 Task: Explore Streets of the Alamo in San Antonio.
Action: Mouse moved to (169, 72)
Screenshot: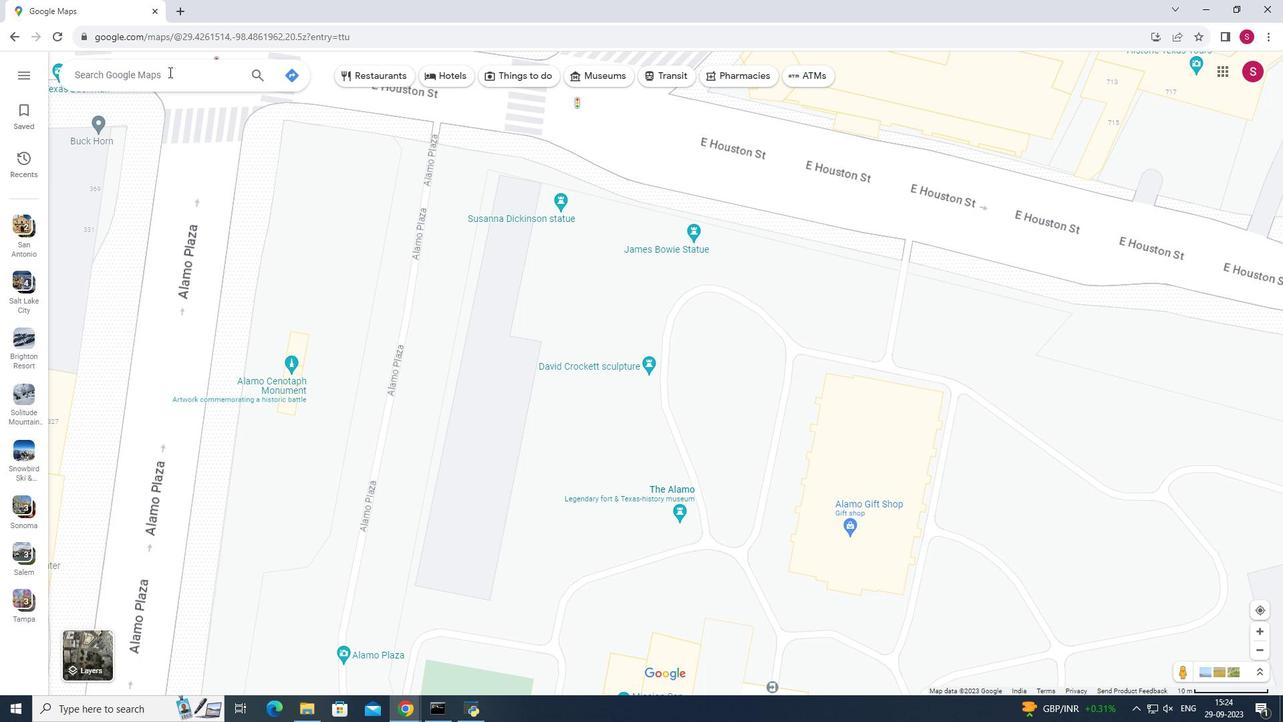 
Action: Mouse pressed left at (169, 72)
Screenshot: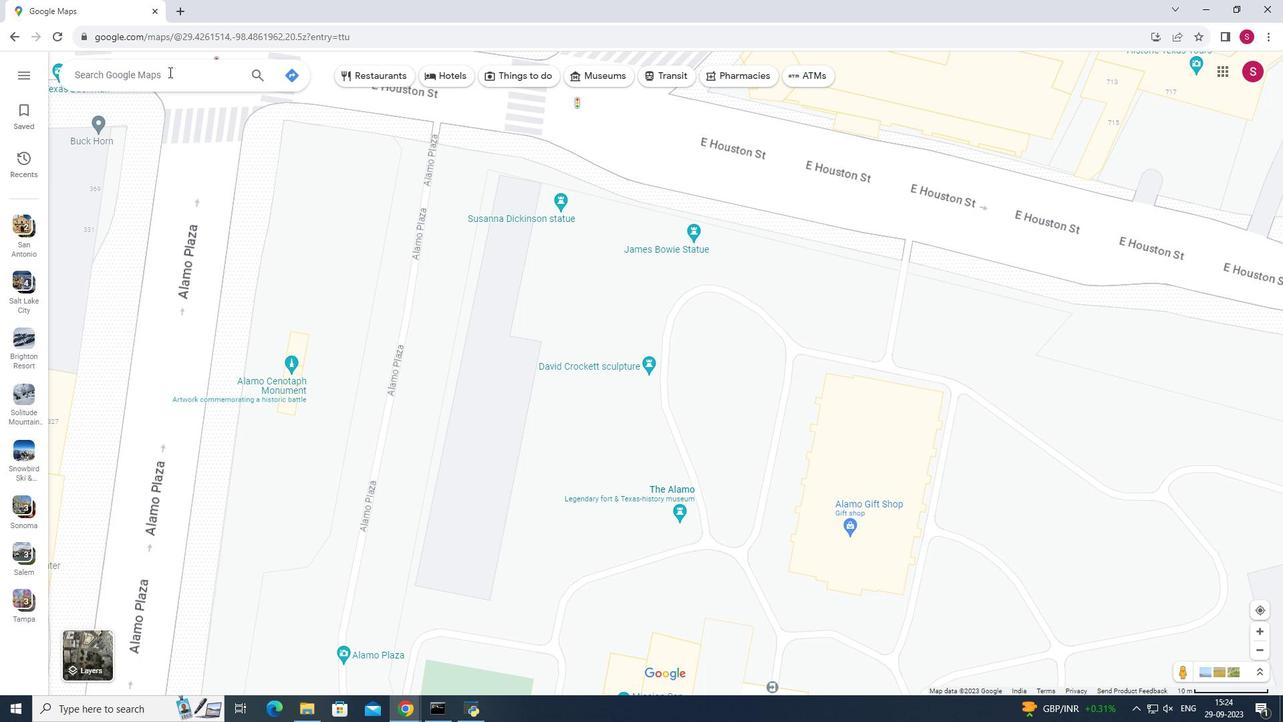 
Action: Mouse moved to (171, 72)
Screenshot: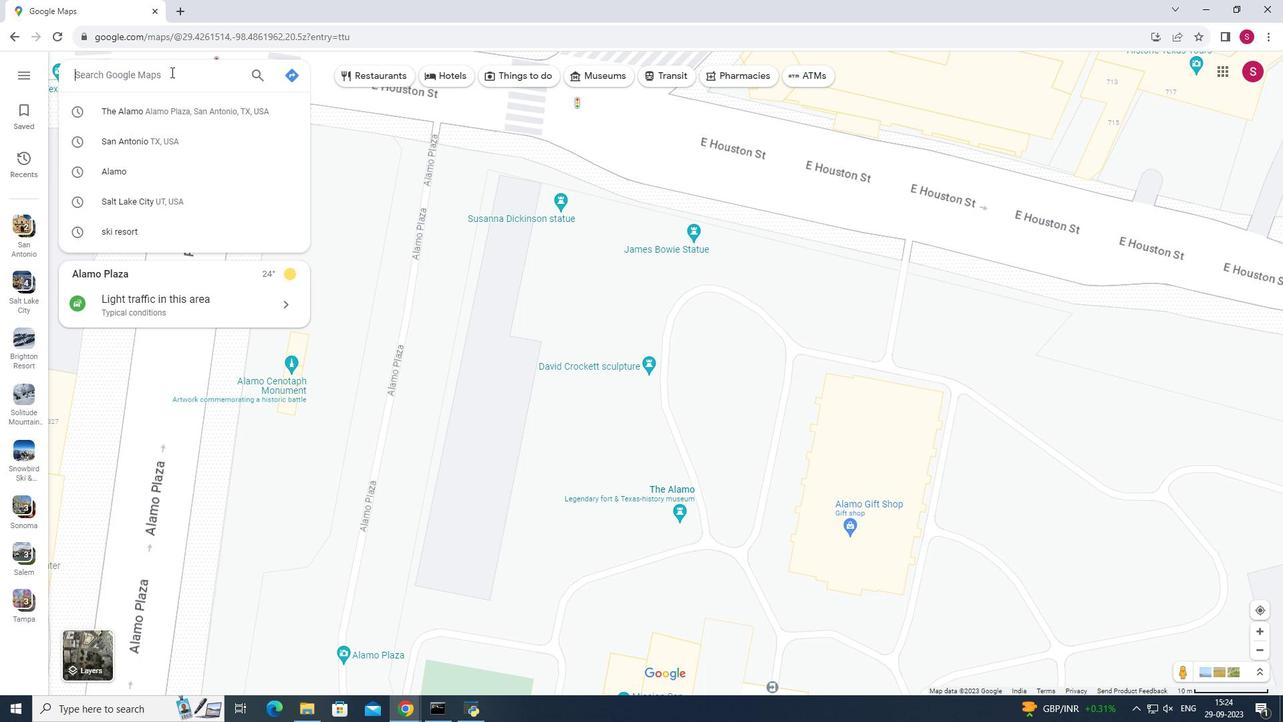 
Action: Key pressed <Key.shift>The<Key.space><Key.shift>Alamo<Key.space>in<Key.space><Key.shift>San<Key.space><Key.shift>Antonio<Key.enter>
Screenshot: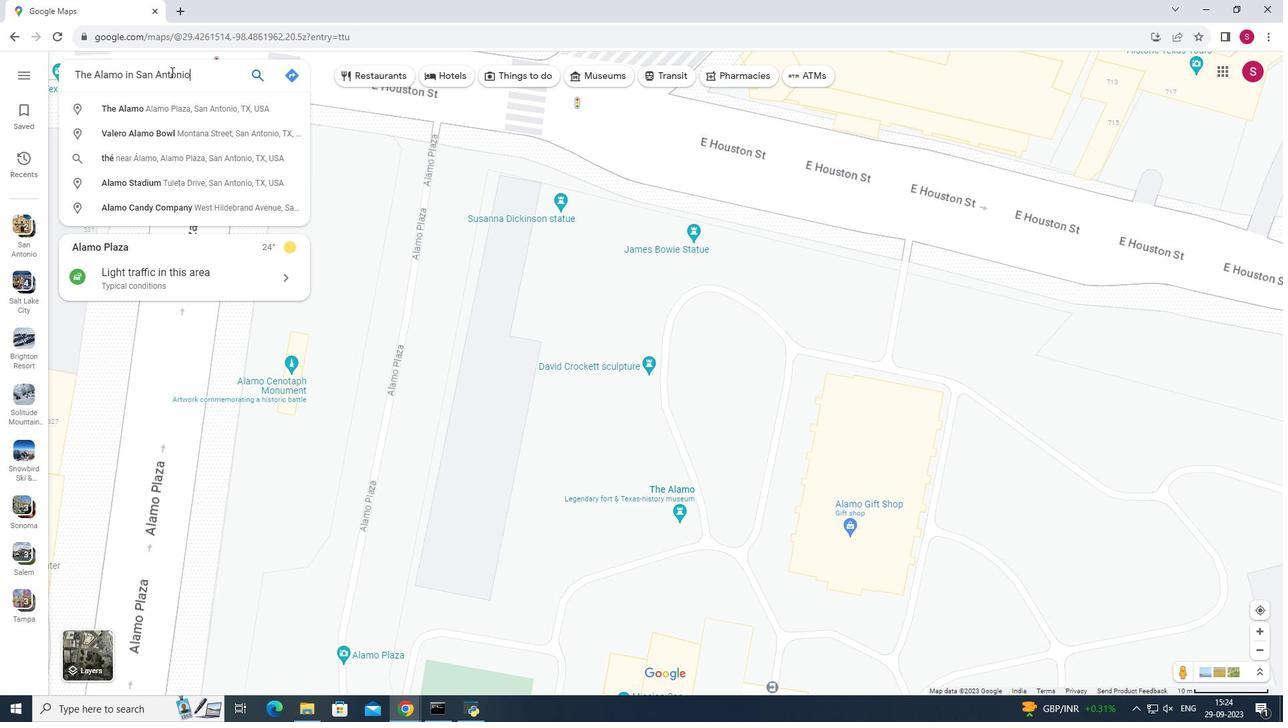 
Action: Mouse moved to (582, 656)
Screenshot: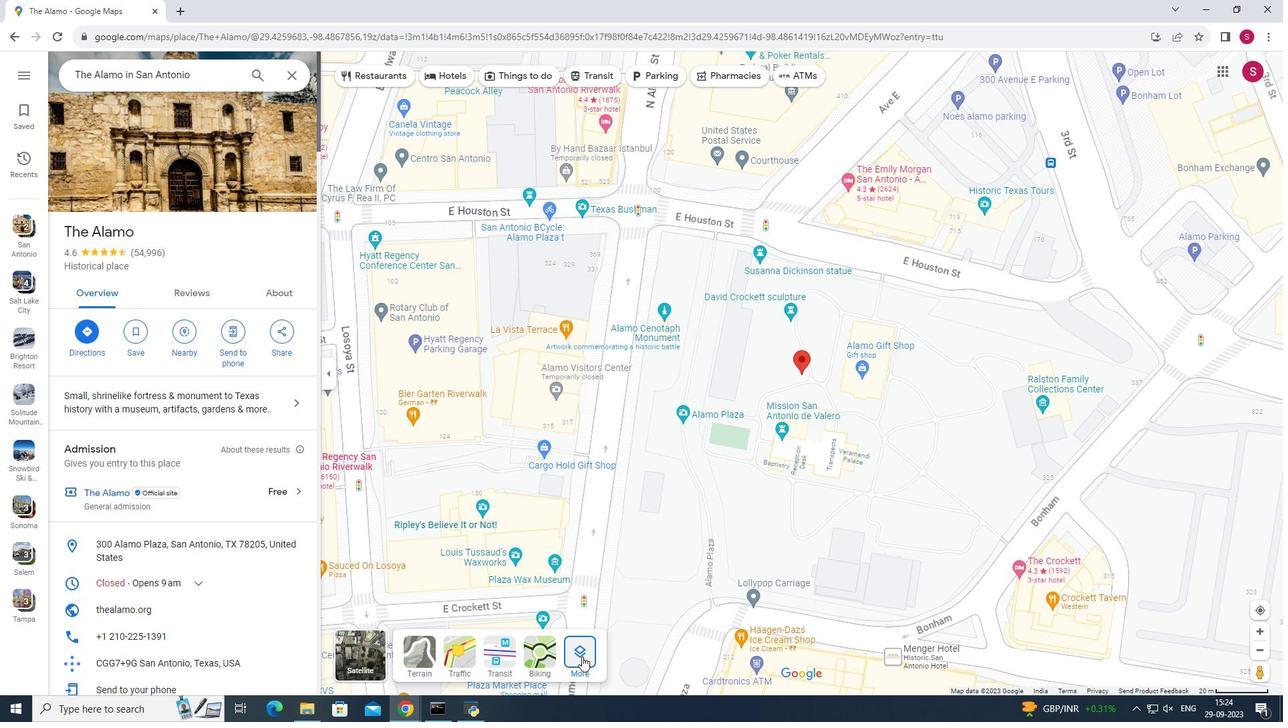 
Action: Mouse pressed left at (582, 656)
Screenshot: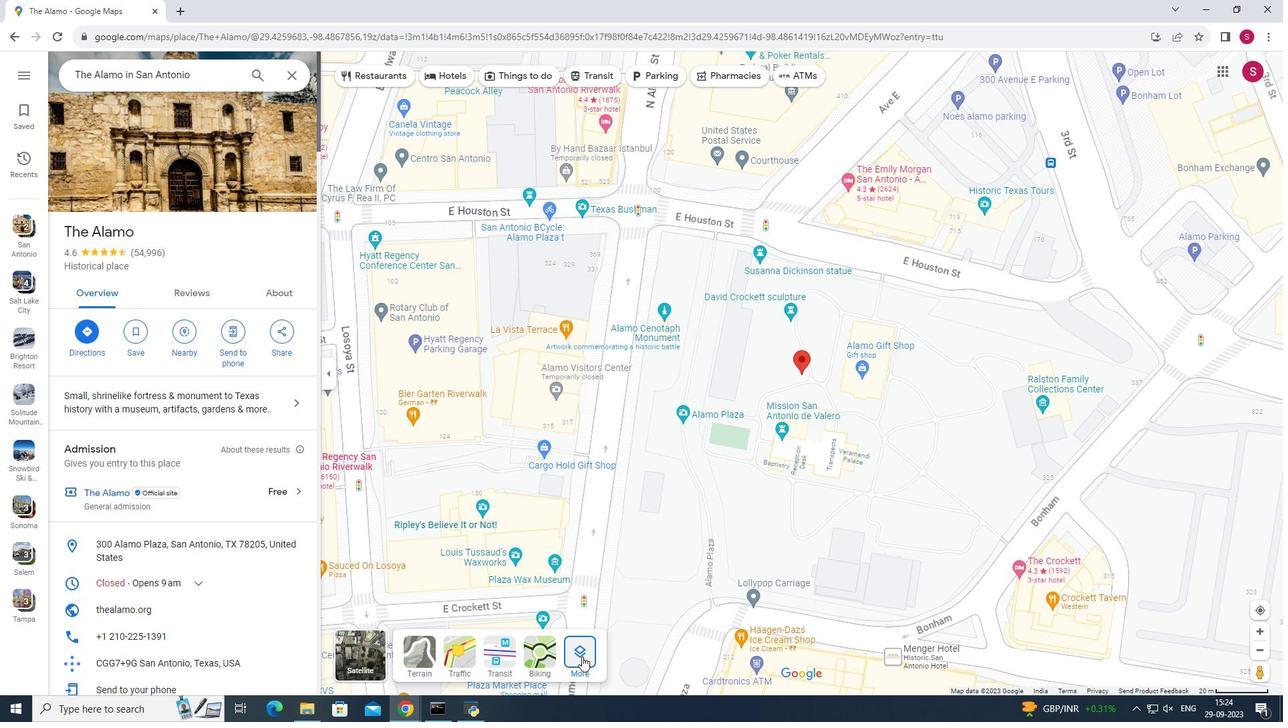 
Action: Mouse pressed left at (582, 656)
Screenshot: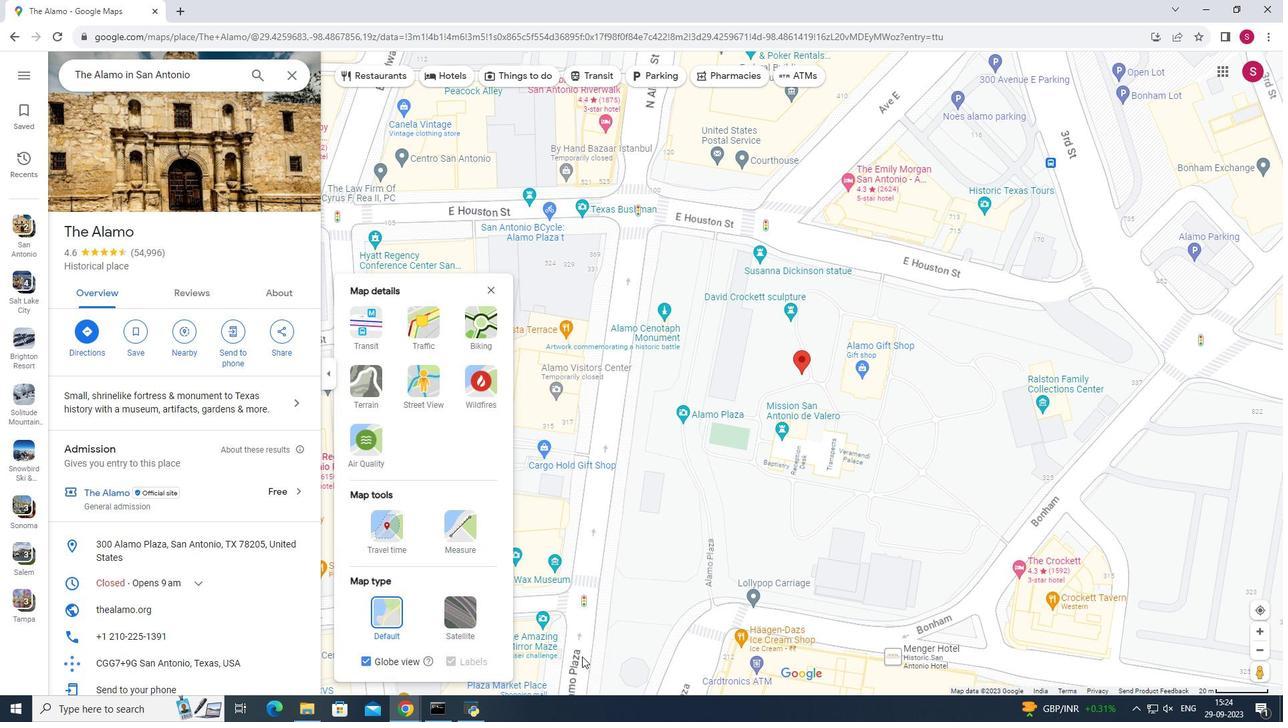 
Action: Mouse moved to (425, 381)
Screenshot: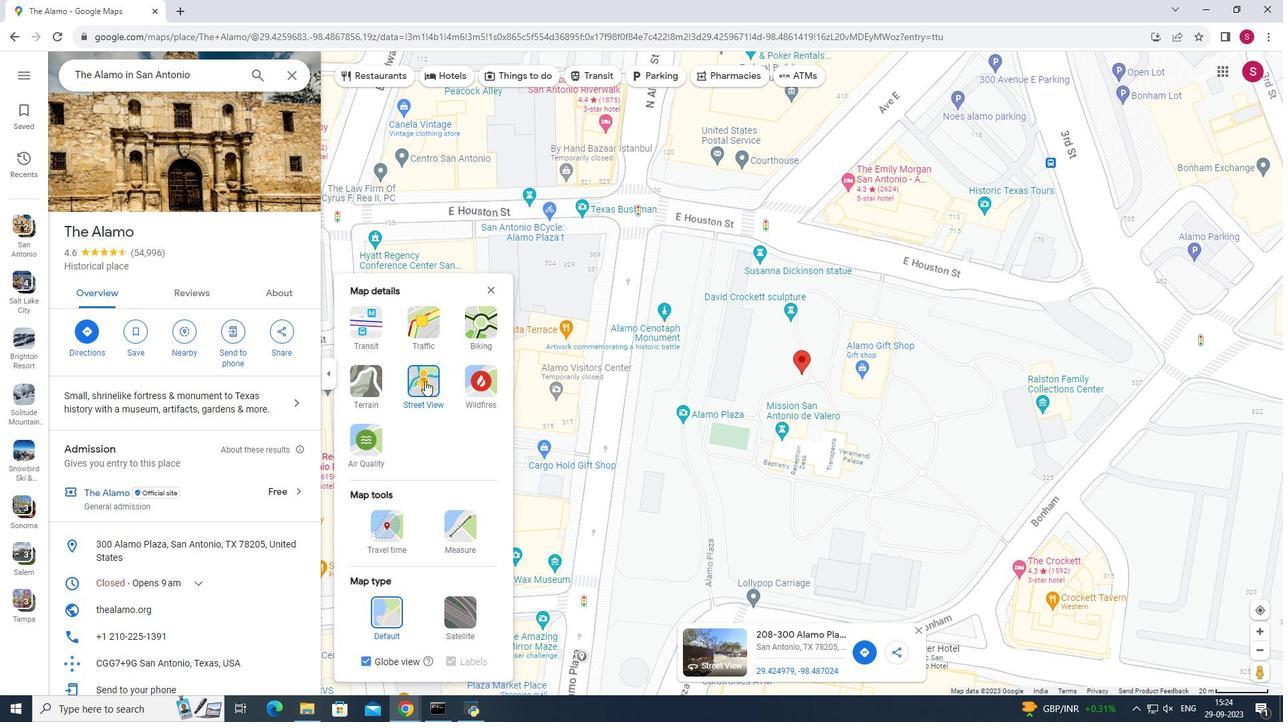 
Action: Mouse pressed left at (425, 381)
Screenshot: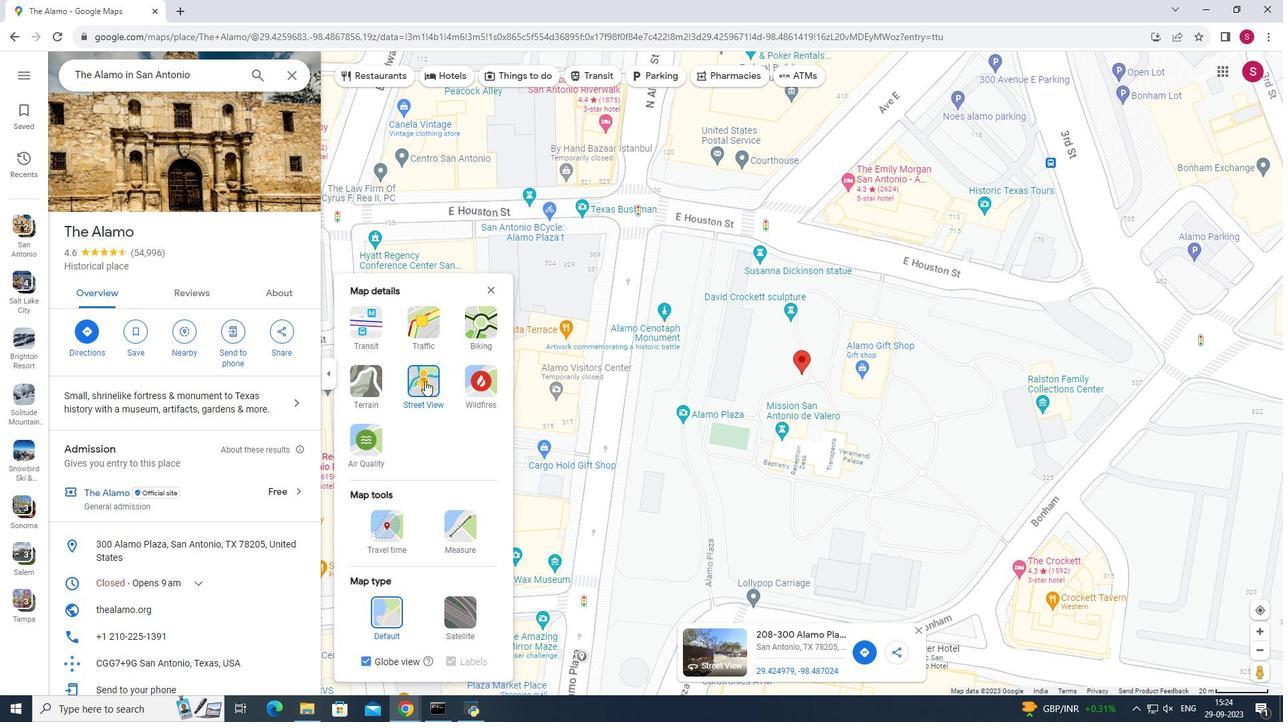 
Action: Mouse moved to (773, 419)
Screenshot: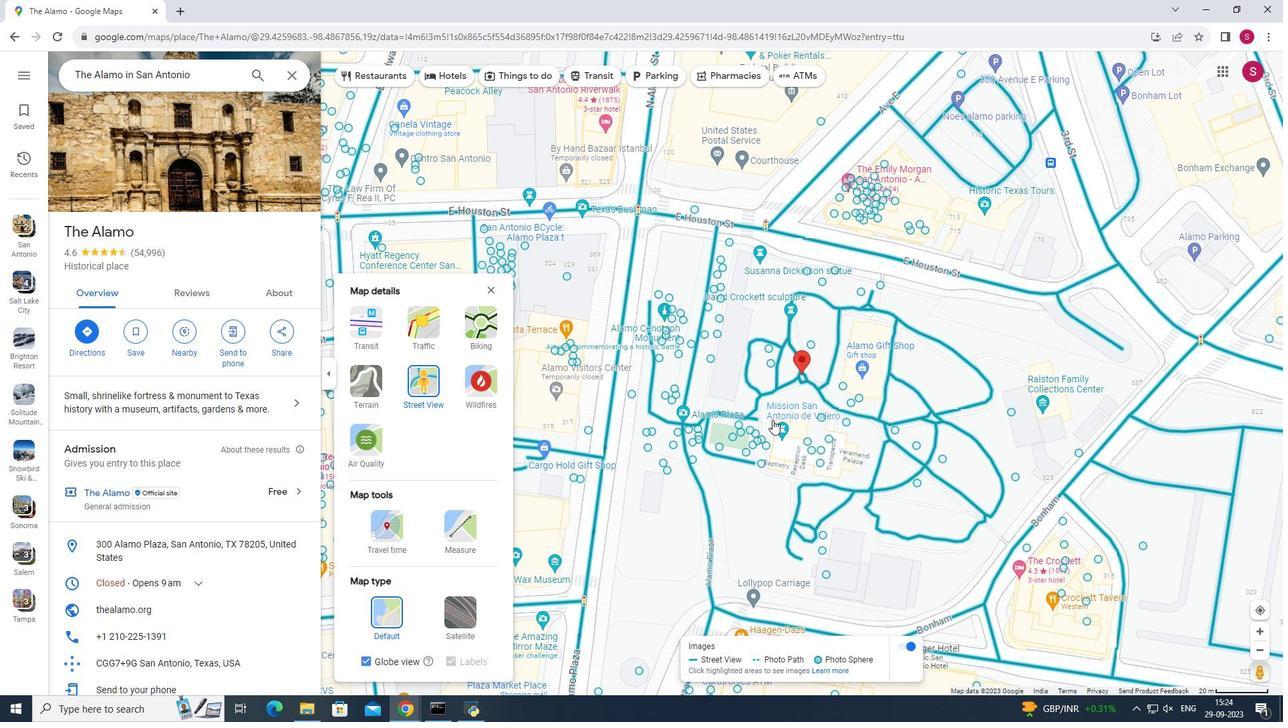 
Action: Mouse scrolled (773, 420) with delta (0, 0)
Screenshot: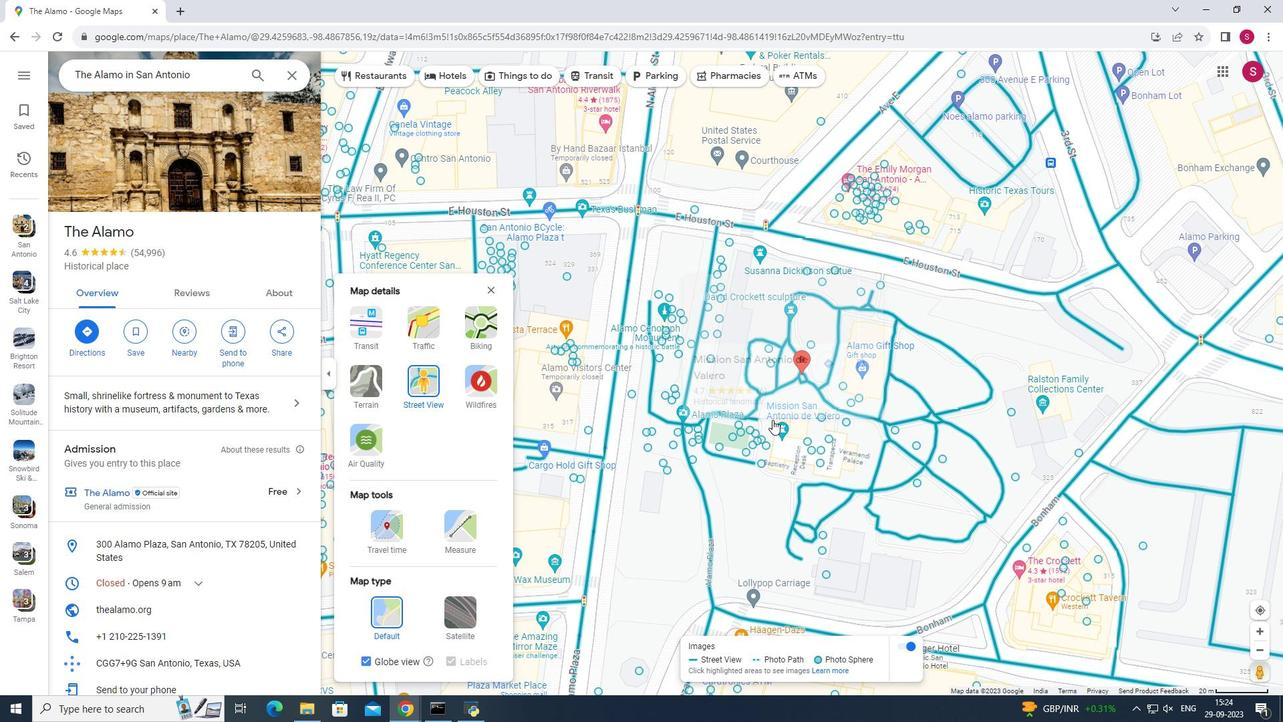 
Action: Mouse scrolled (773, 420) with delta (0, 0)
Screenshot: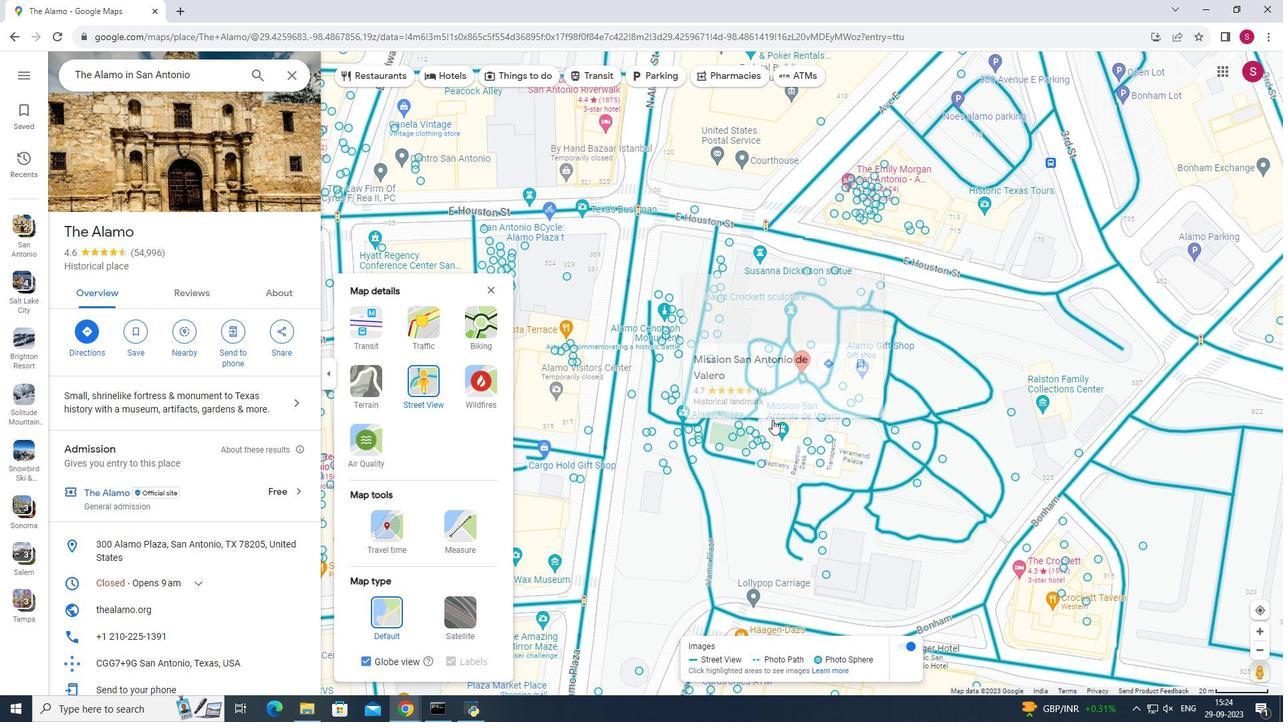 
Action: Mouse scrolled (773, 420) with delta (0, 0)
Screenshot: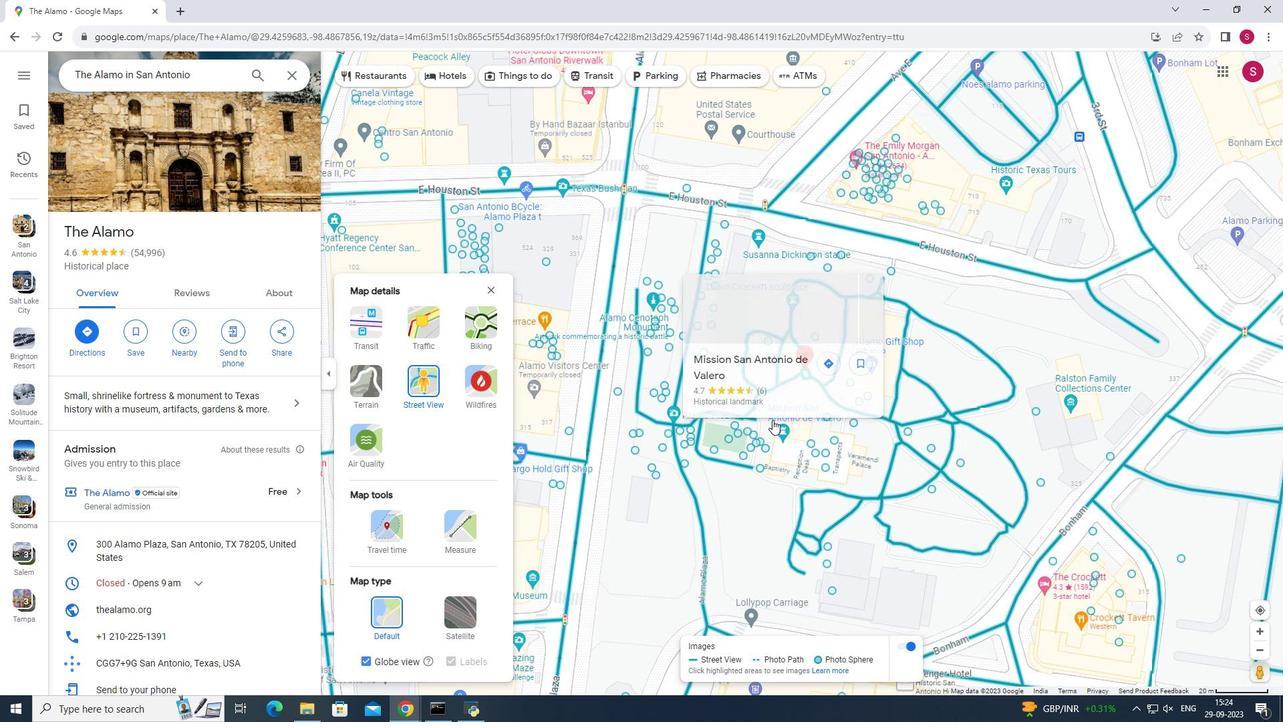 
Action: Mouse moved to (831, 359)
Screenshot: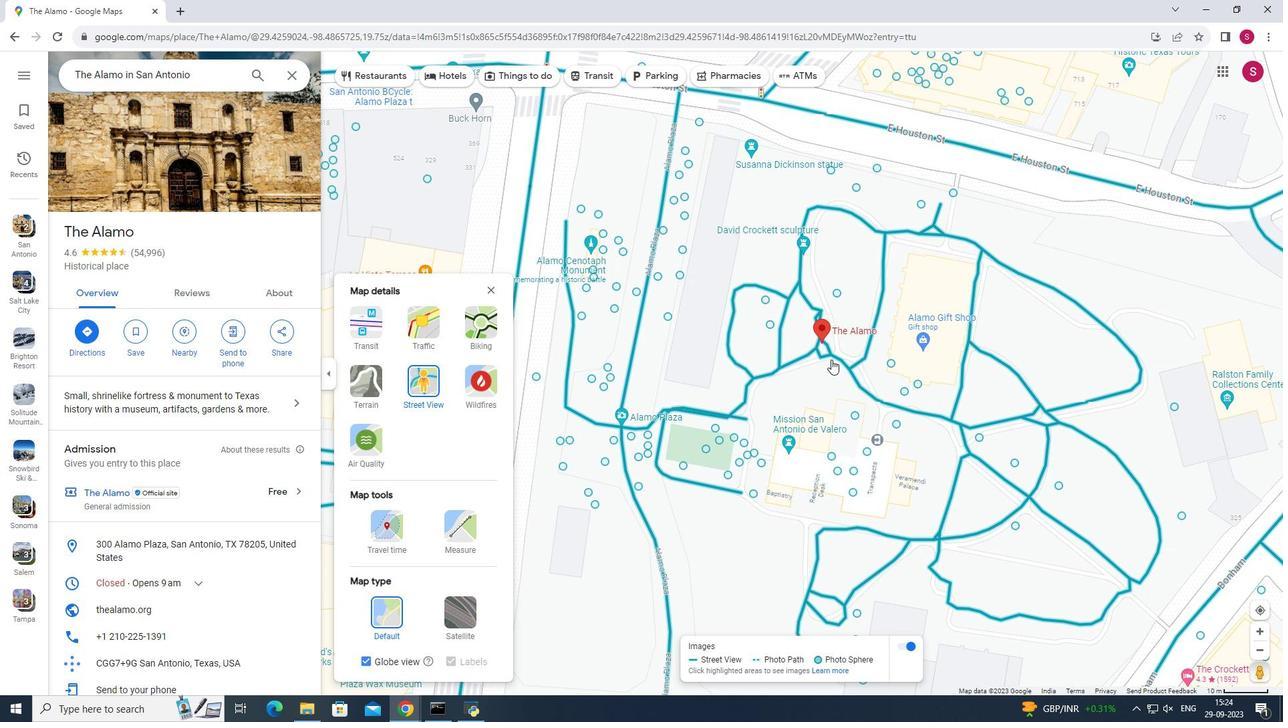 
Action: Mouse scrolled (831, 360) with delta (0, 0)
Screenshot: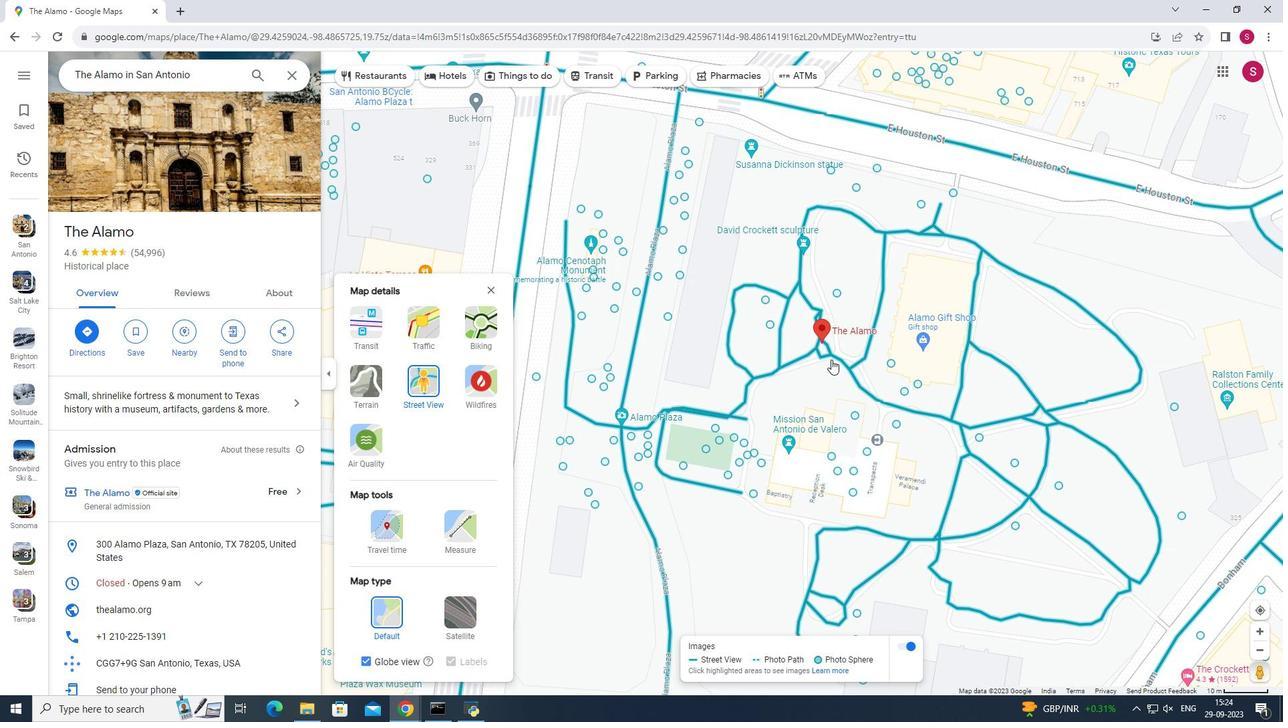 
Action: Mouse scrolled (831, 360) with delta (0, 0)
Screenshot: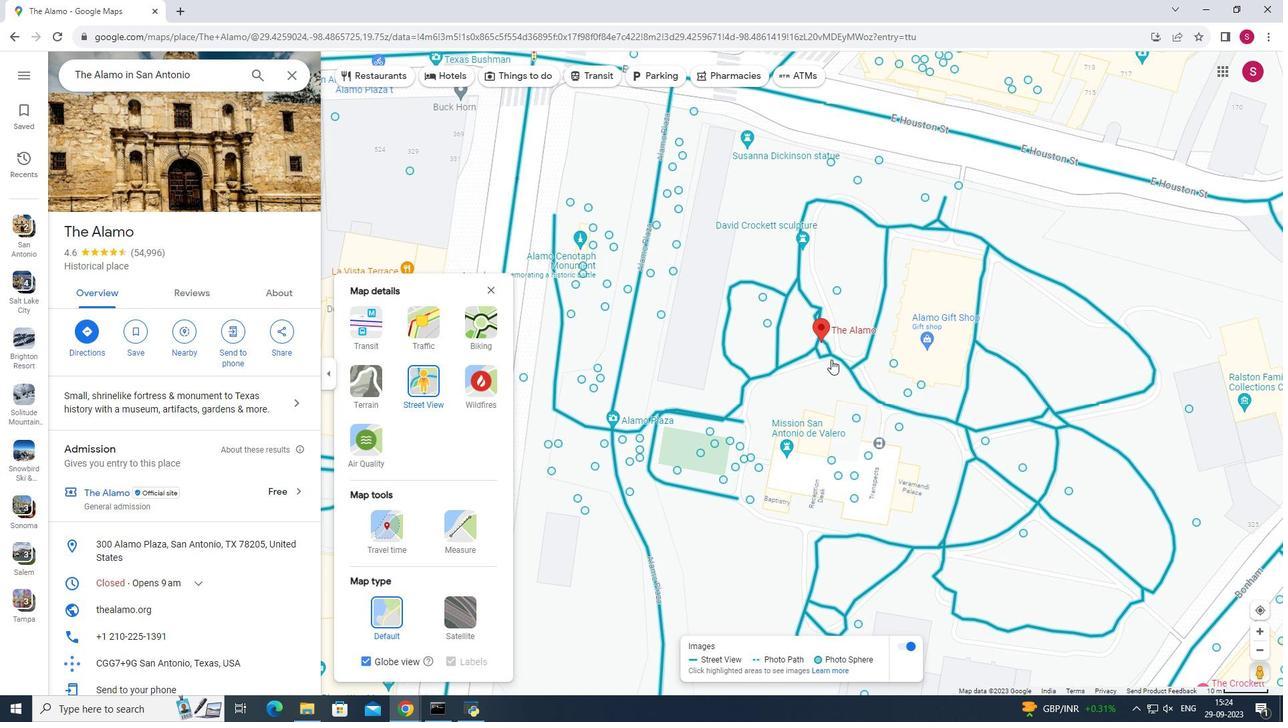 
Action: Mouse moved to (831, 358)
Screenshot: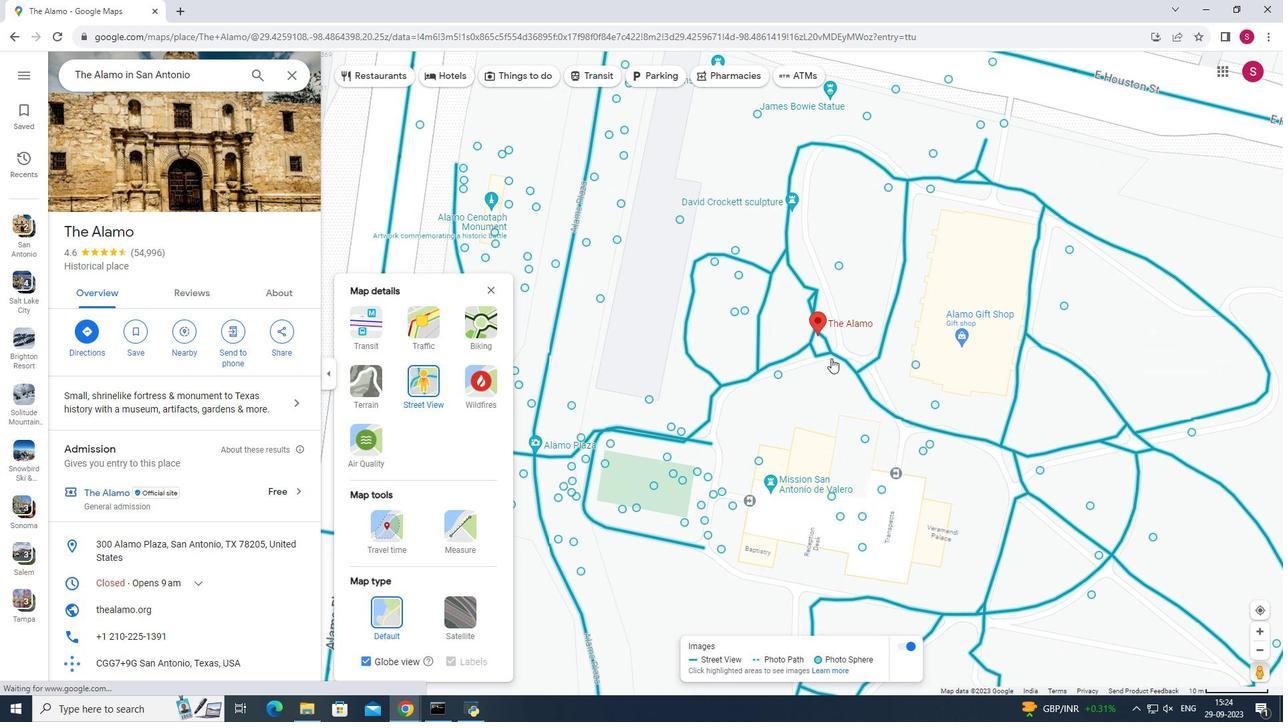 
Action: Mouse scrolled (831, 359) with delta (0, 0)
Screenshot: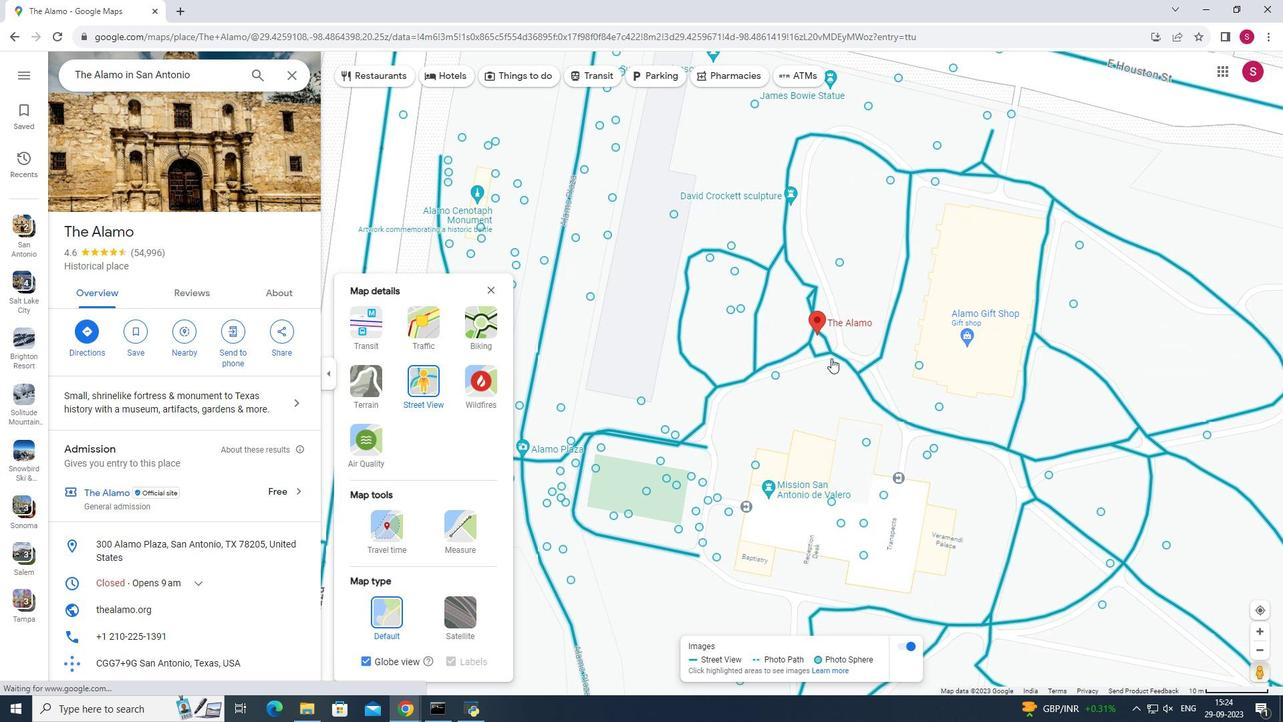 
Action: Mouse moved to (829, 356)
Screenshot: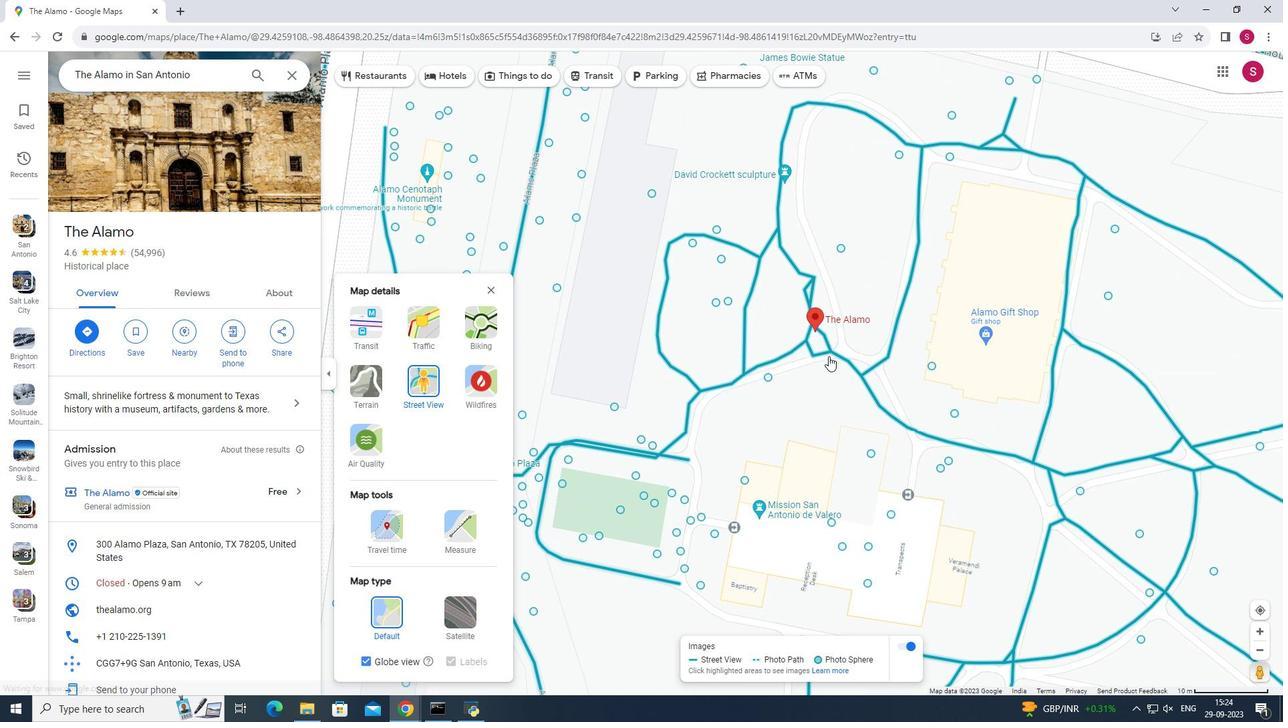 
Action: Mouse scrolled (829, 357) with delta (0, 0)
Screenshot: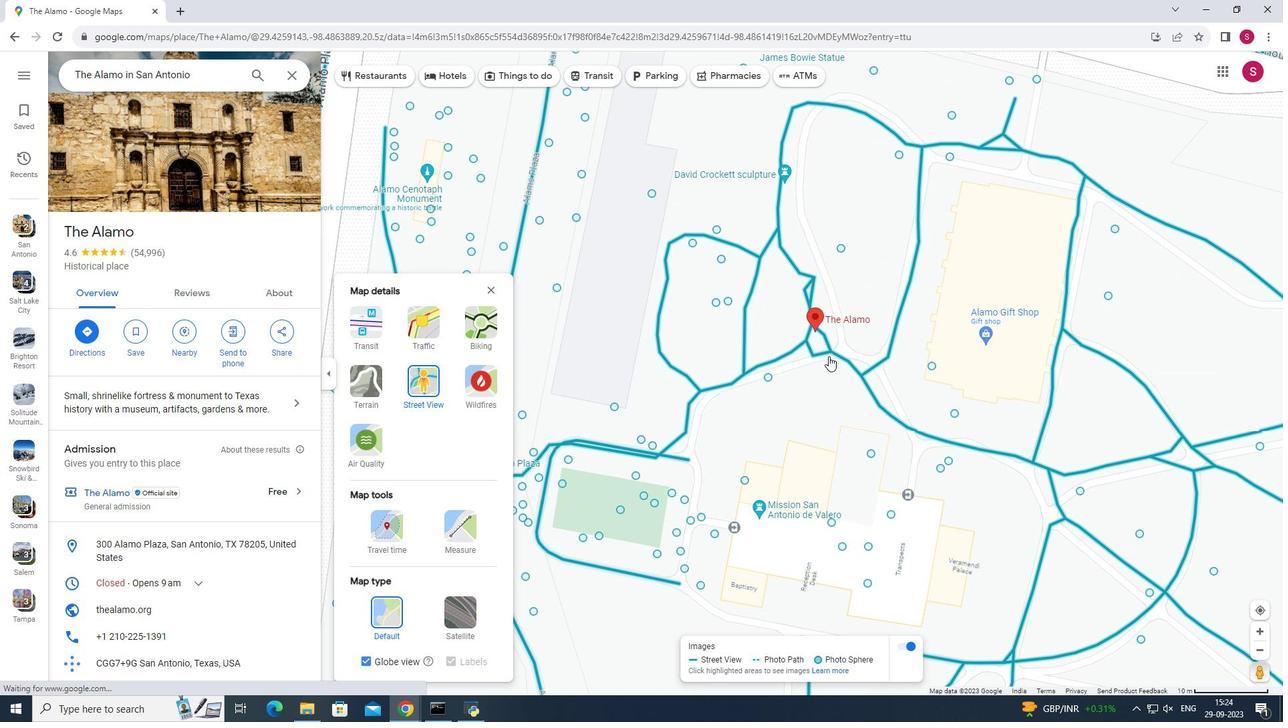 
Action: Mouse scrolled (829, 357) with delta (0, 0)
Screenshot: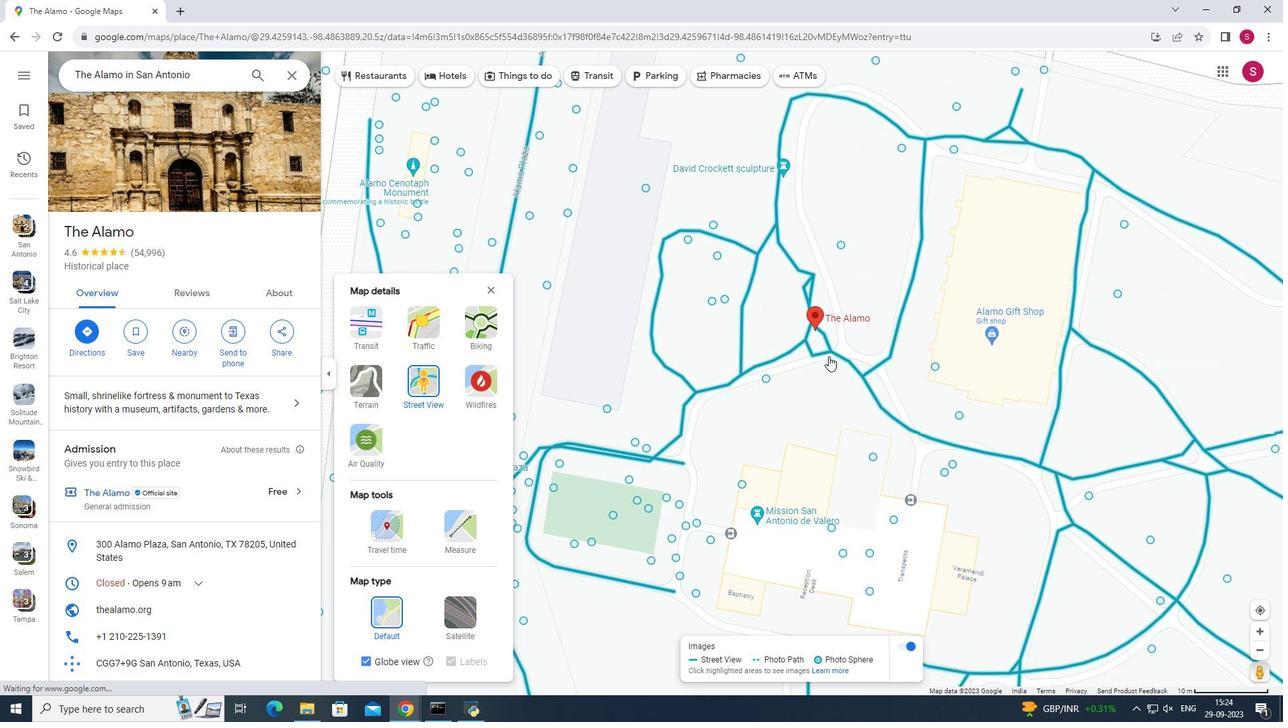 
Action: Mouse moved to (811, 320)
Screenshot: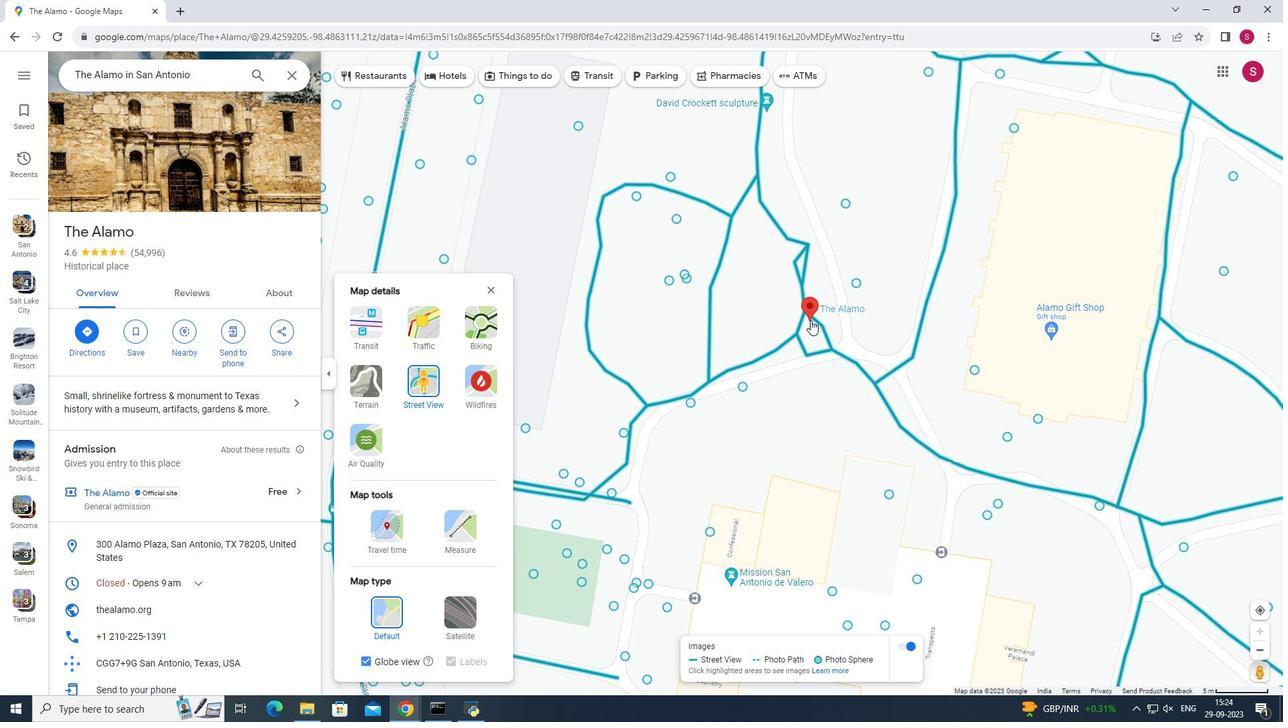 
Action: Mouse pressed left at (811, 320)
Screenshot: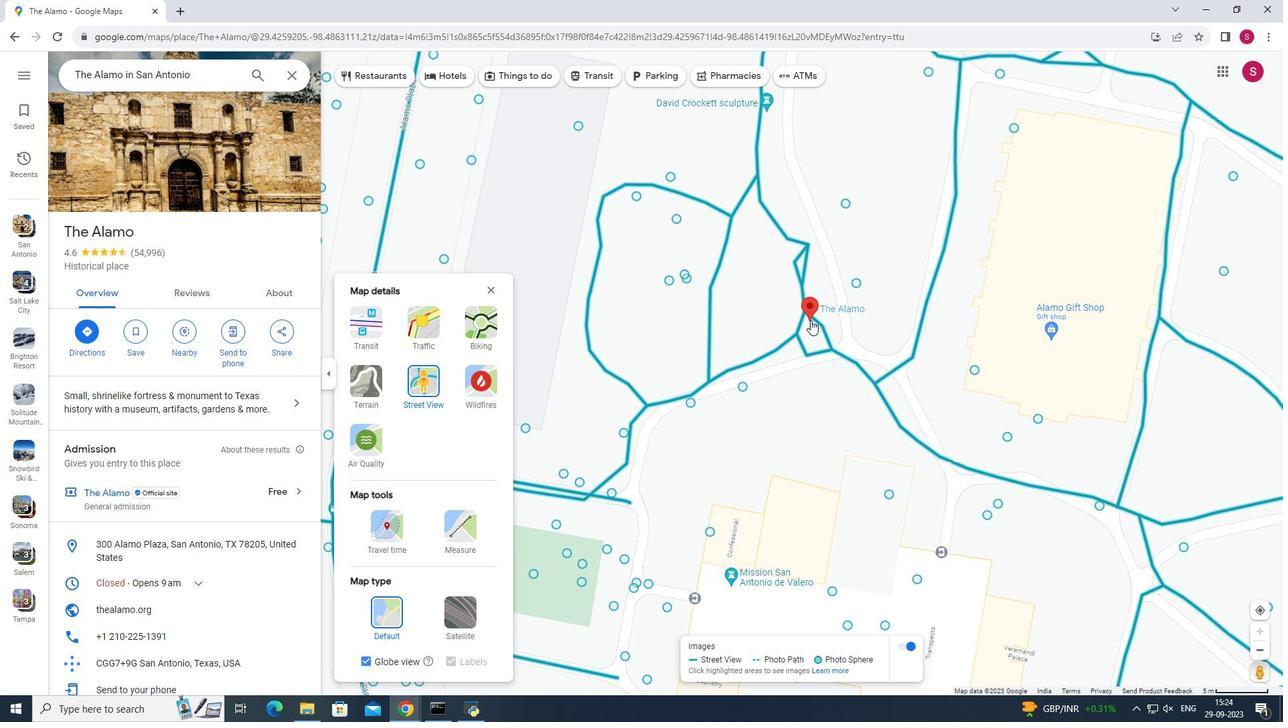
Action: Mouse pressed left at (811, 320)
Screenshot: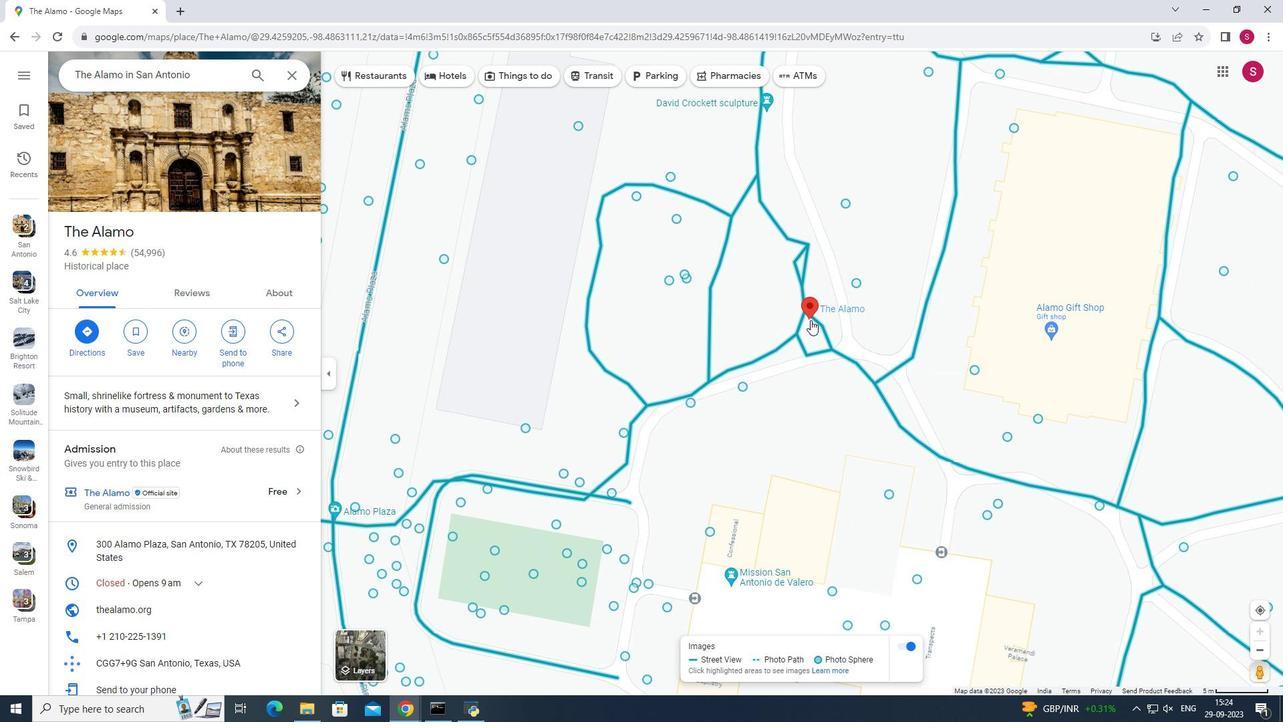 
Action: Mouse moved to (811, 319)
Screenshot: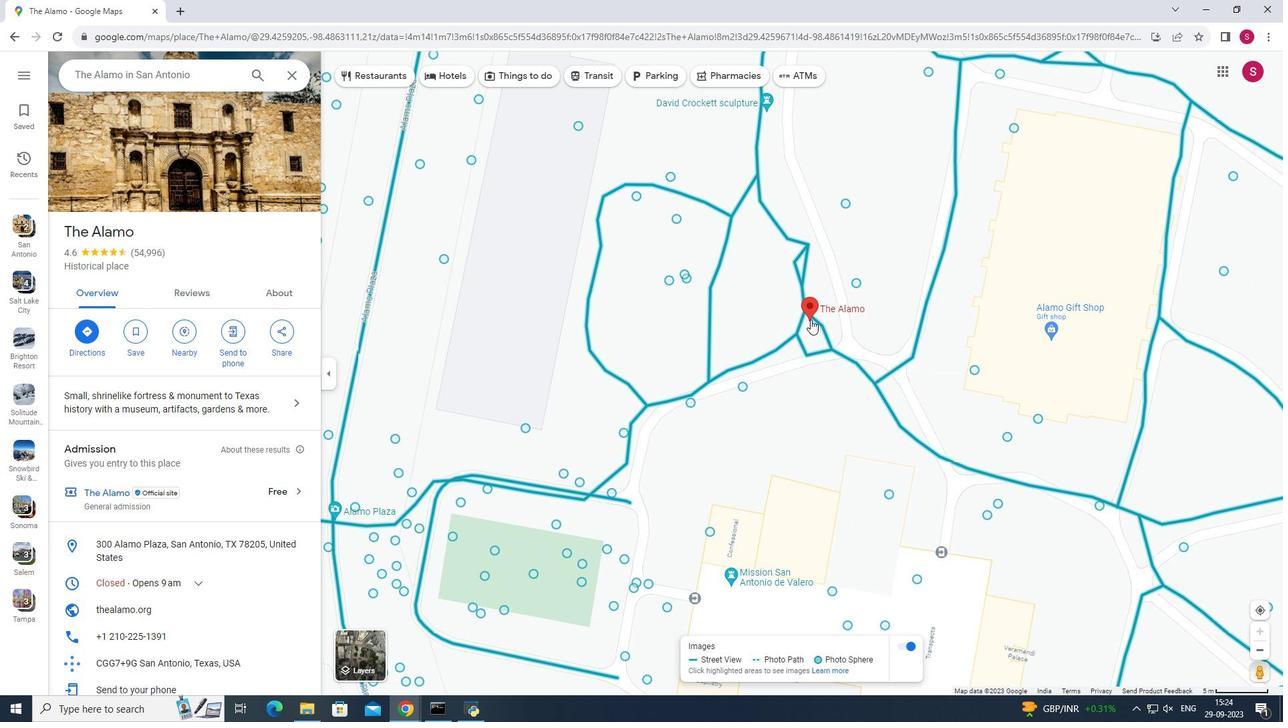 
Action: Mouse pressed left at (811, 319)
Screenshot: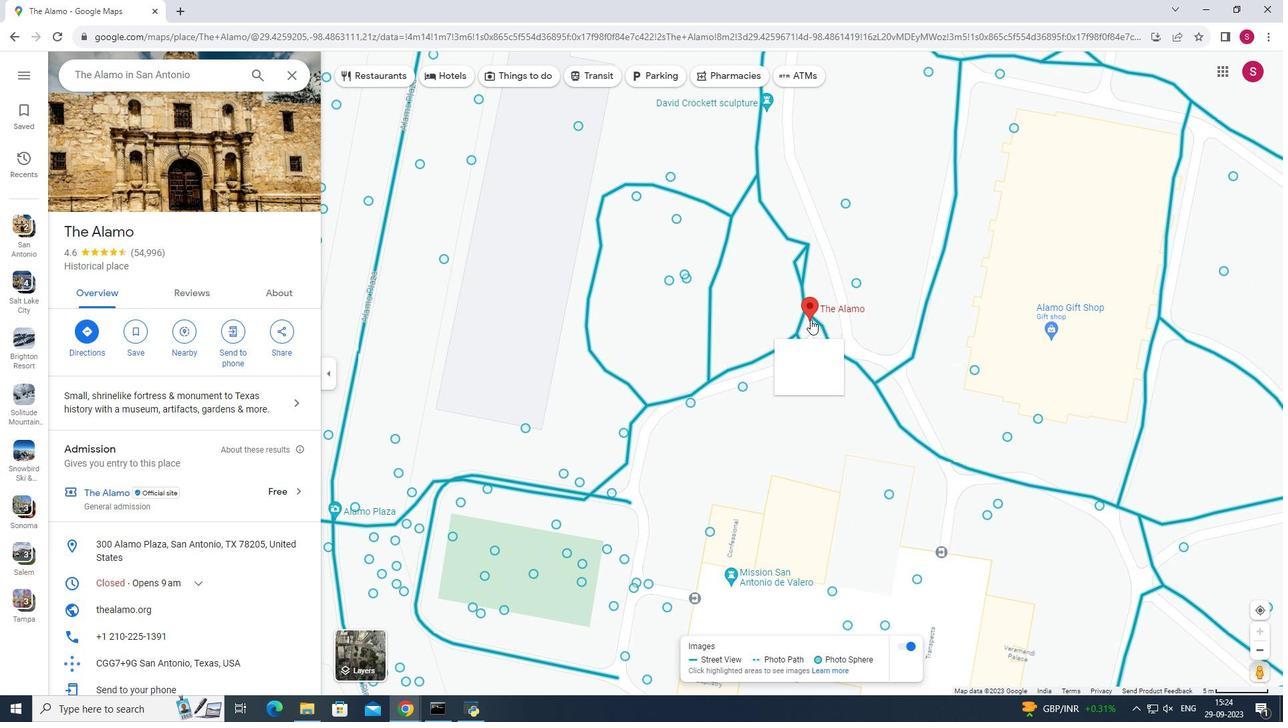 
Action: Mouse pressed left at (811, 319)
Screenshot: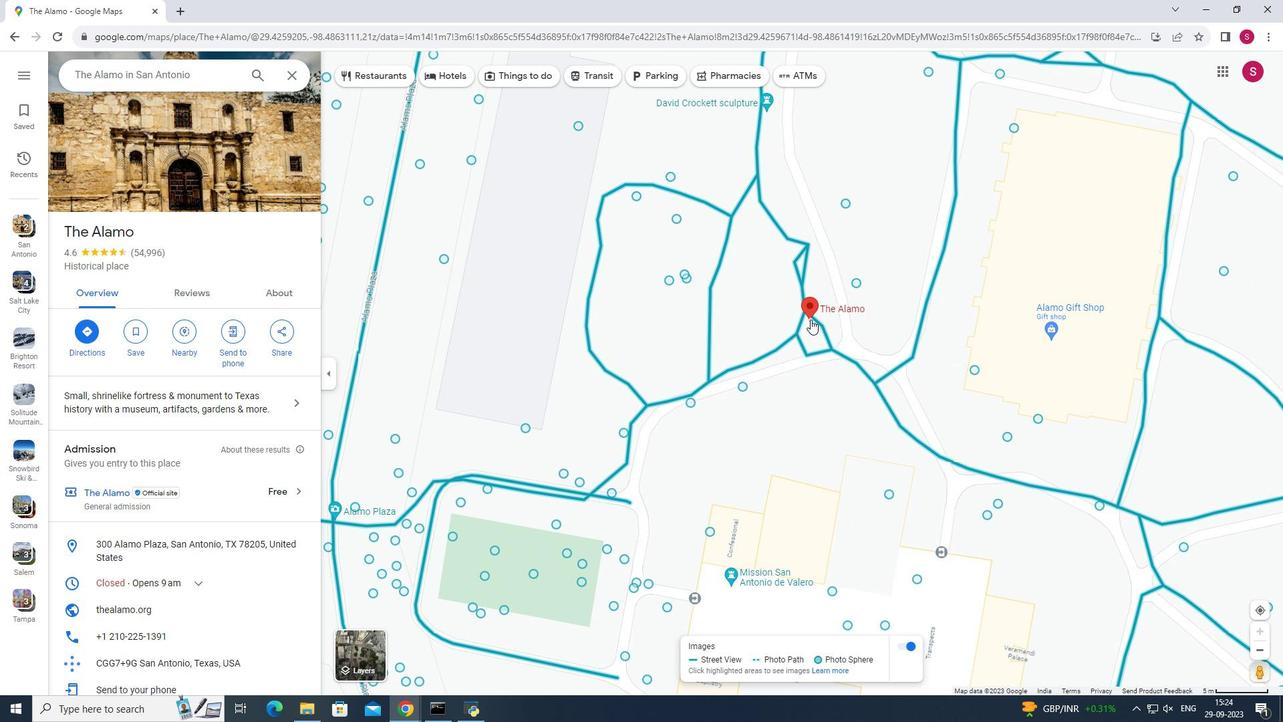 
Action: Mouse moved to (809, 308)
Screenshot: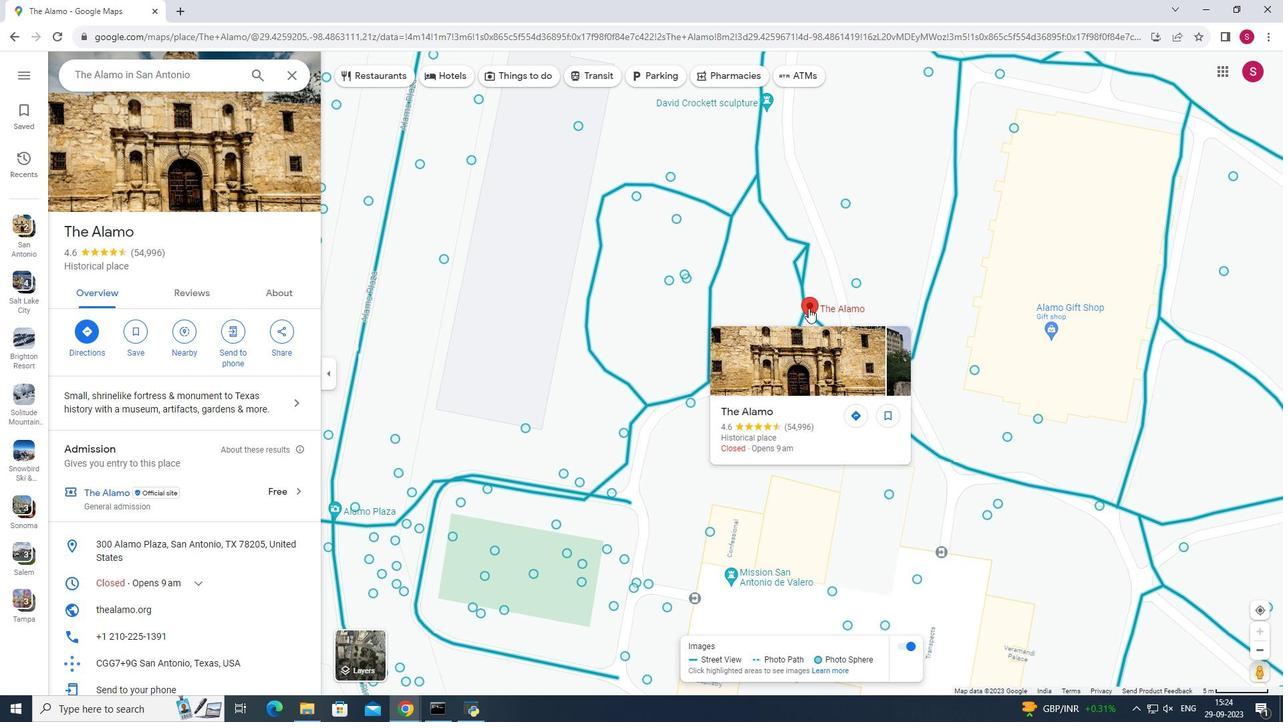 
Action: Mouse pressed left at (809, 308)
Screenshot: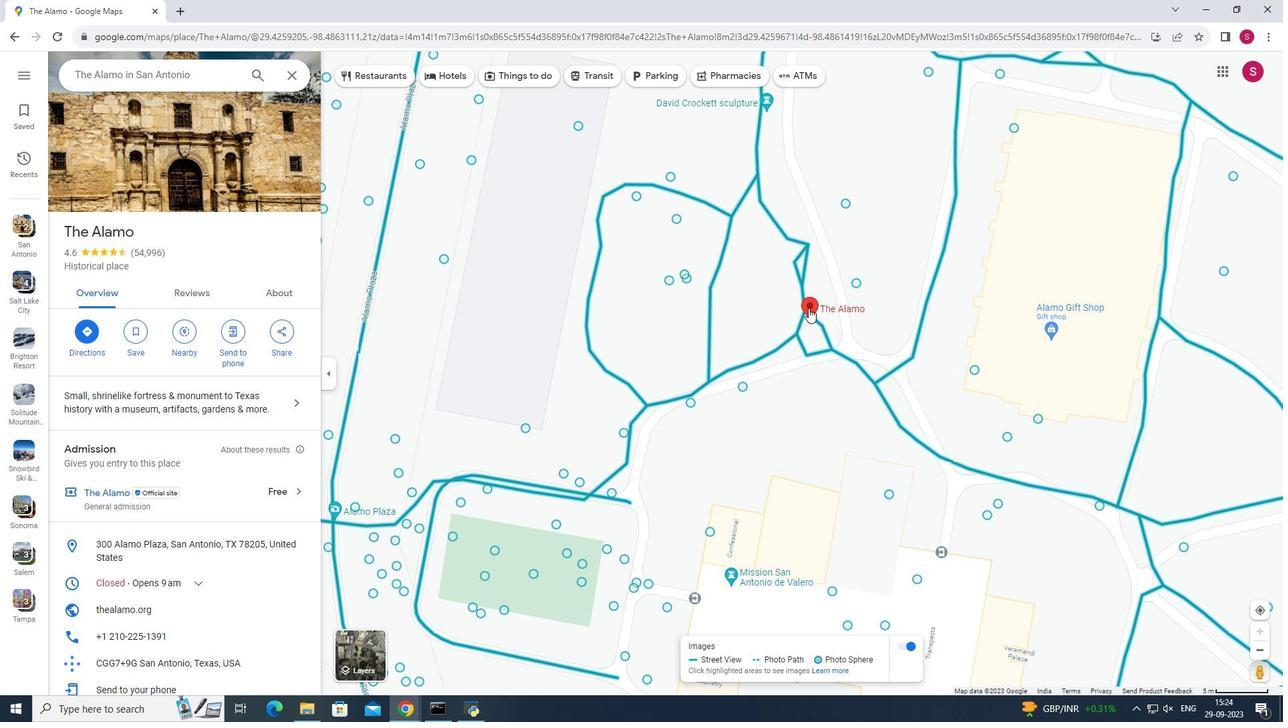 
Action: Mouse pressed left at (809, 308)
Screenshot: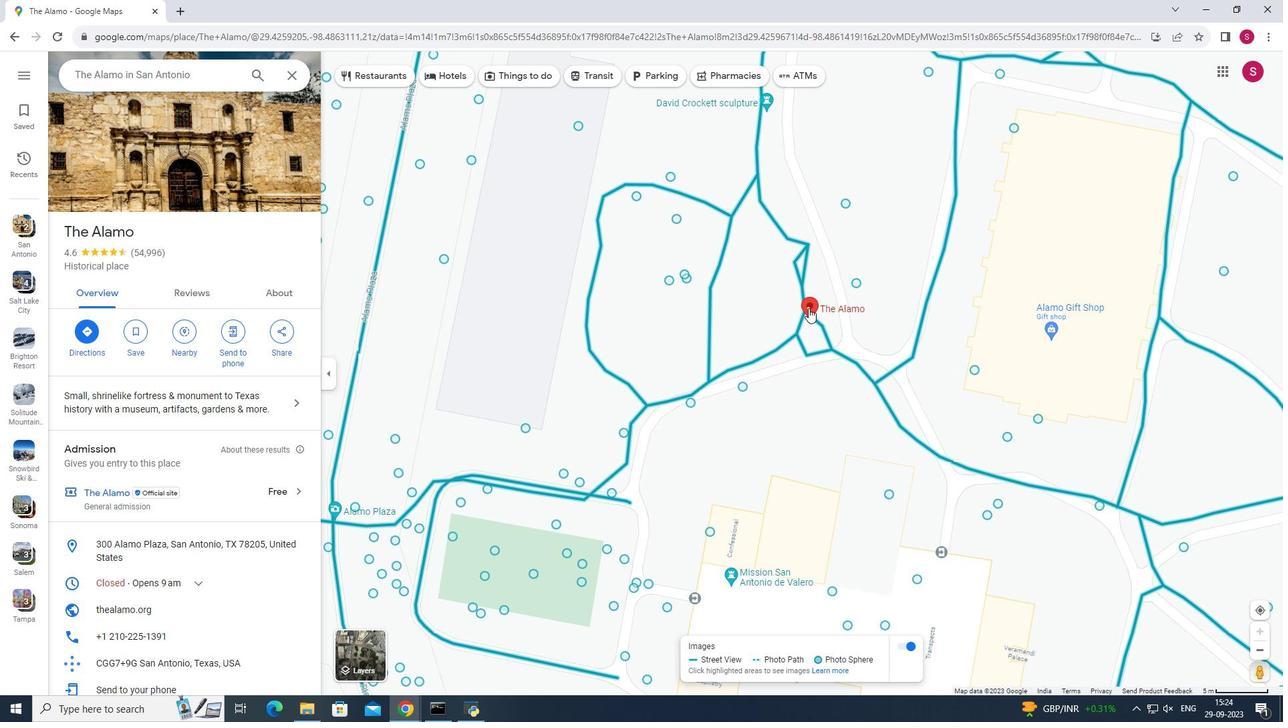 
Action: Mouse moved to (587, 658)
Screenshot: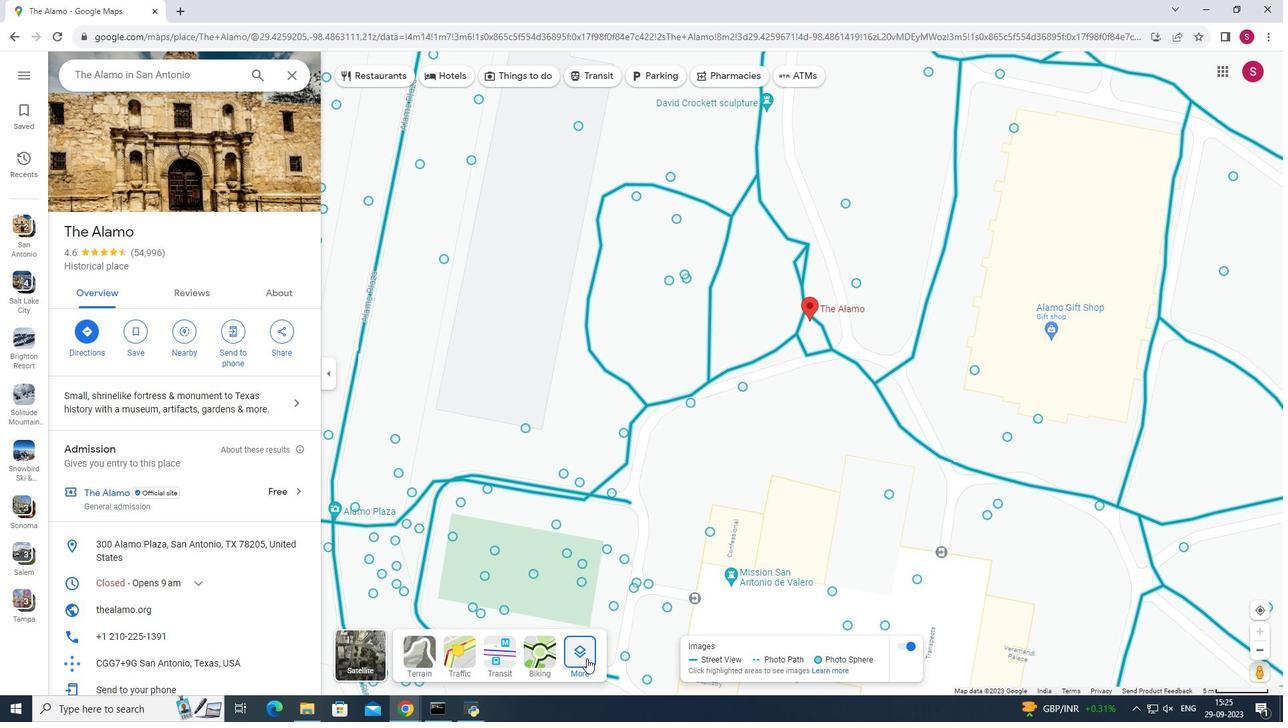 
Action: Mouse pressed left at (587, 658)
Screenshot: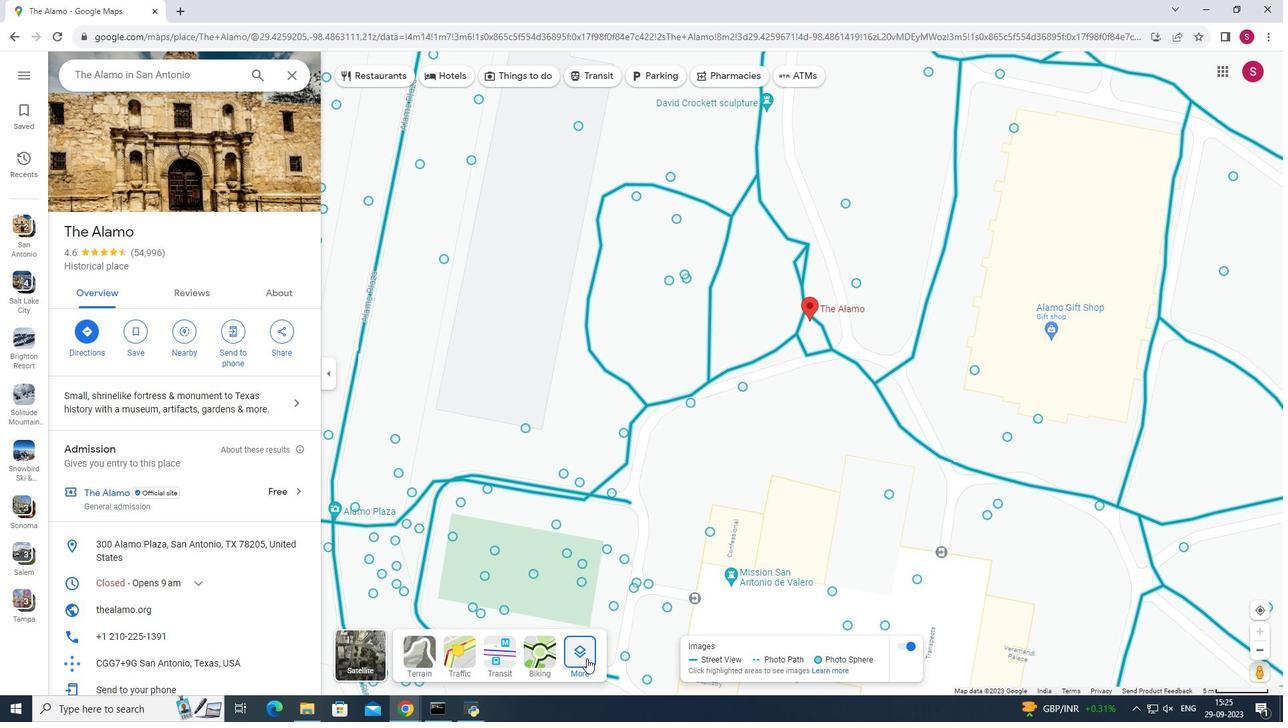 
Action: Mouse moved to (426, 385)
Screenshot: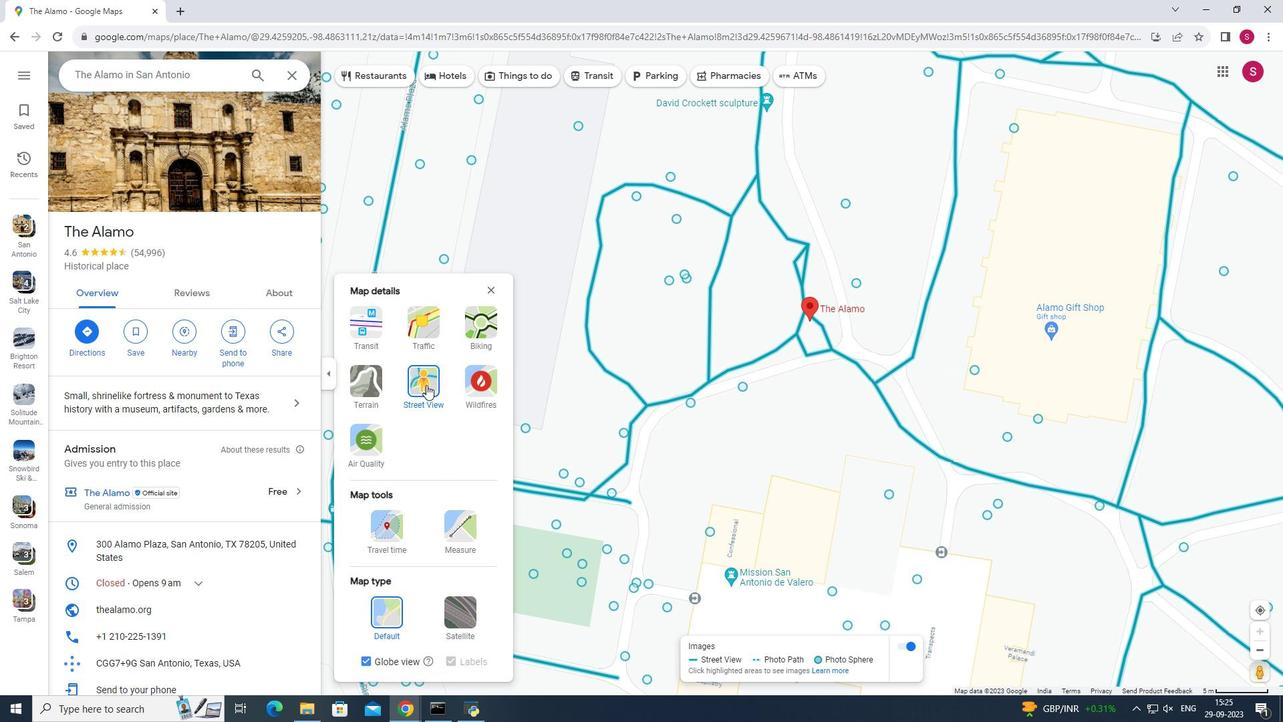 
Action: Mouse pressed left at (426, 385)
Screenshot: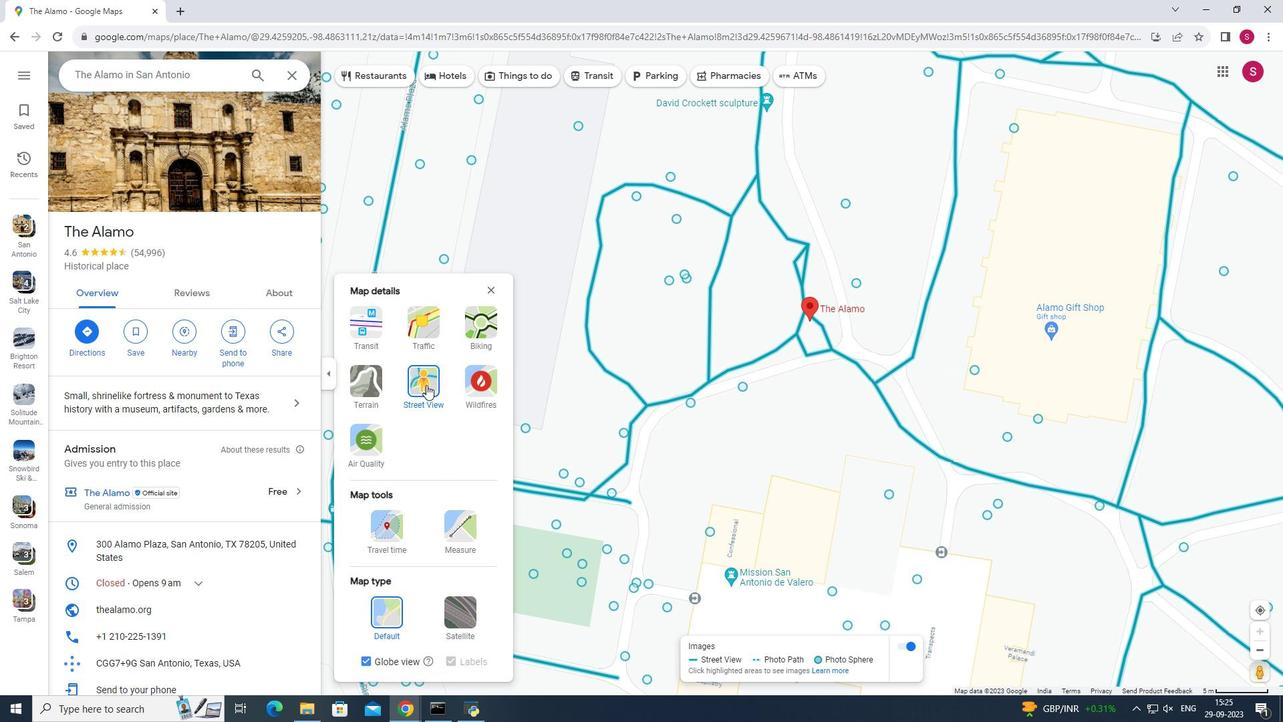 
Action: Mouse pressed left at (426, 385)
Screenshot: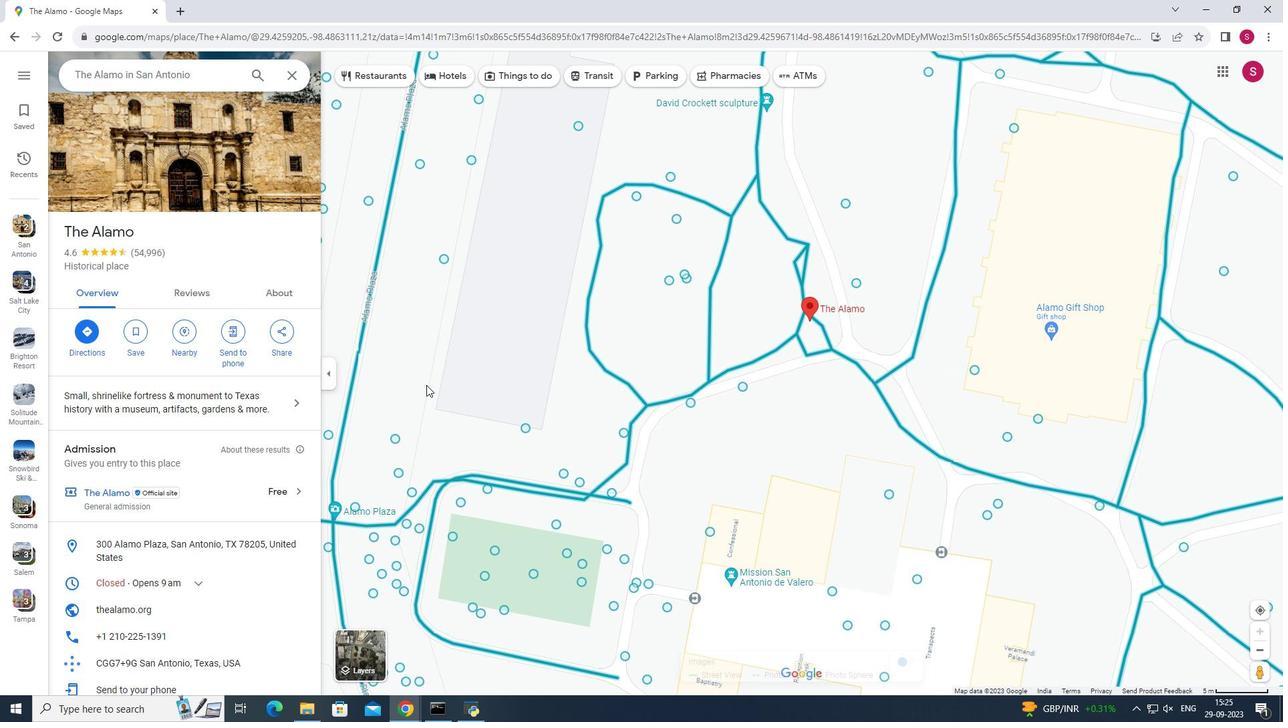 
Action: Mouse moved to (799, 318)
Screenshot: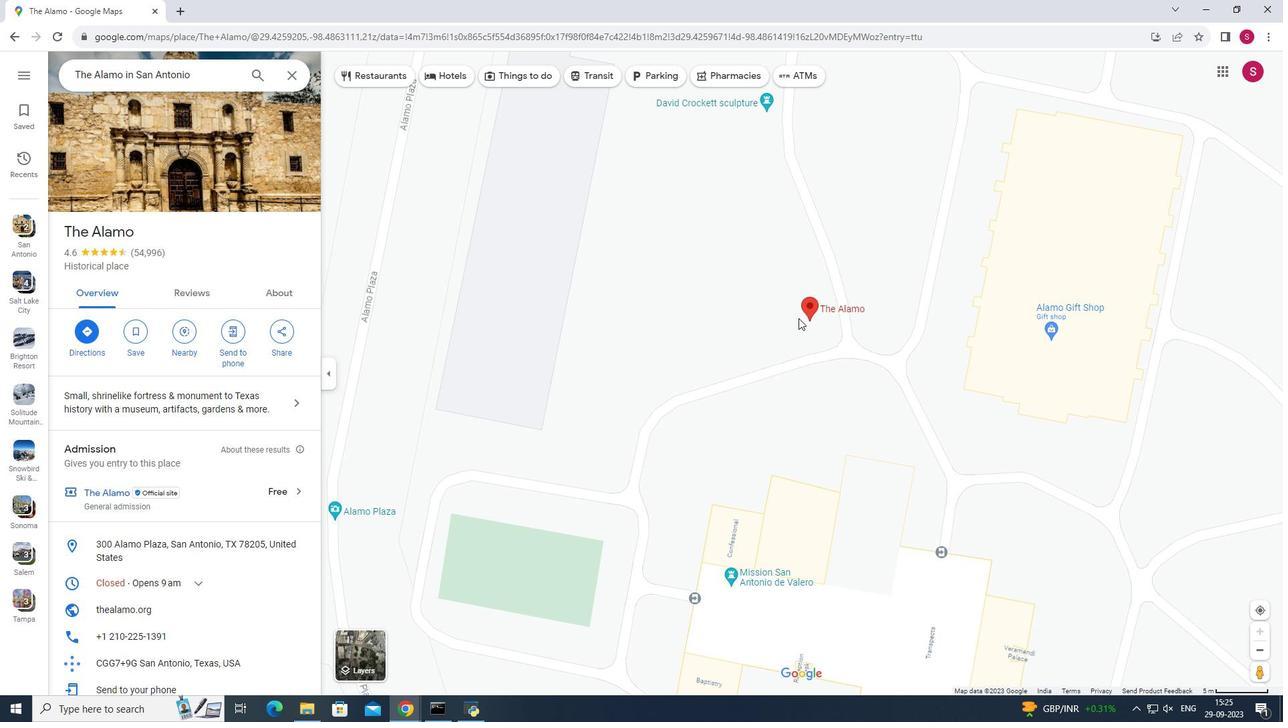 
Action: Mouse pressed left at (799, 318)
Screenshot: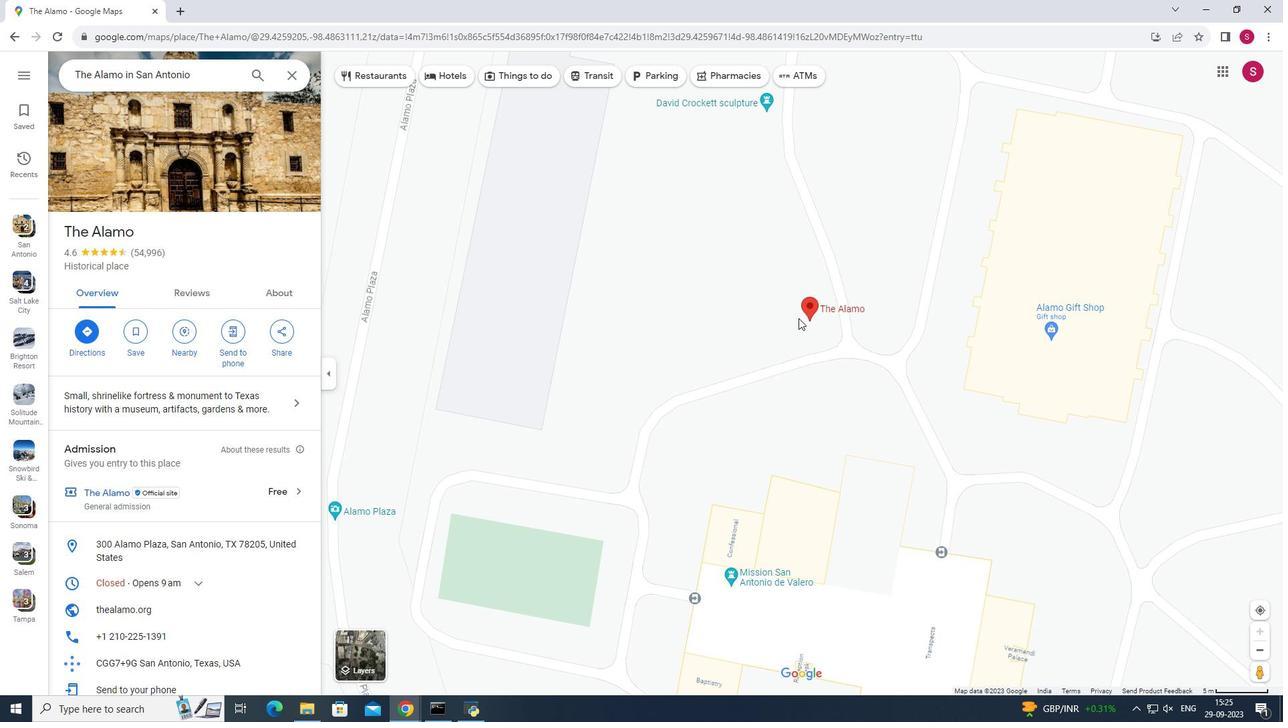 
Action: Mouse pressed left at (799, 318)
Screenshot: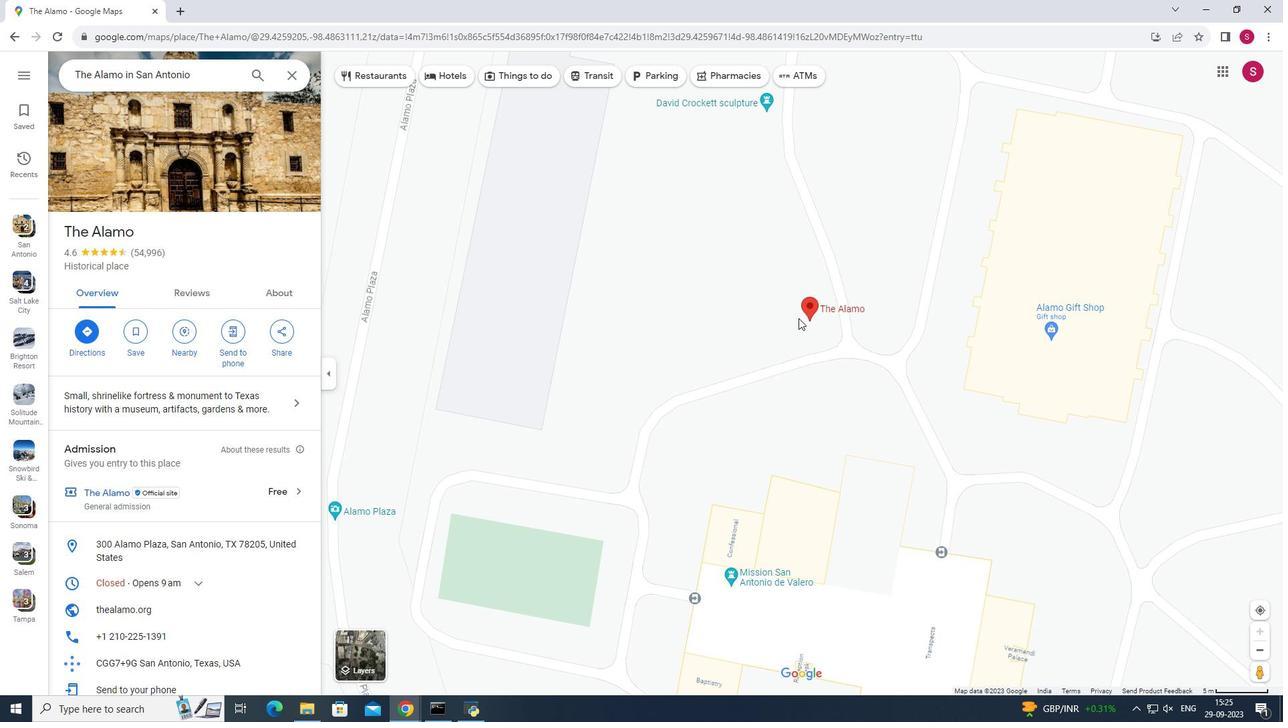 
Action: Mouse moved to (810, 318)
Screenshot: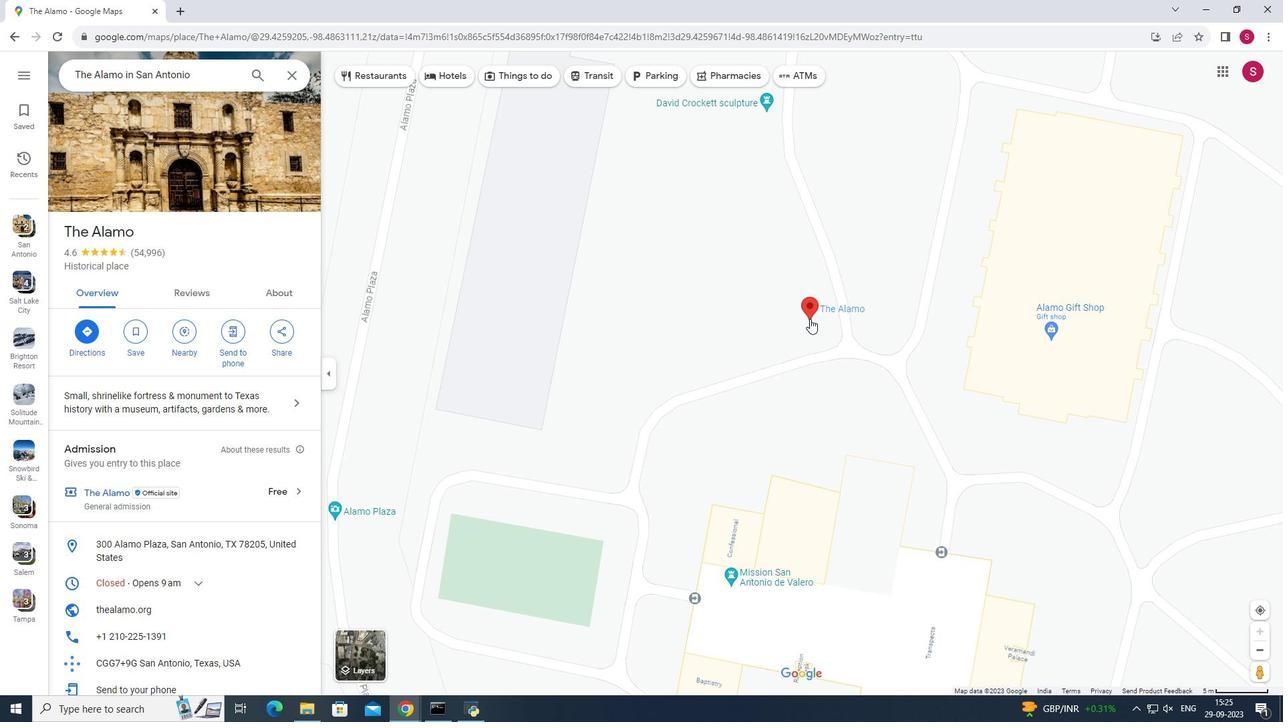 
Action: Mouse pressed left at (810, 318)
Screenshot: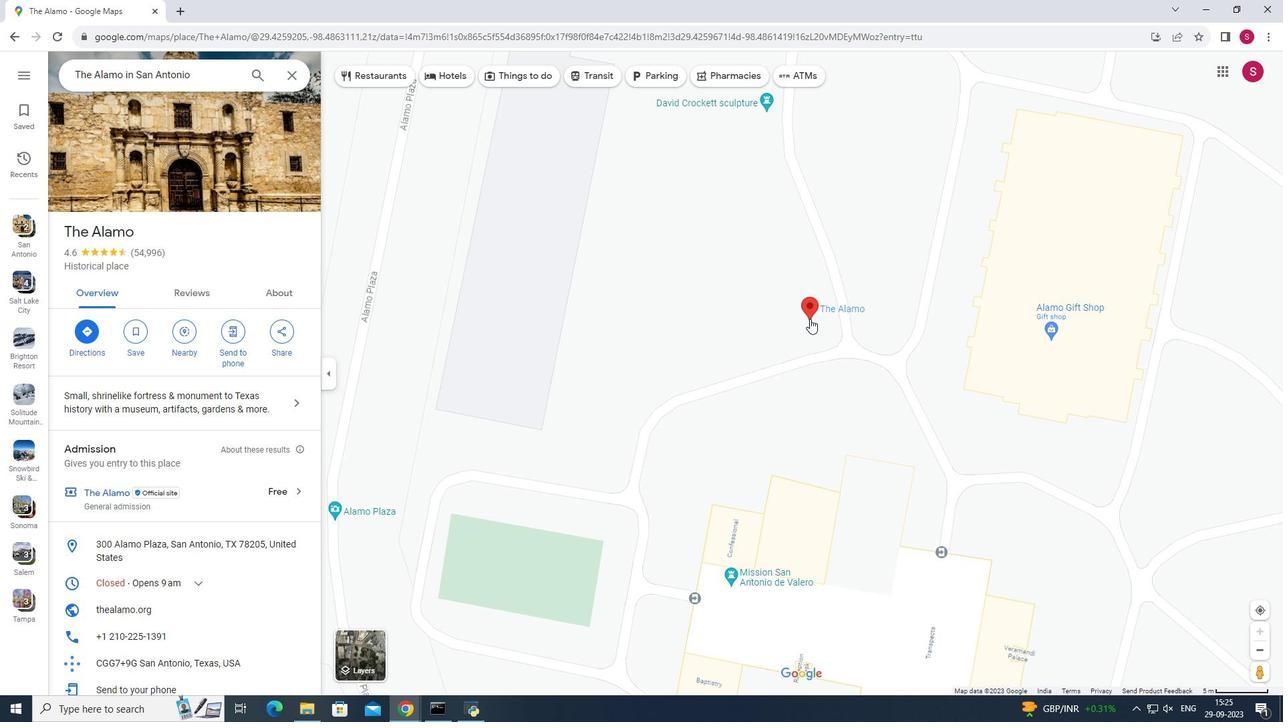 
Action: Mouse pressed left at (810, 318)
Screenshot: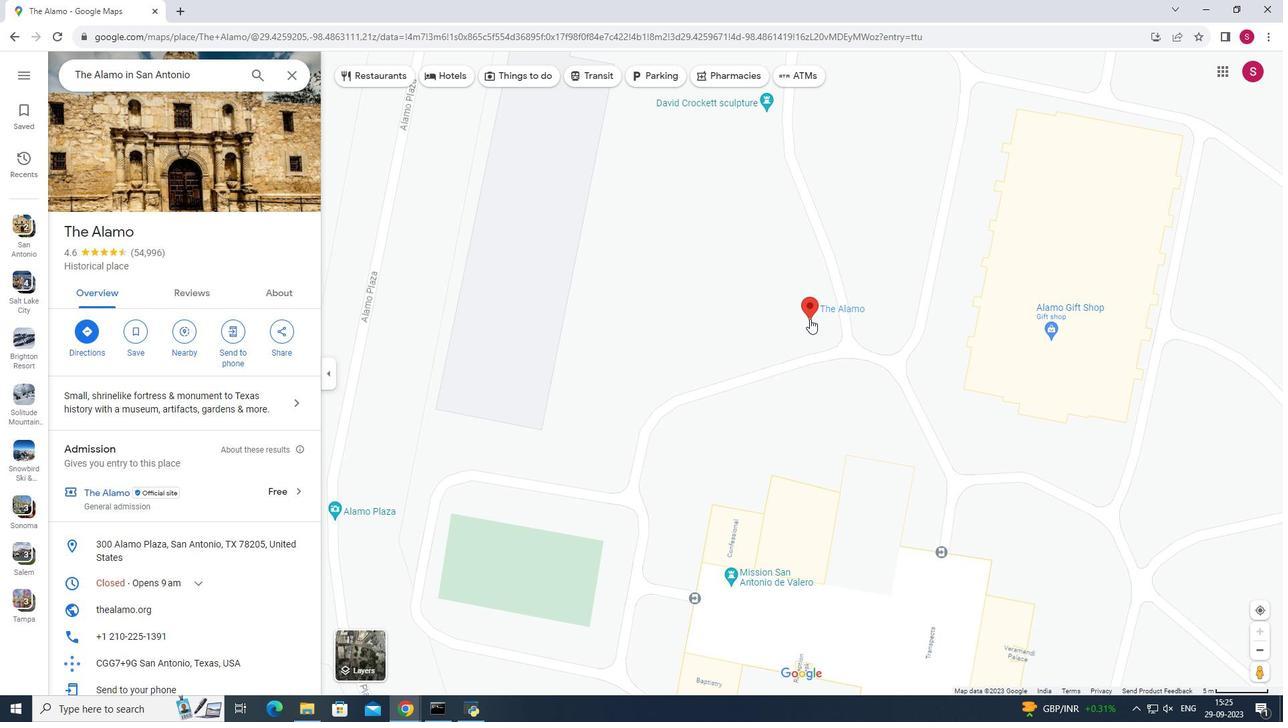 
Action: Mouse moved to (579, 662)
Screenshot: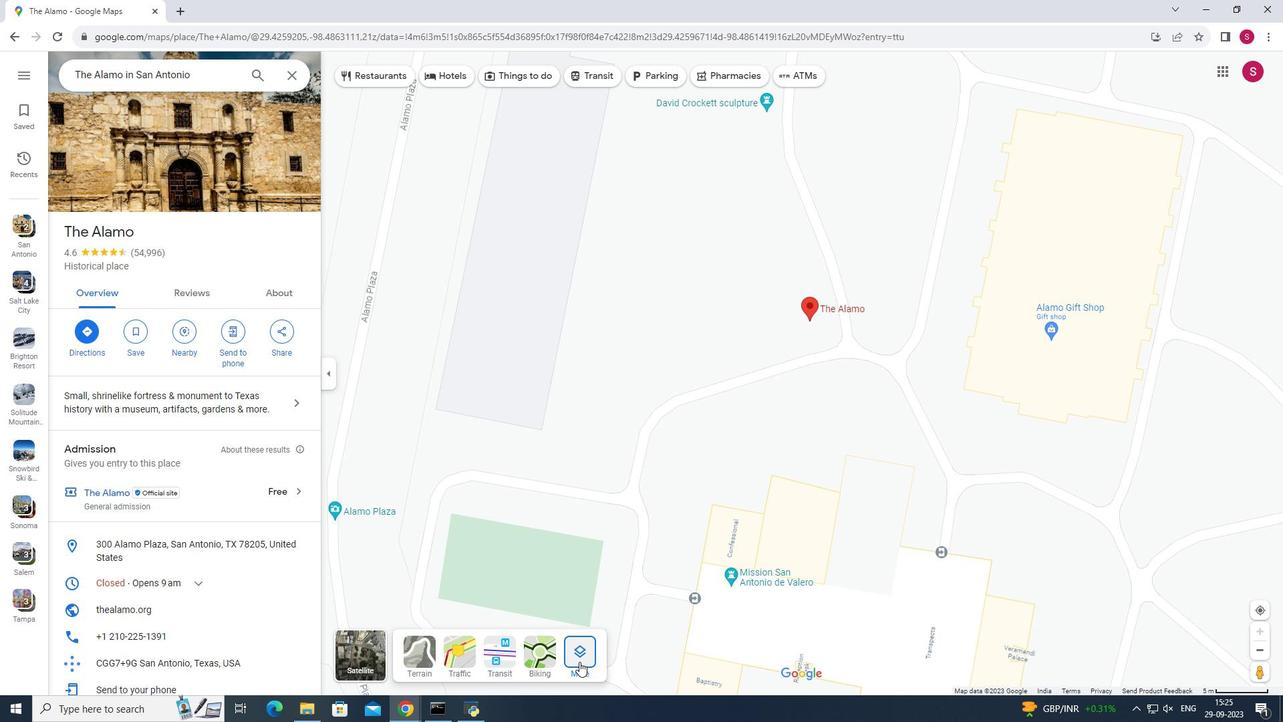 
Action: Mouse pressed left at (579, 662)
Screenshot: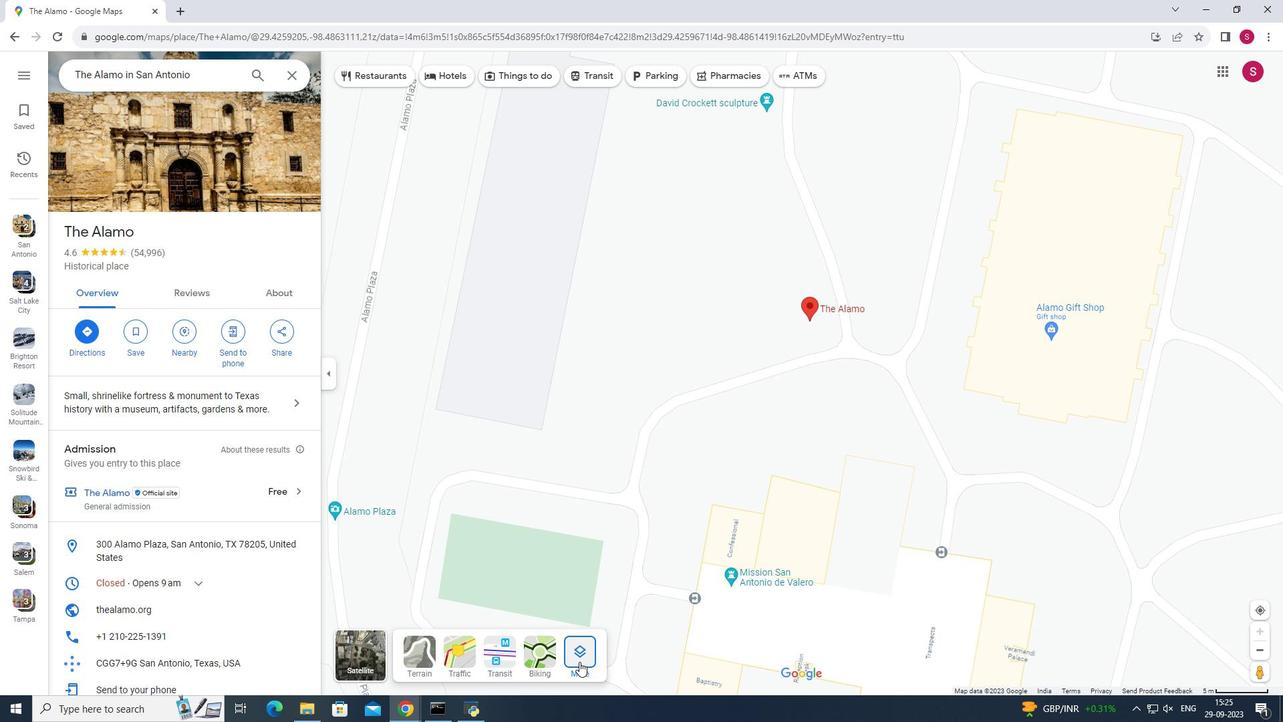 
Action: Mouse moved to (418, 377)
Screenshot: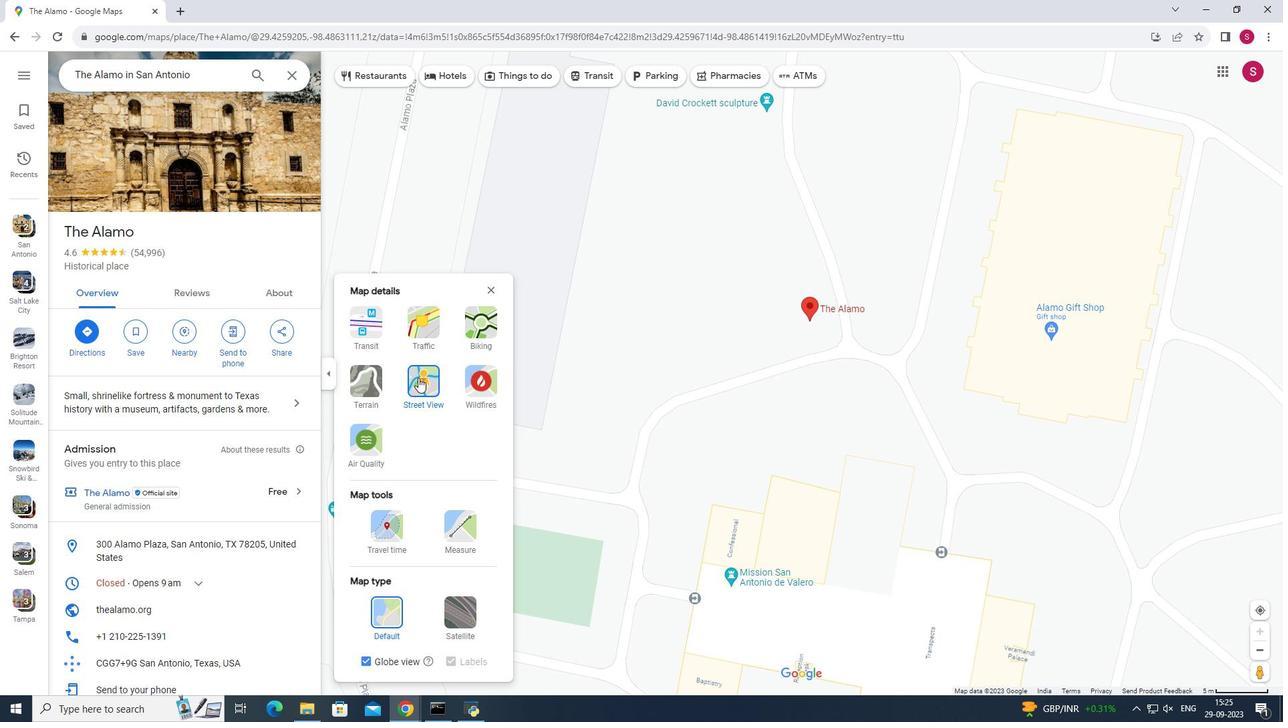 
Action: Mouse pressed left at (418, 377)
Screenshot: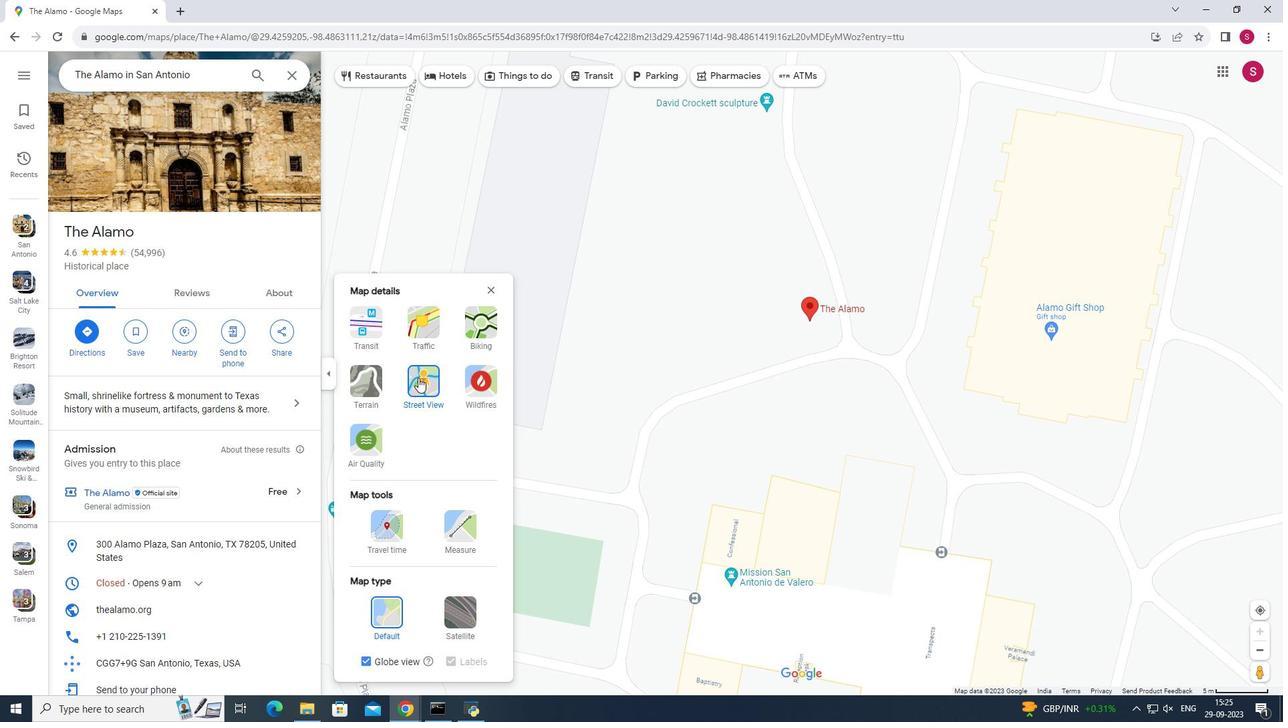 
Action: Mouse moved to (813, 318)
Screenshot: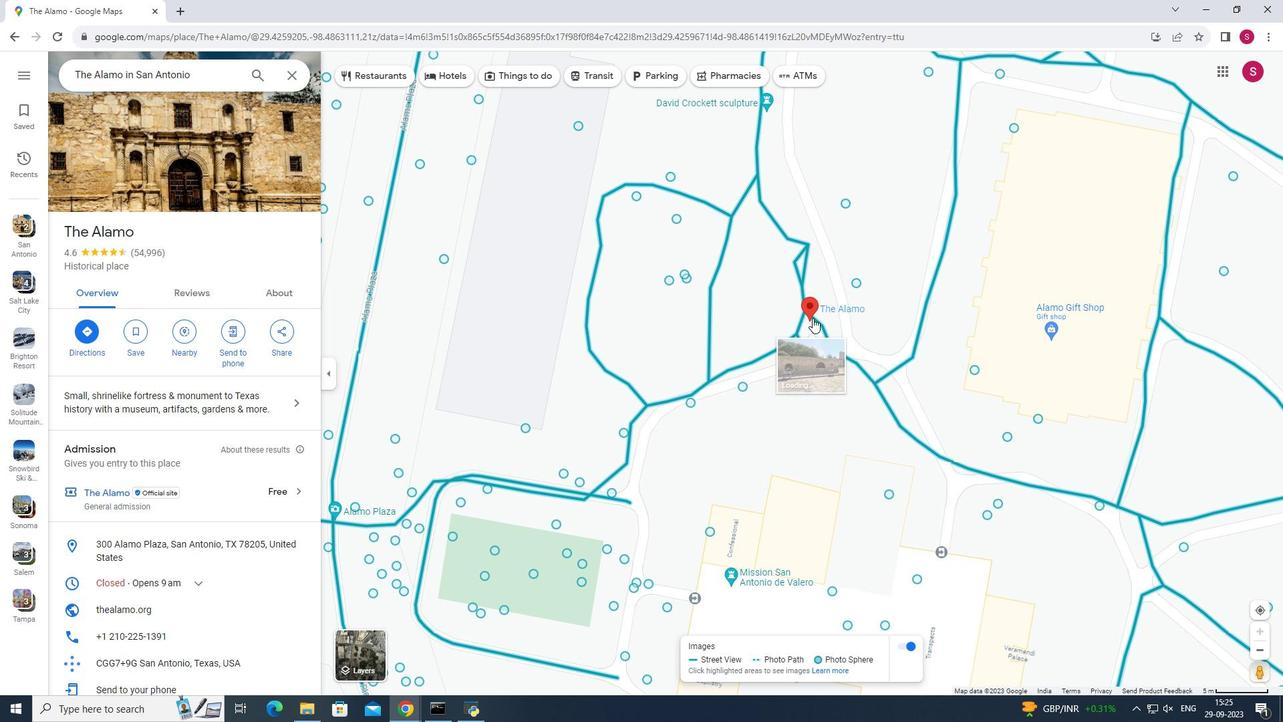 
Action: Mouse pressed left at (813, 318)
Screenshot: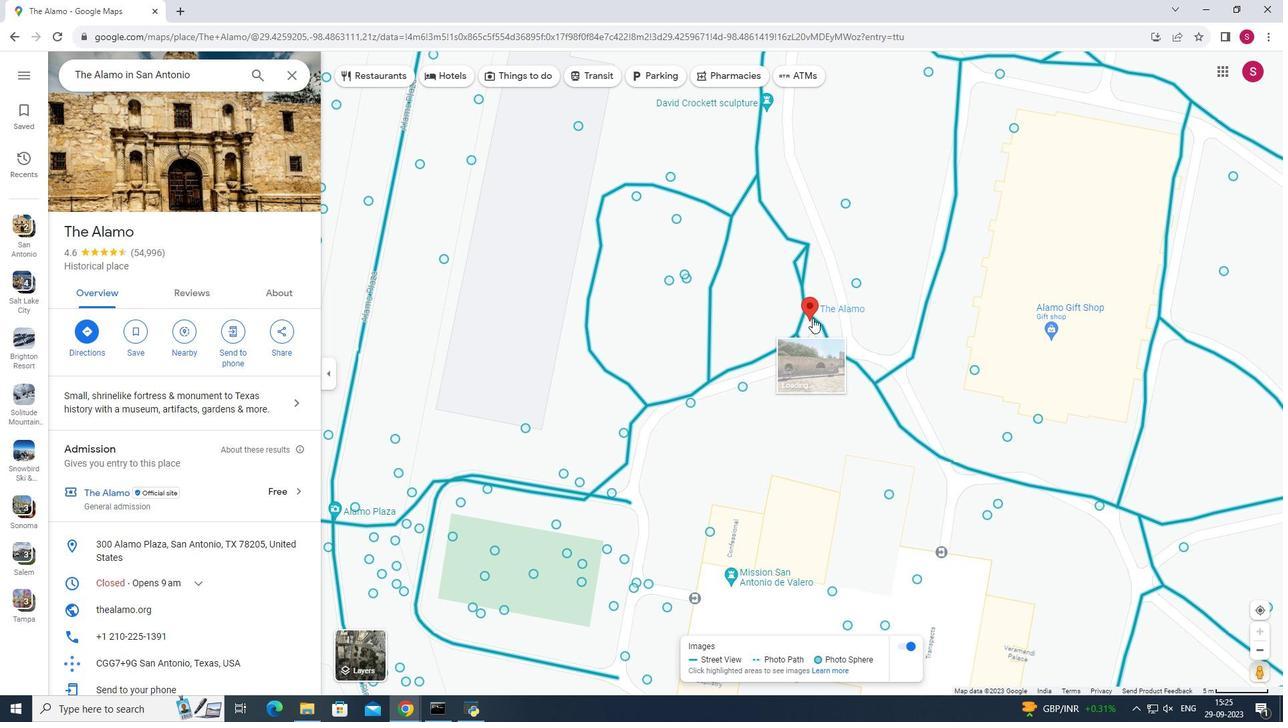 
Action: Mouse pressed left at (813, 318)
Screenshot: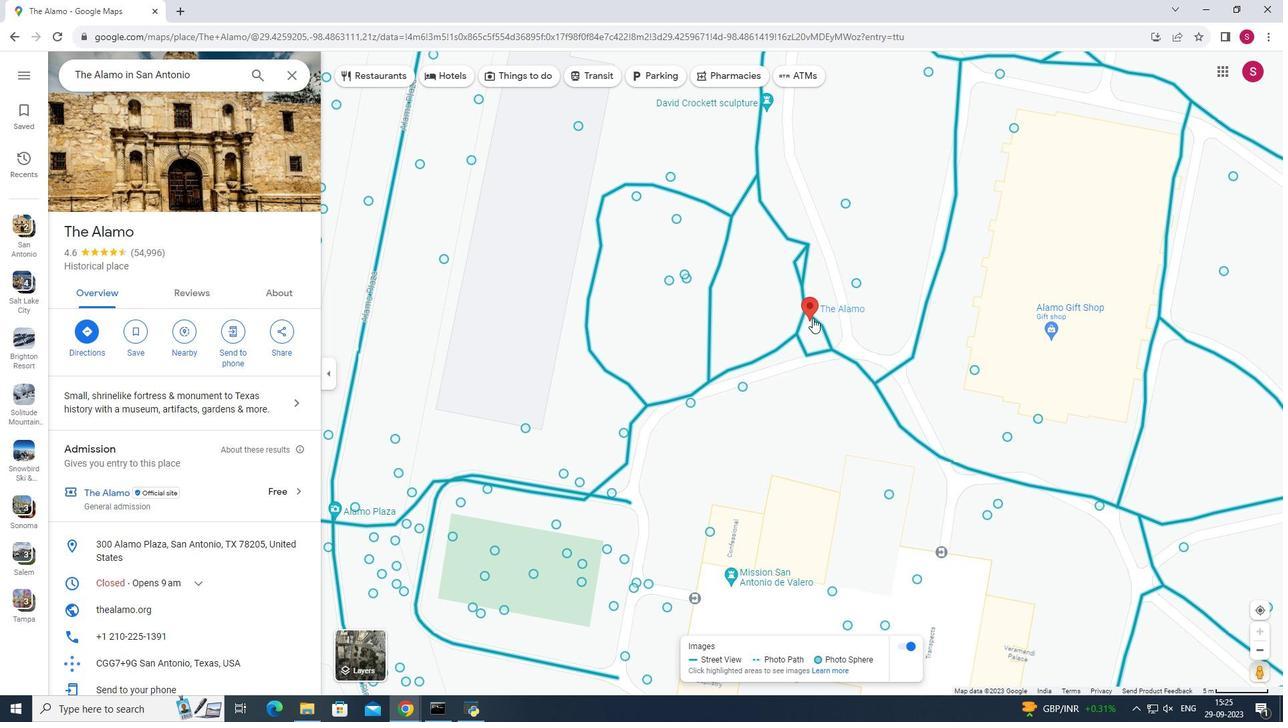 
Action: Mouse pressed left at (813, 318)
Screenshot: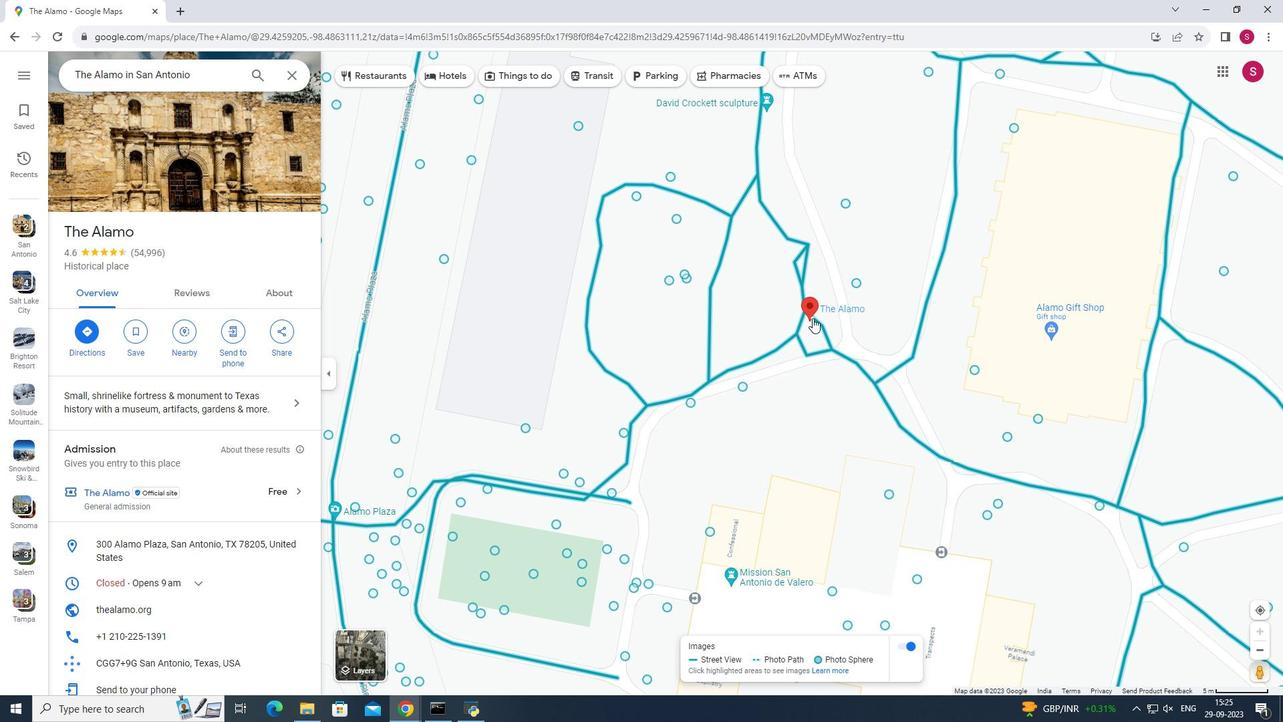 
Action: Mouse pressed left at (813, 318)
Screenshot: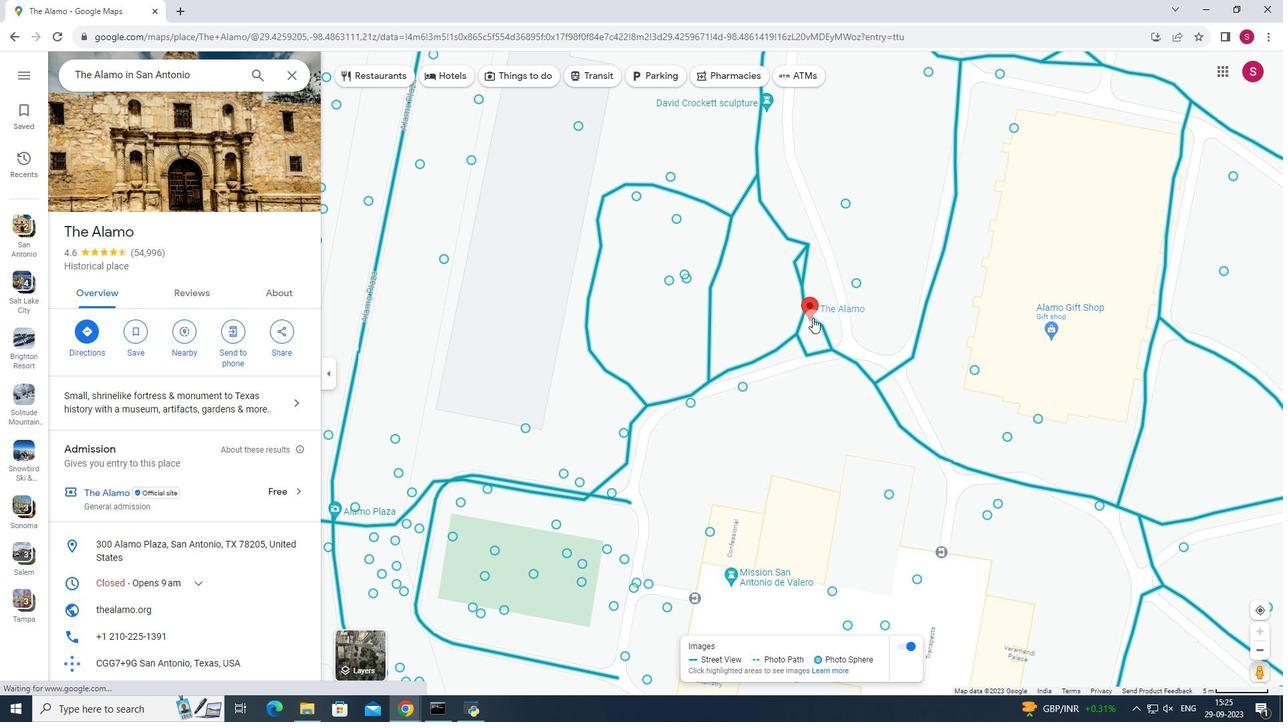 
Action: Mouse pressed left at (813, 318)
Screenshot: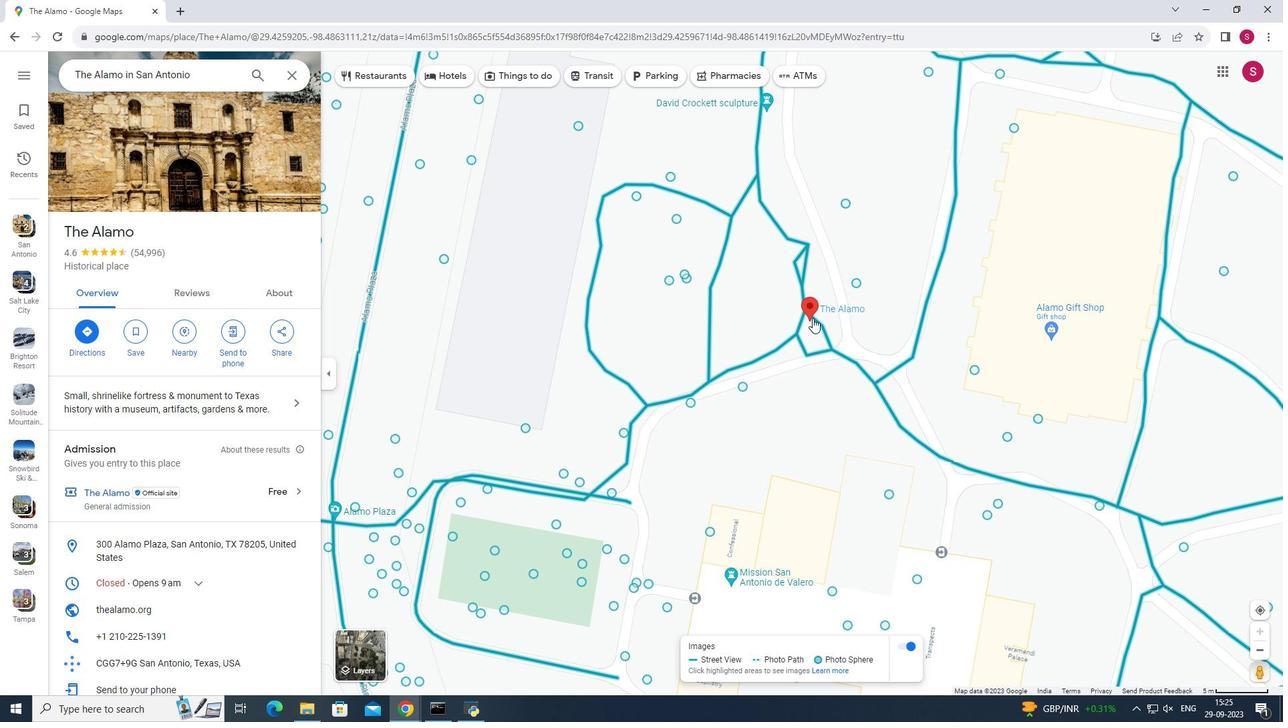 
Action: Mouse pressed left at (813, 318)
Screenshot: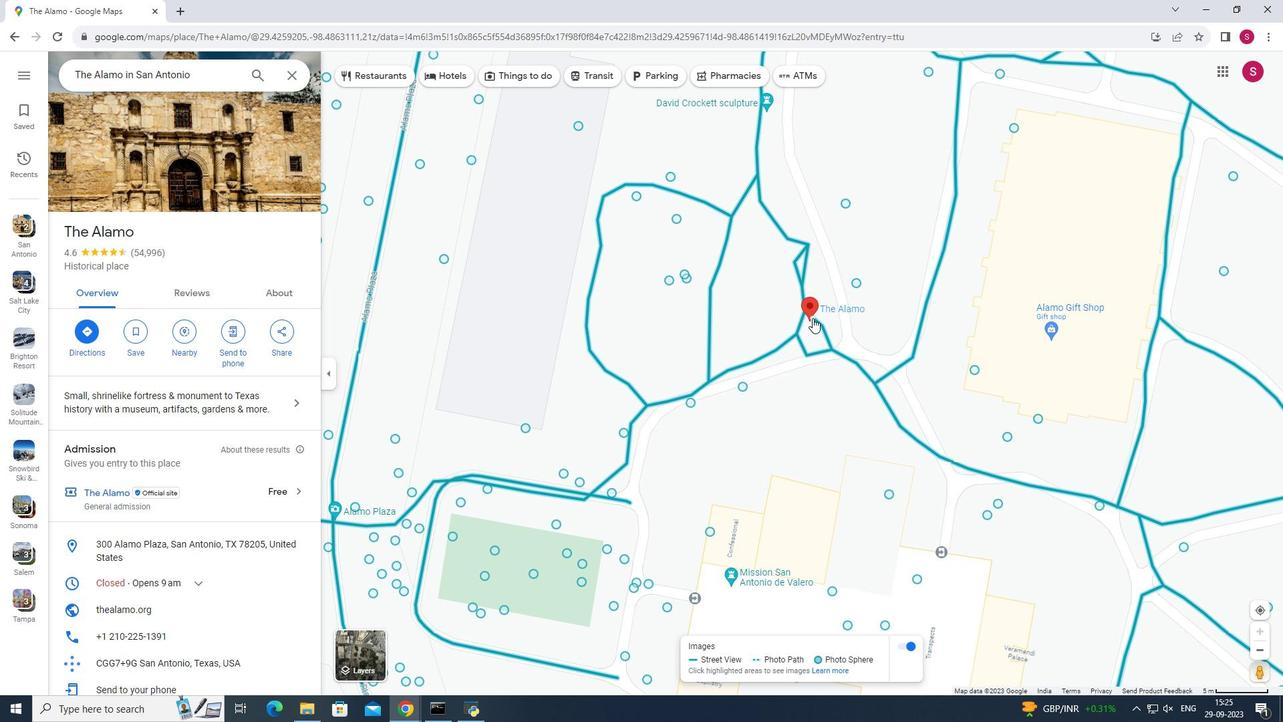 
Action: Mouse pressed left at (813, 318)
Screenshot: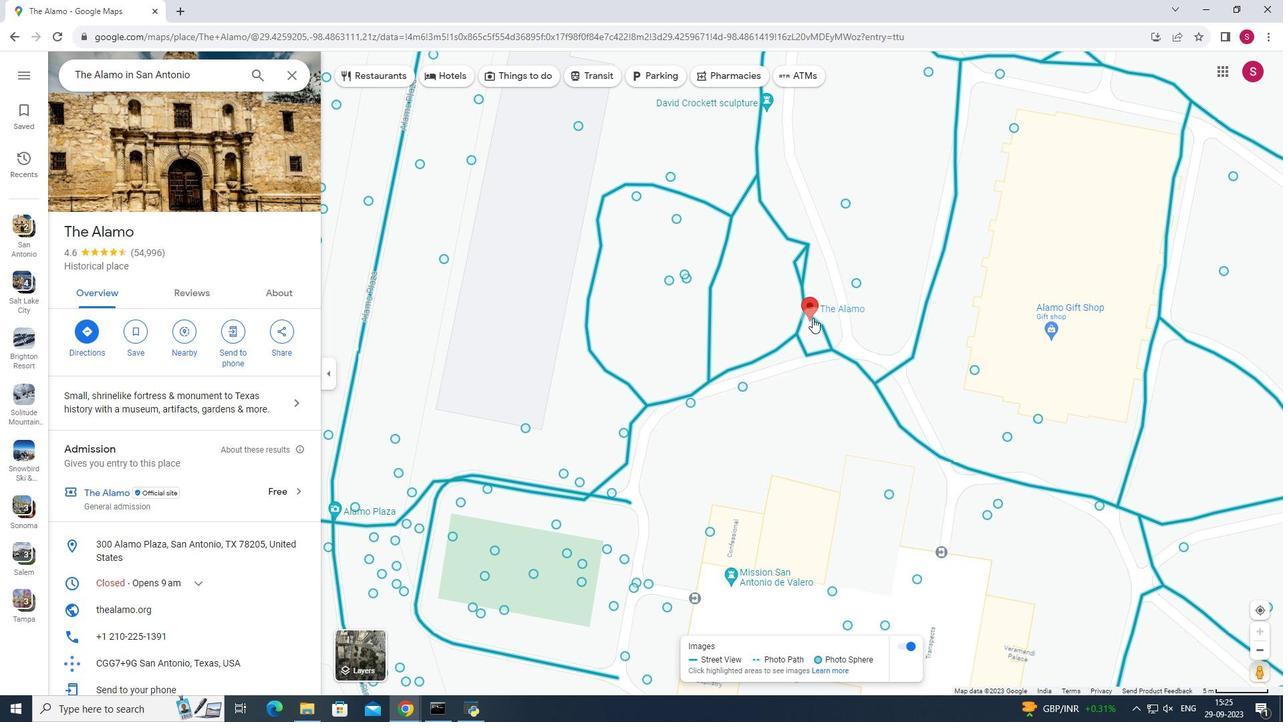 
Action: Mouse pressed left at (813, 318)
Screenshot: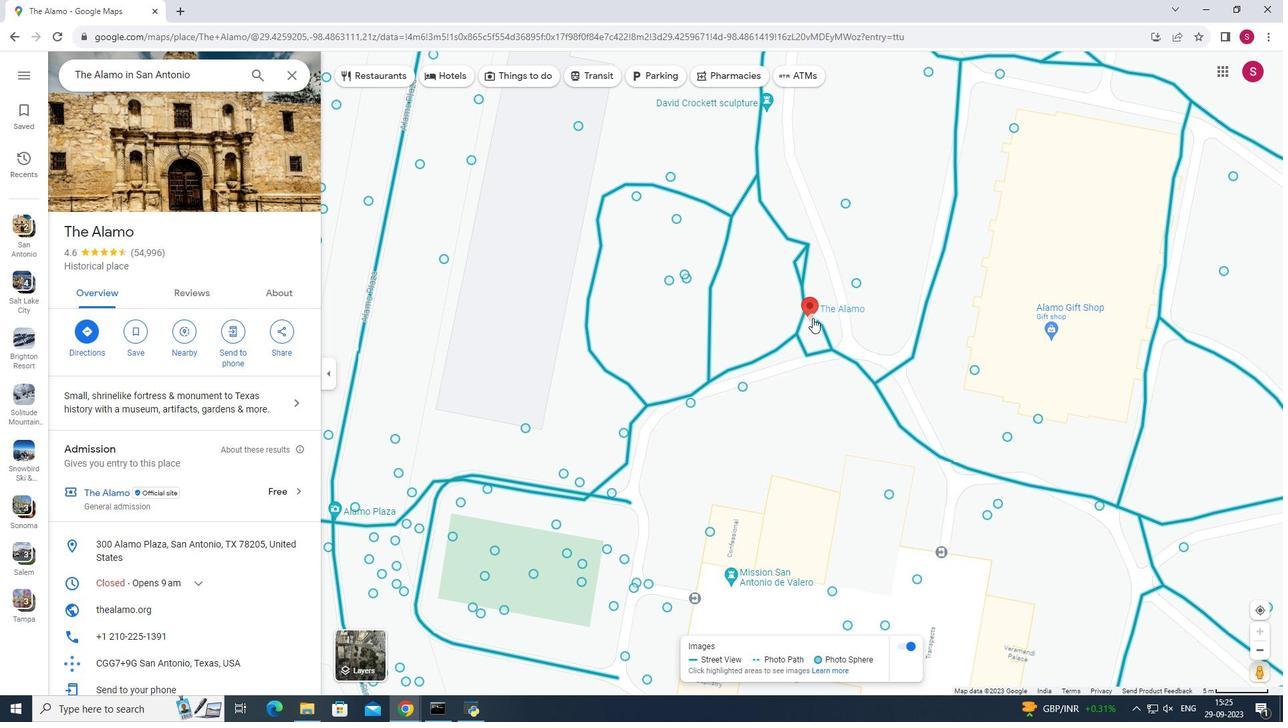 
Action: Mouse moved to (809, 309)
Screenshot: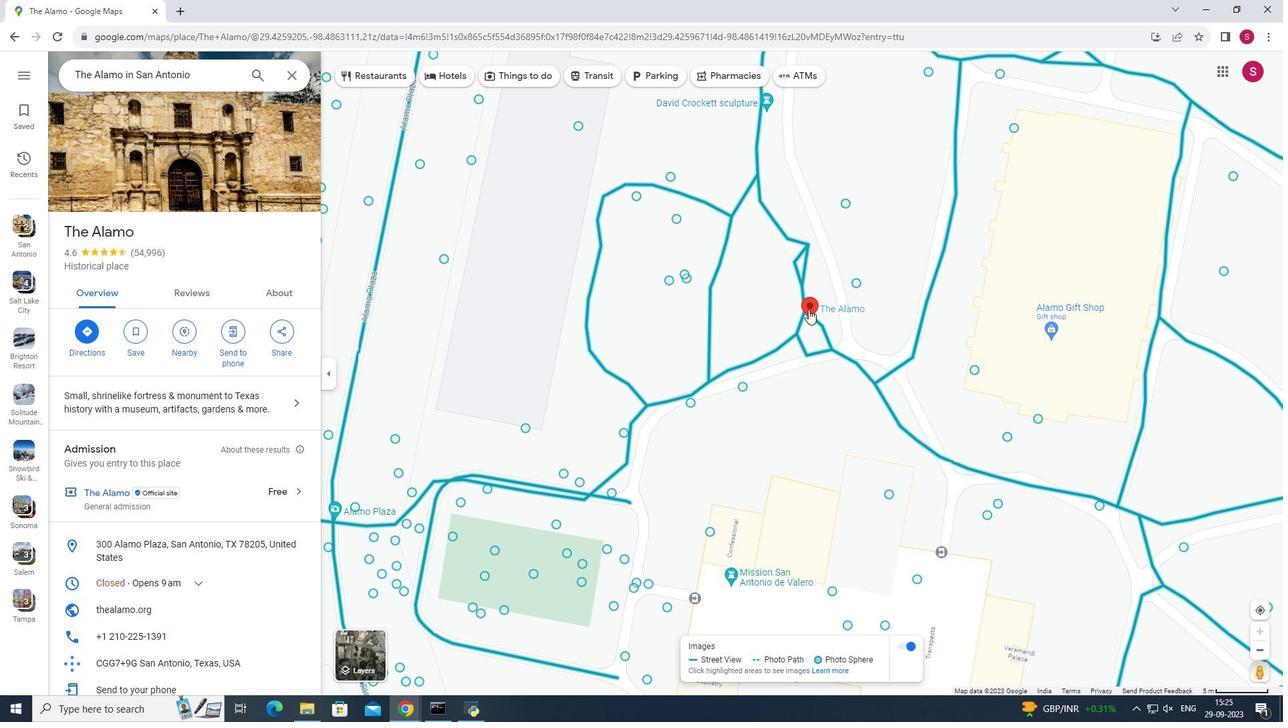 
Action: Mouse pressed left at (809, 309)
Screenshot: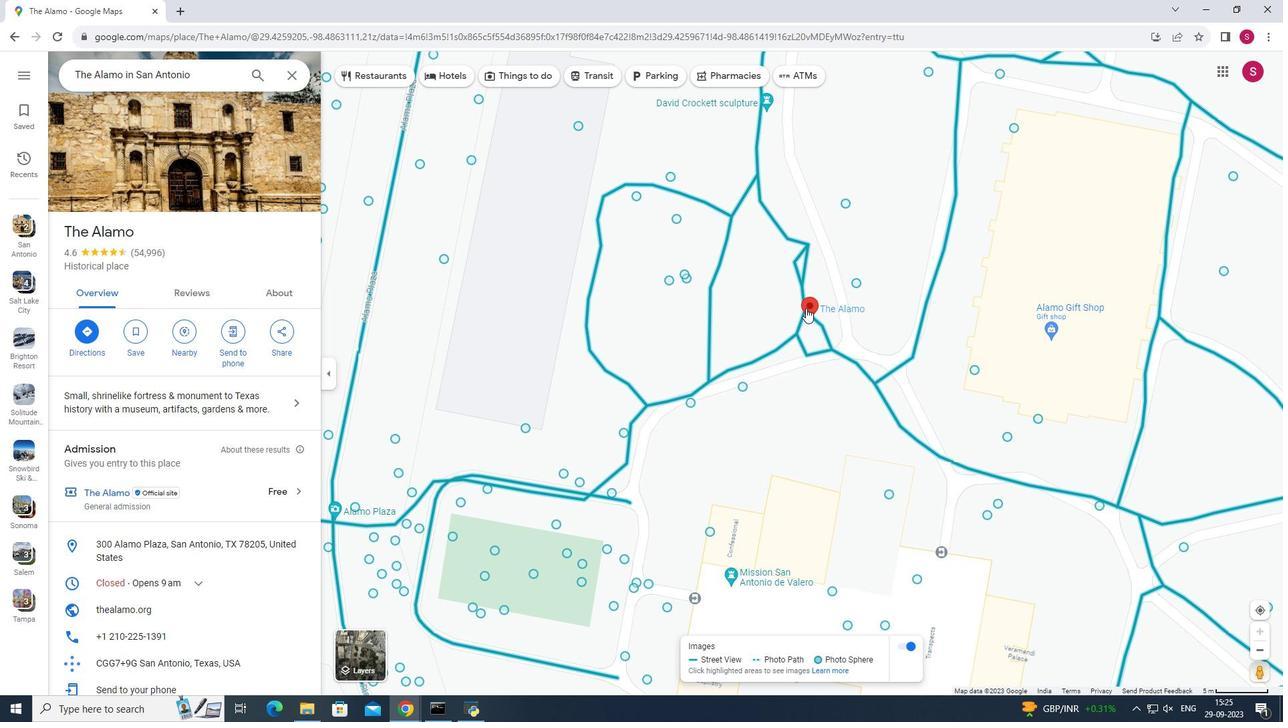 
Action: Mouse moved to (805, 307)
Screenshot: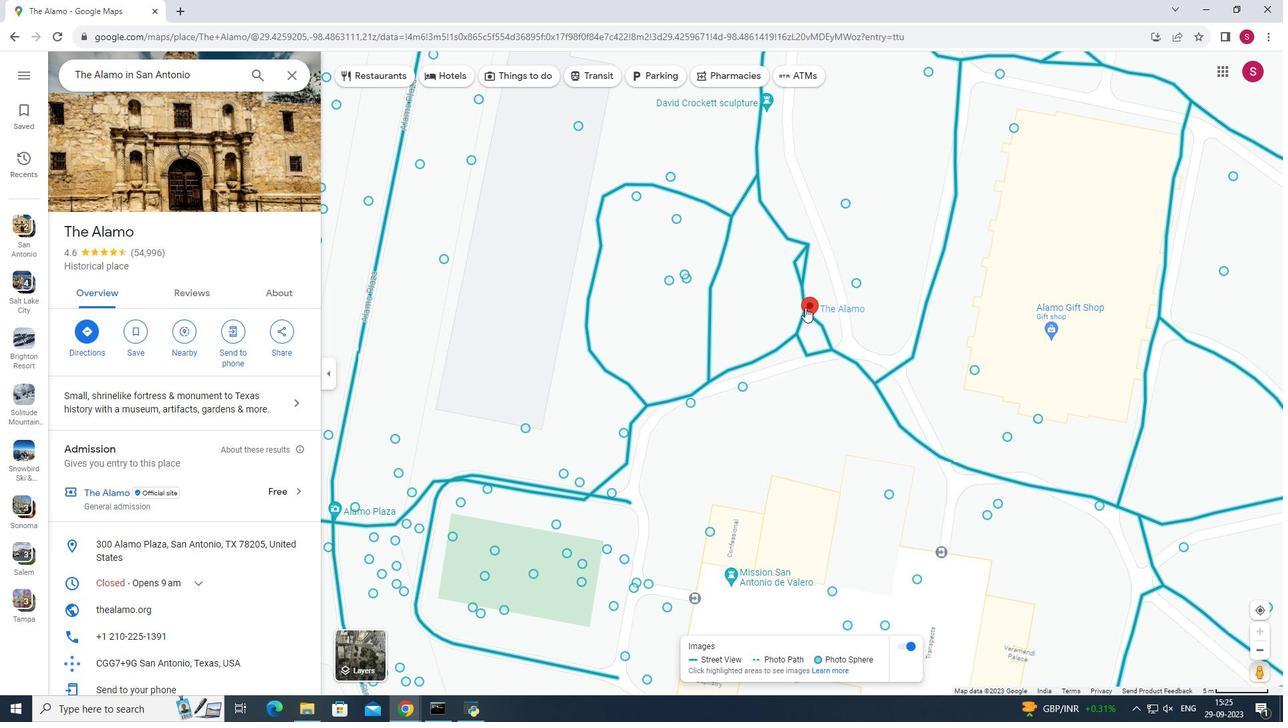 
Action: Mouse pressed left at (805, 307)
Screenshot: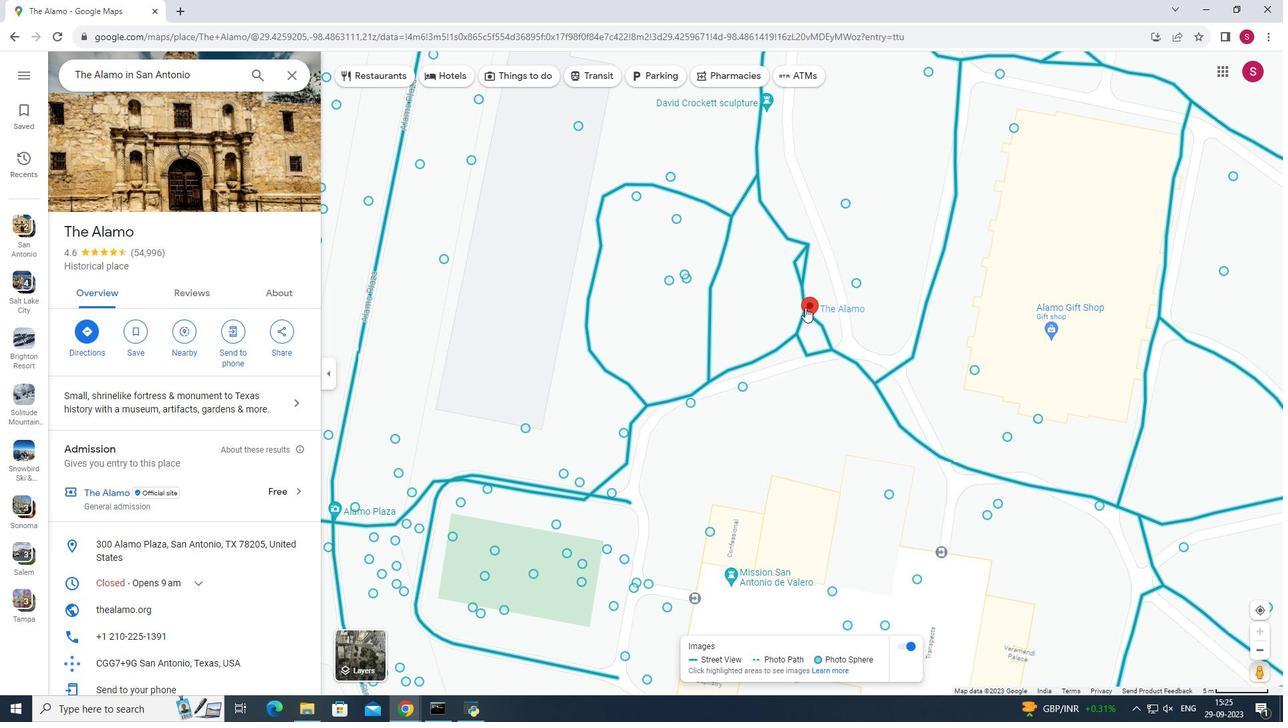 
Action: Mouse moved to (791, 303)
Screenshot: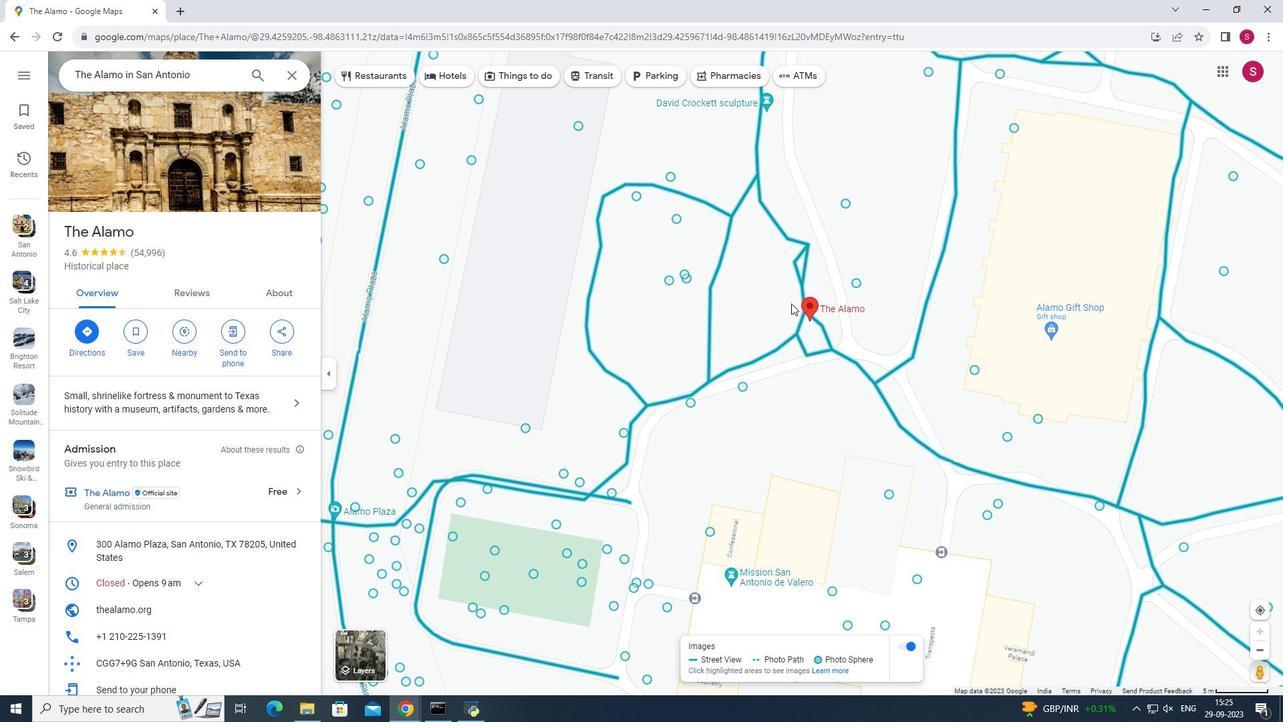 
Action: Mouse pressed left at (791, 303)
Screenshot: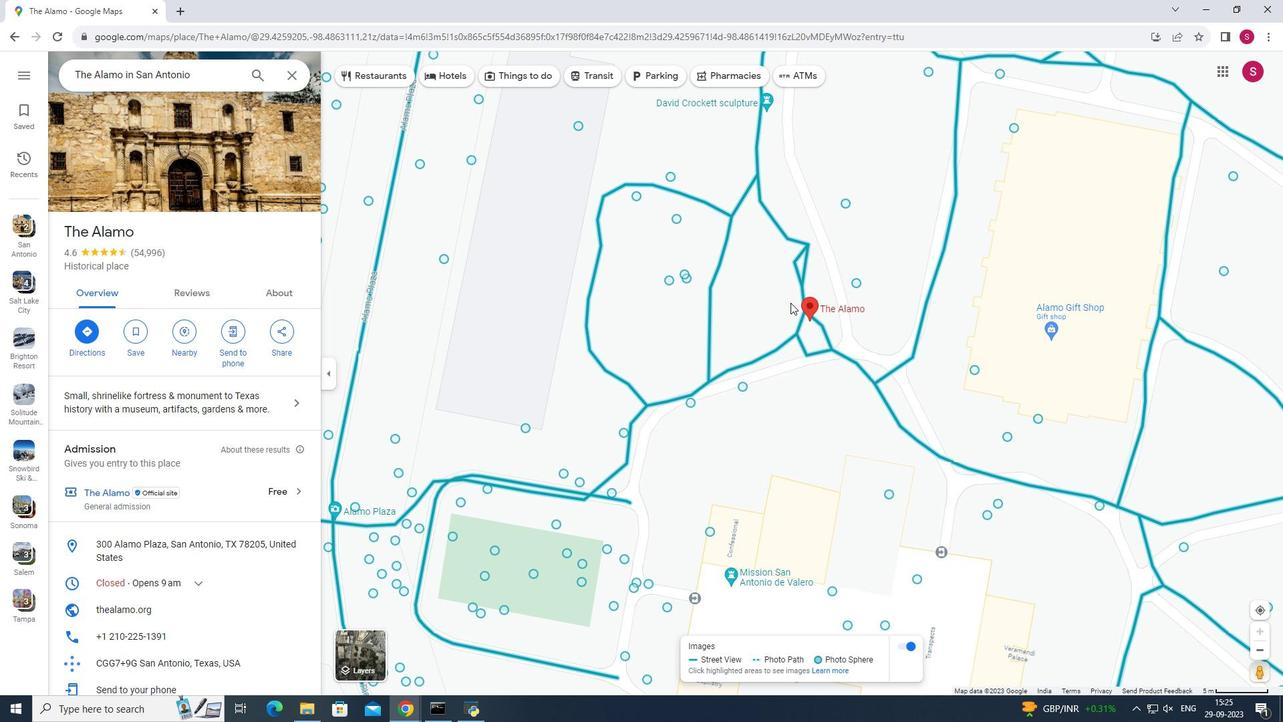 
Action: Mouse moved to (791, 302)
Screenshot: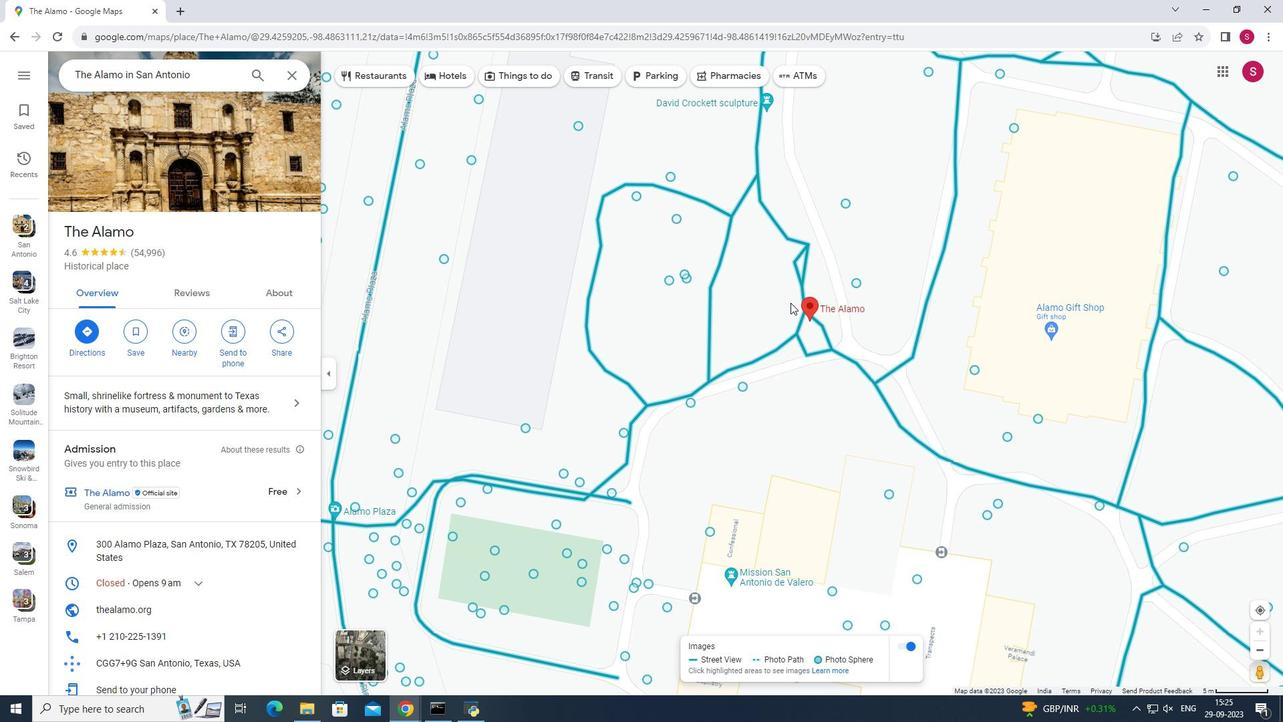 
Action: Mouse pressed left at (791, 302)
Screenshot: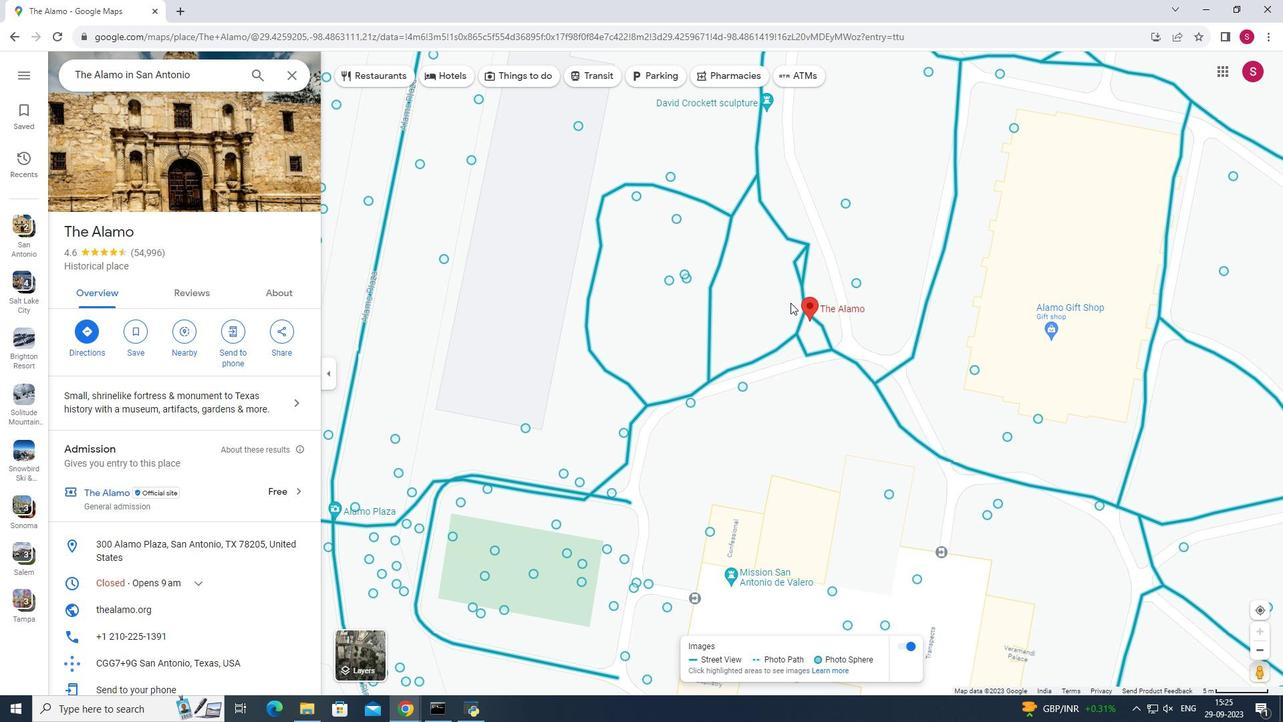 
Action: Mouse moved to (522, 387)
Screenshot: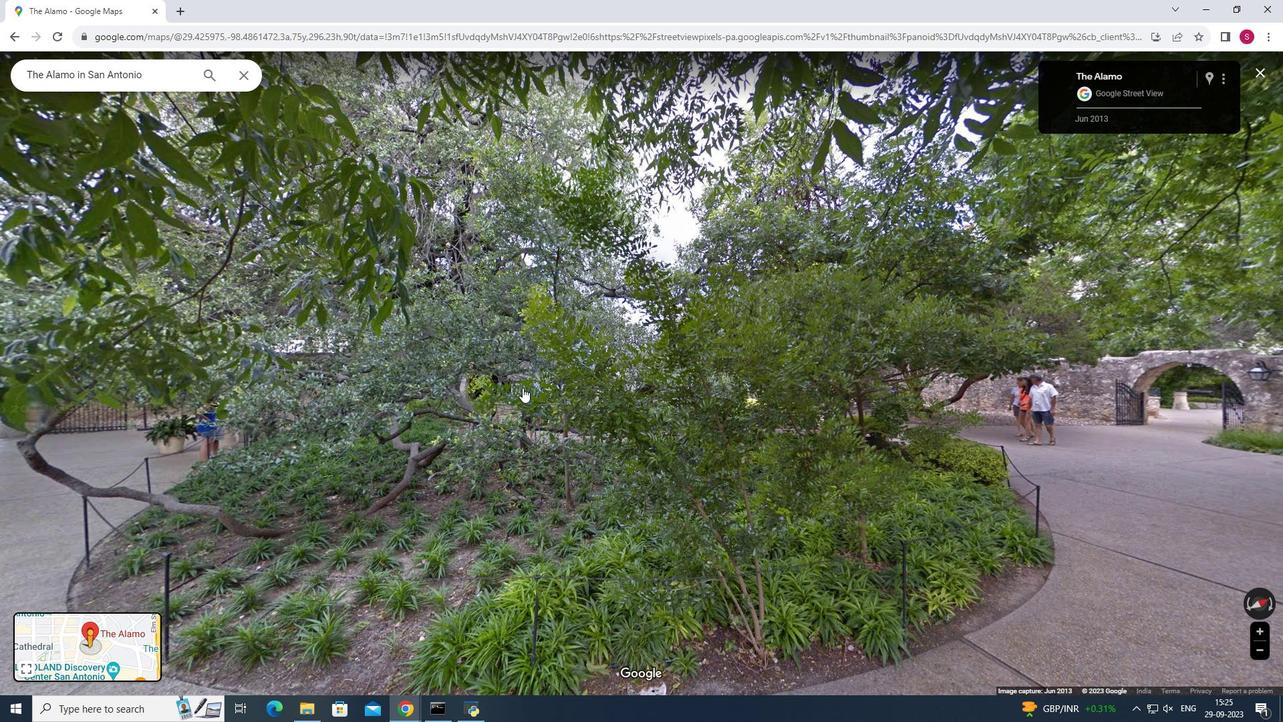 
Action: Mouse pressed left at (522, 387)
Screenshot: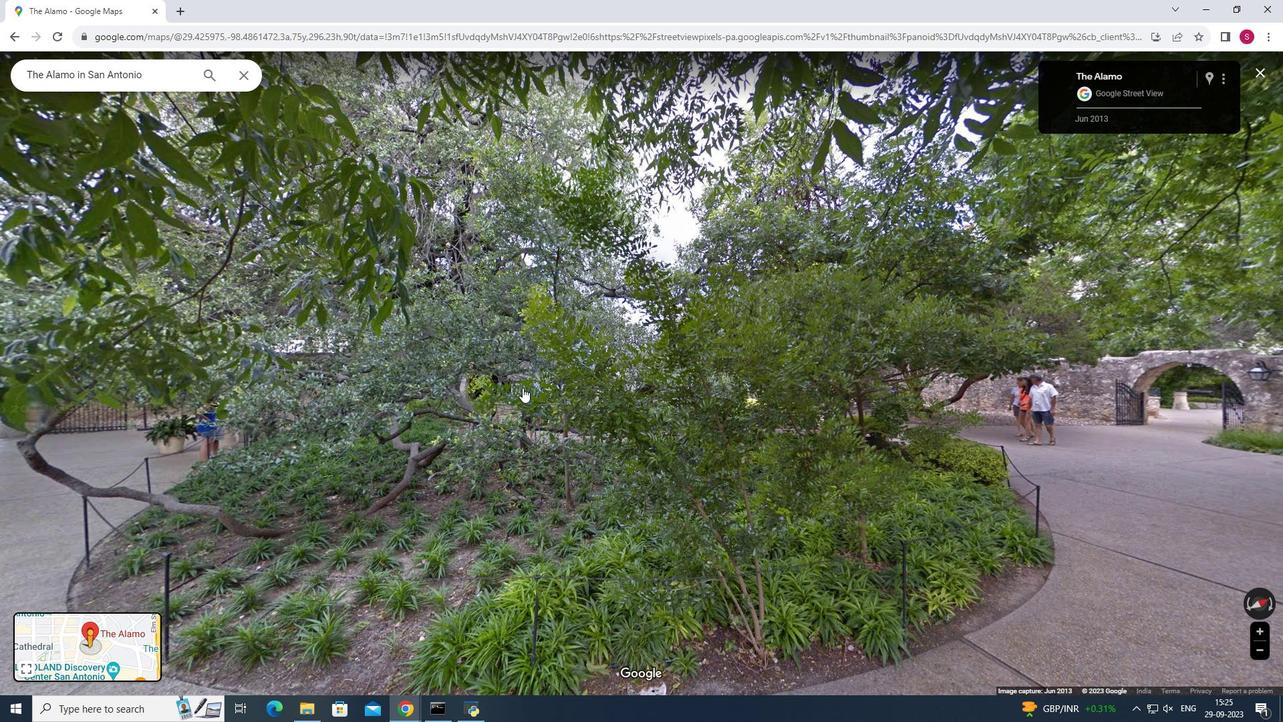 
Action: Mouse moved to (543, 386)
Screenshot: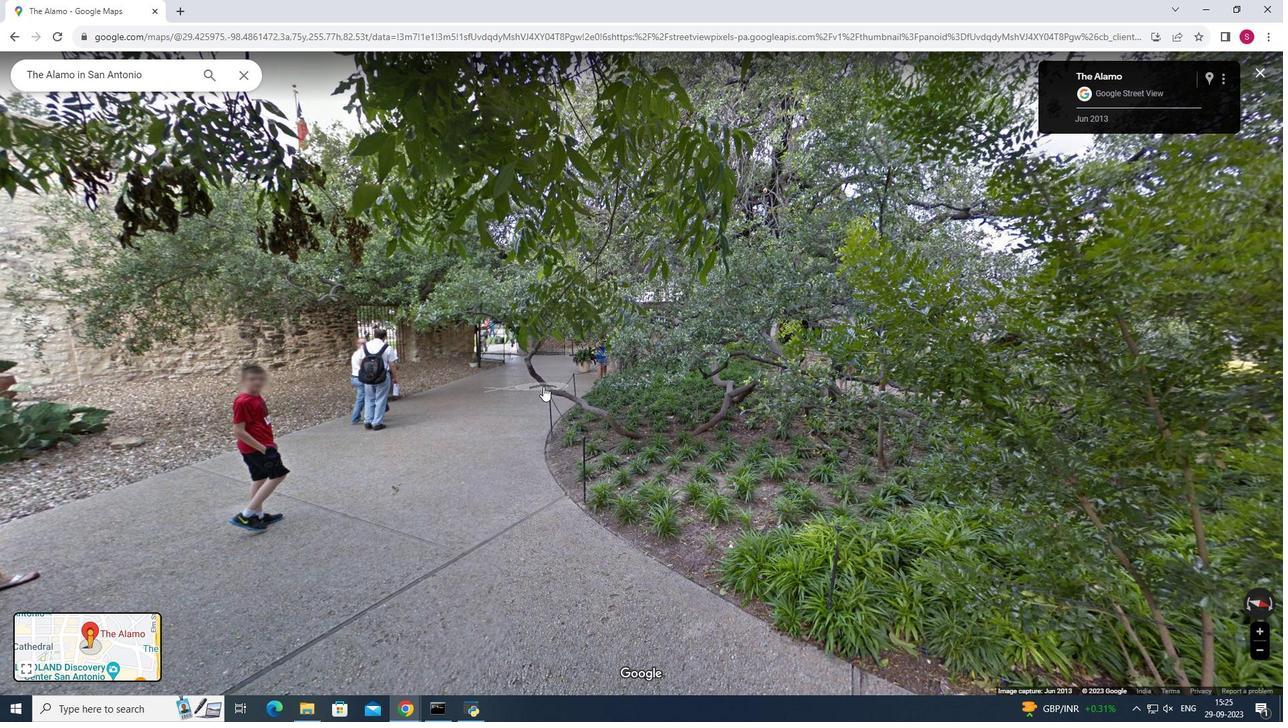
Action: Mouse pressed left at (543, 386)
Screenshot: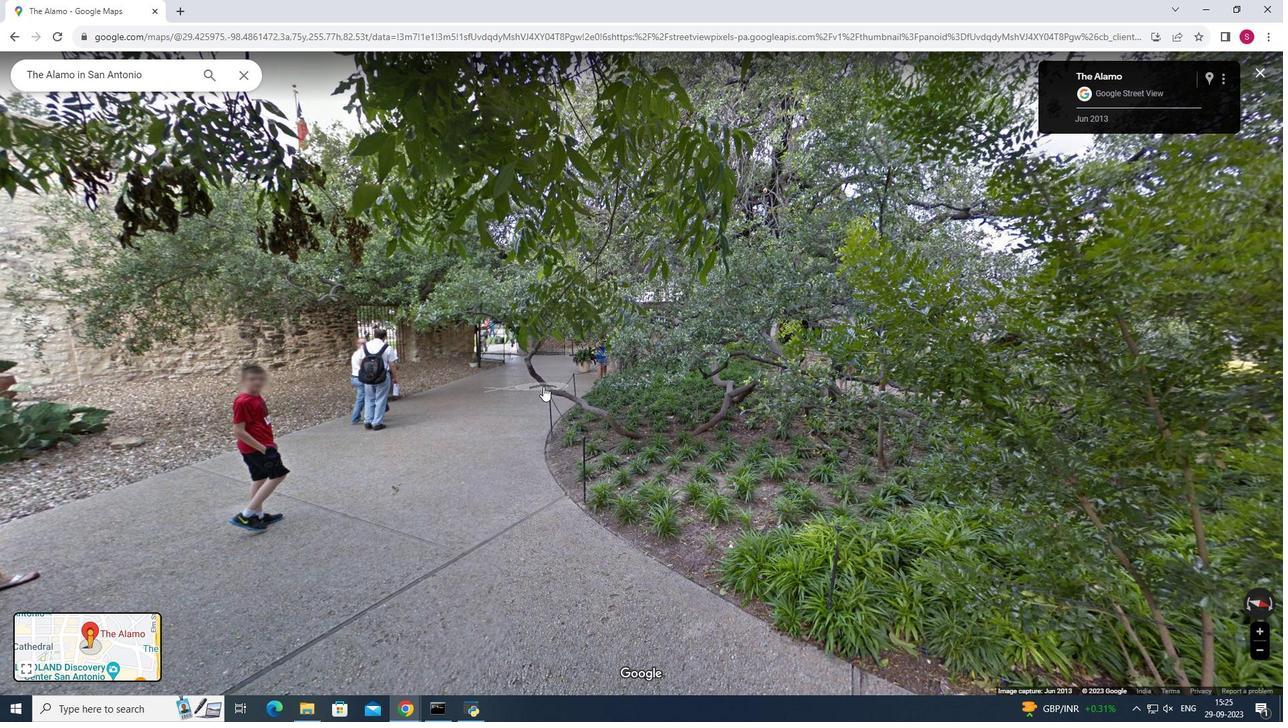 
Action: Mouse moved to (456, 422)
Screenshot: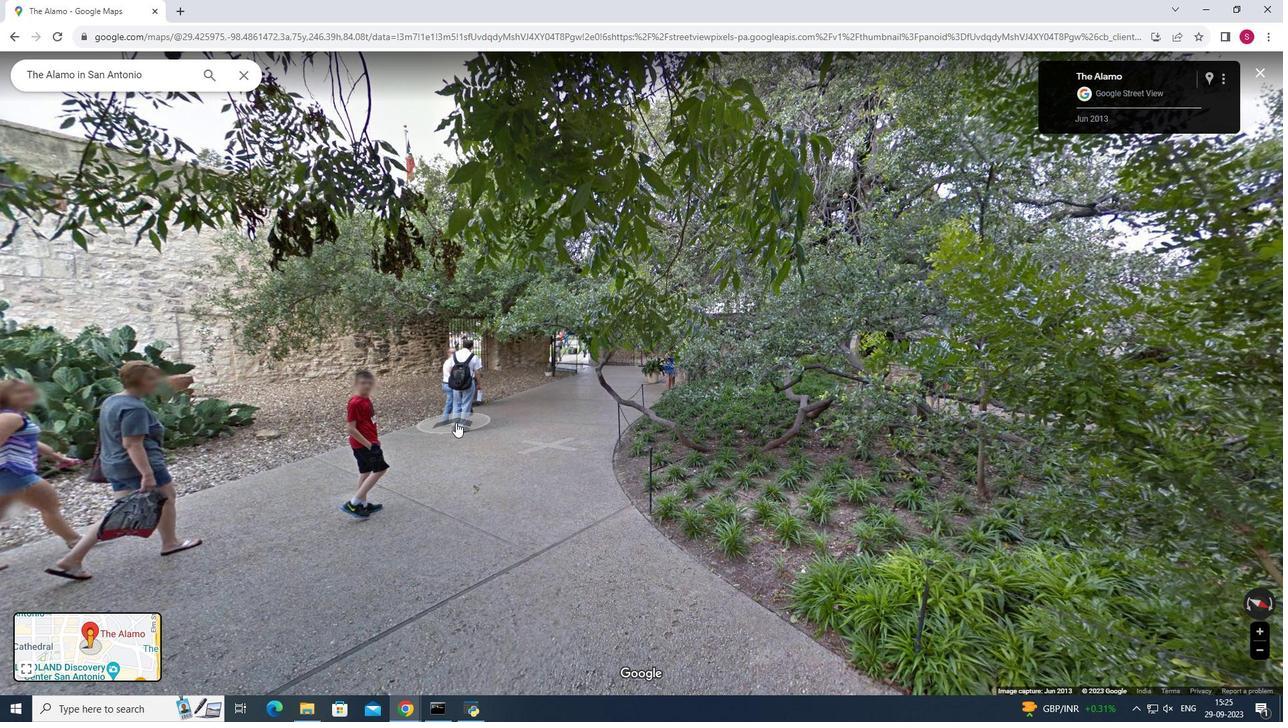 
Action: Mouse pressed left at (456, 422)
Screenshot: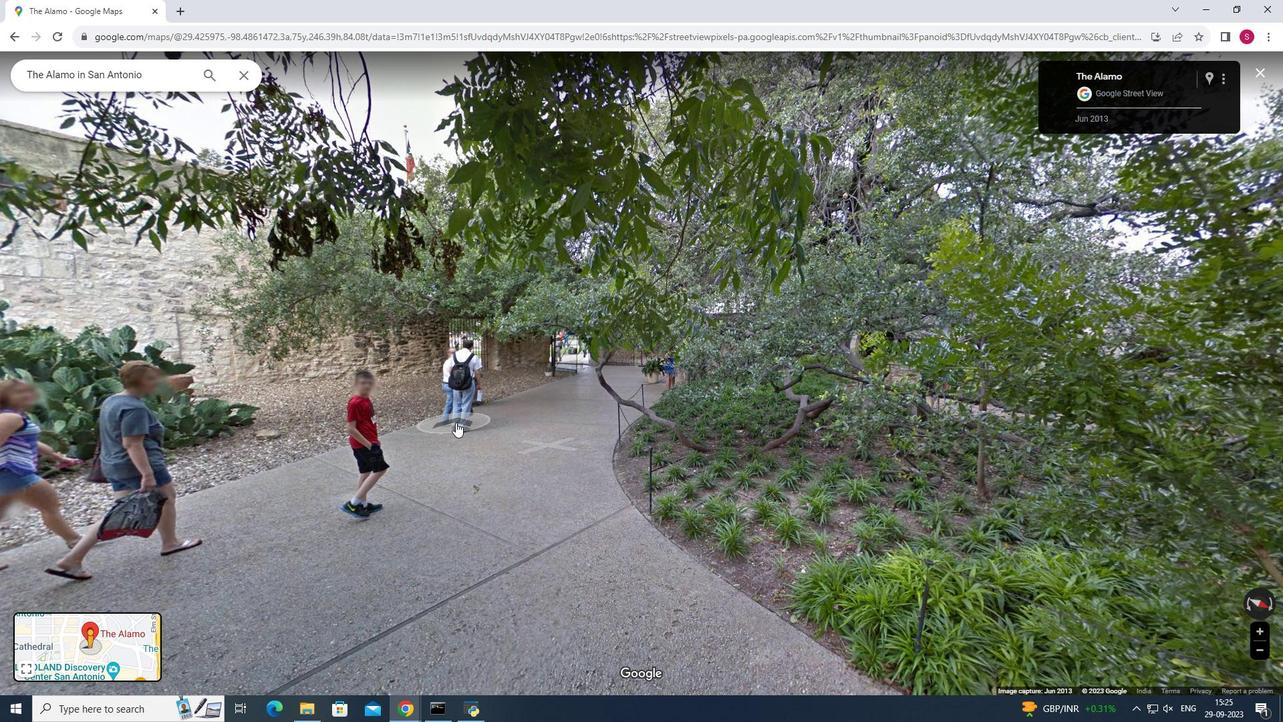 
Action: Mouse moved to (480, 460)
Screenshot: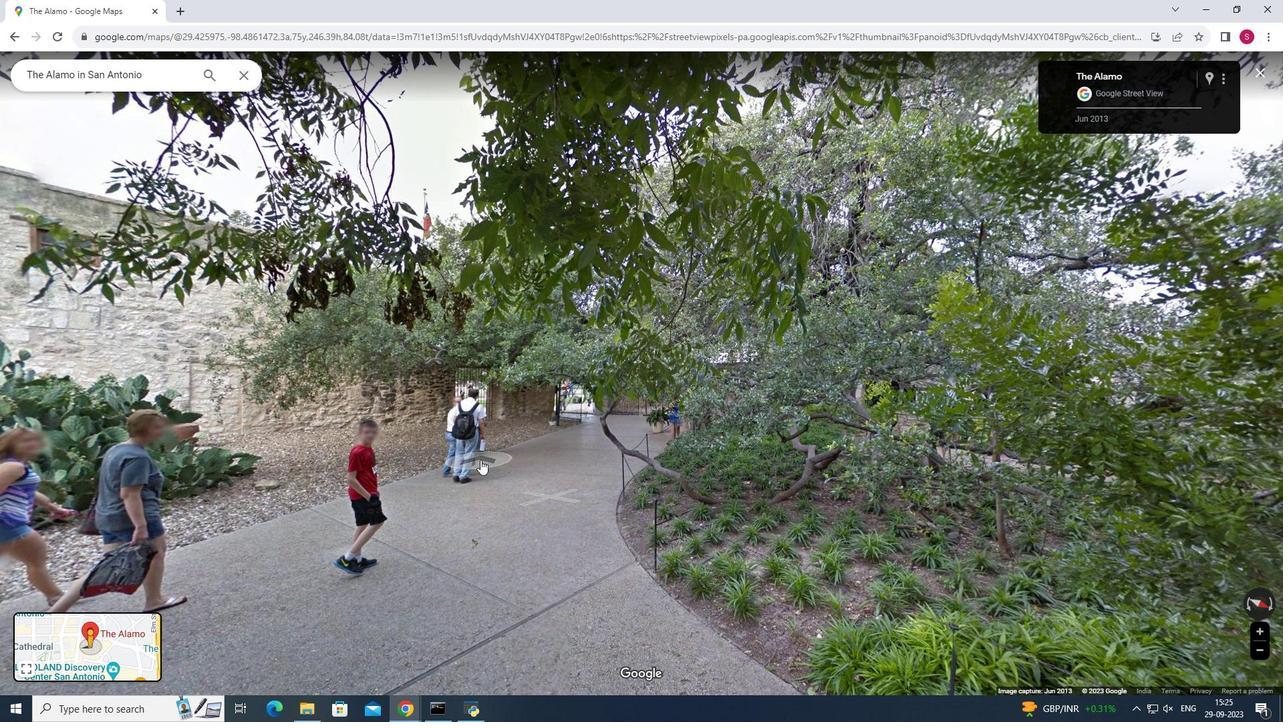 
Action: Mouse pressed left at (480, 460)
Screenshot: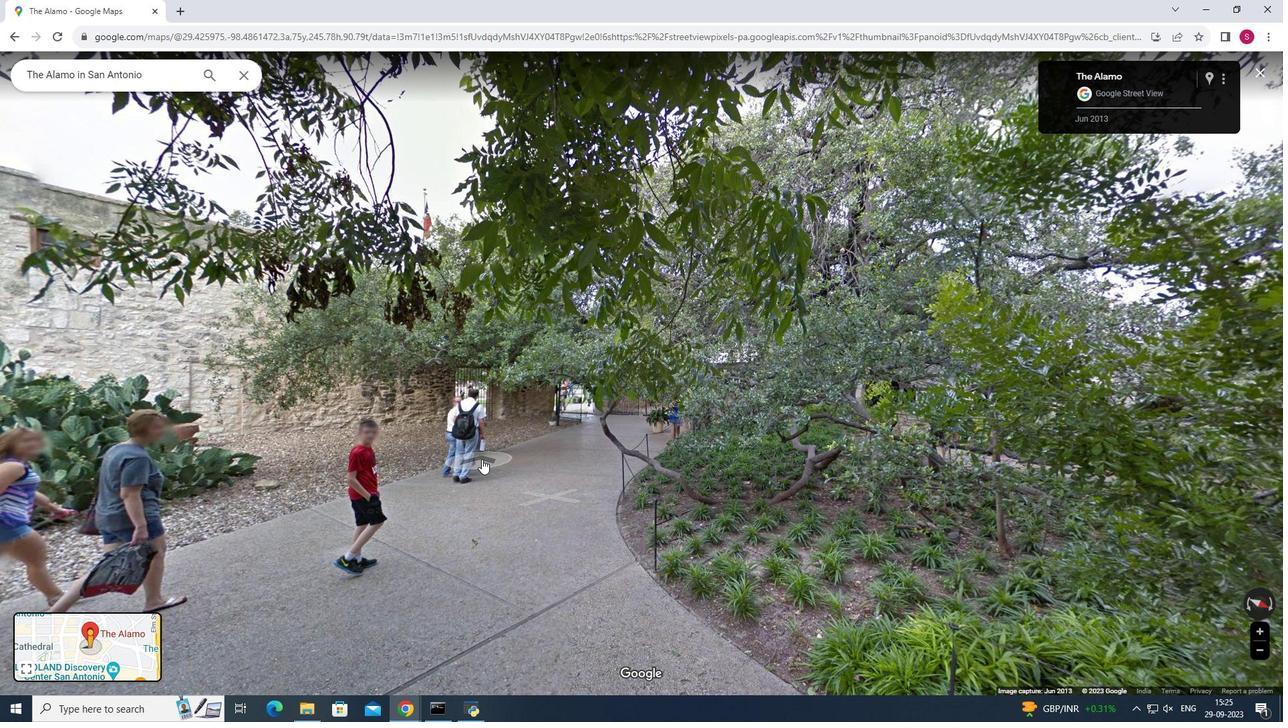 
Action: Mouse moved to (409, 454)
Screenshot: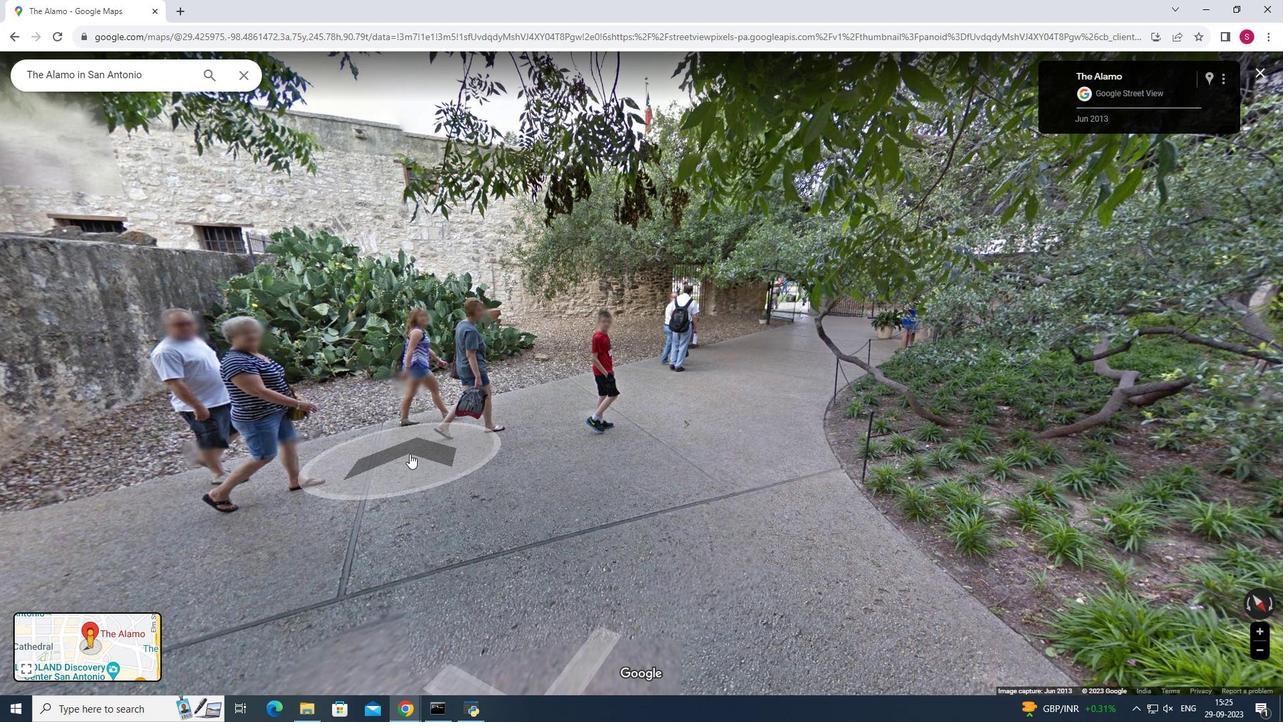 
Action: Mouse pressed left at (409, 454)
Screenshot: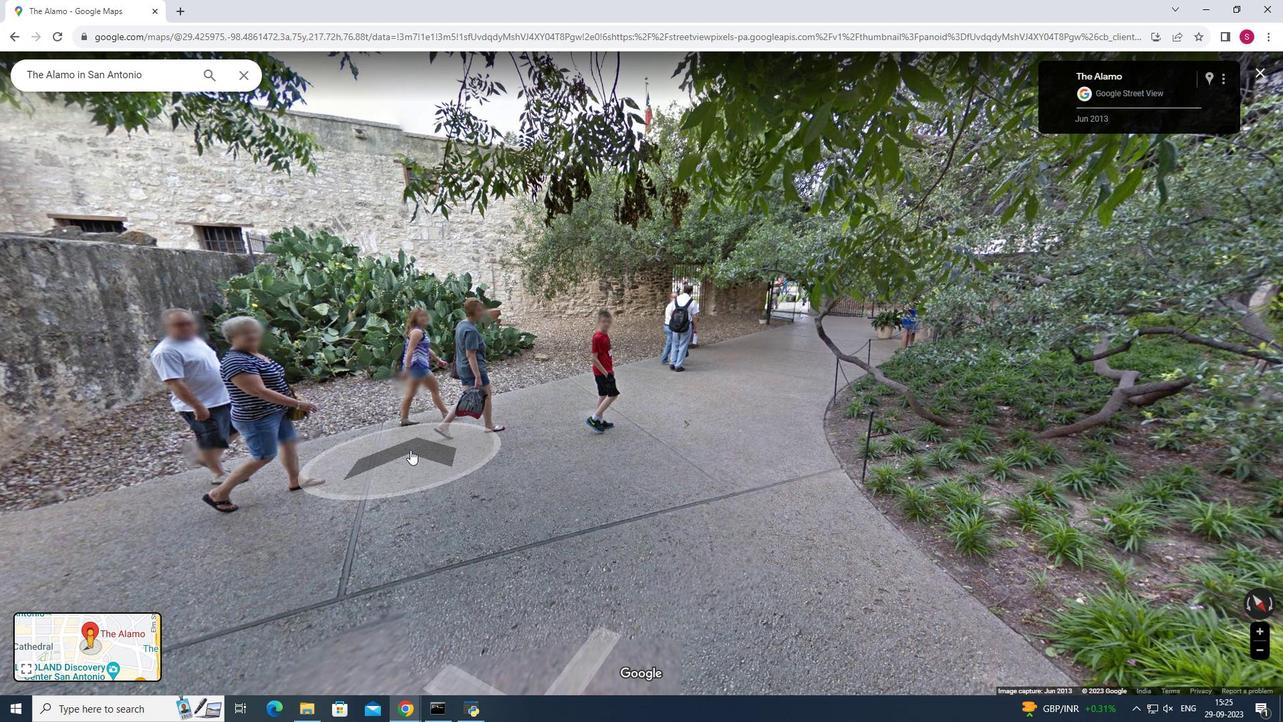 
Action: Mouse moved to (480, 422)
Screenshot: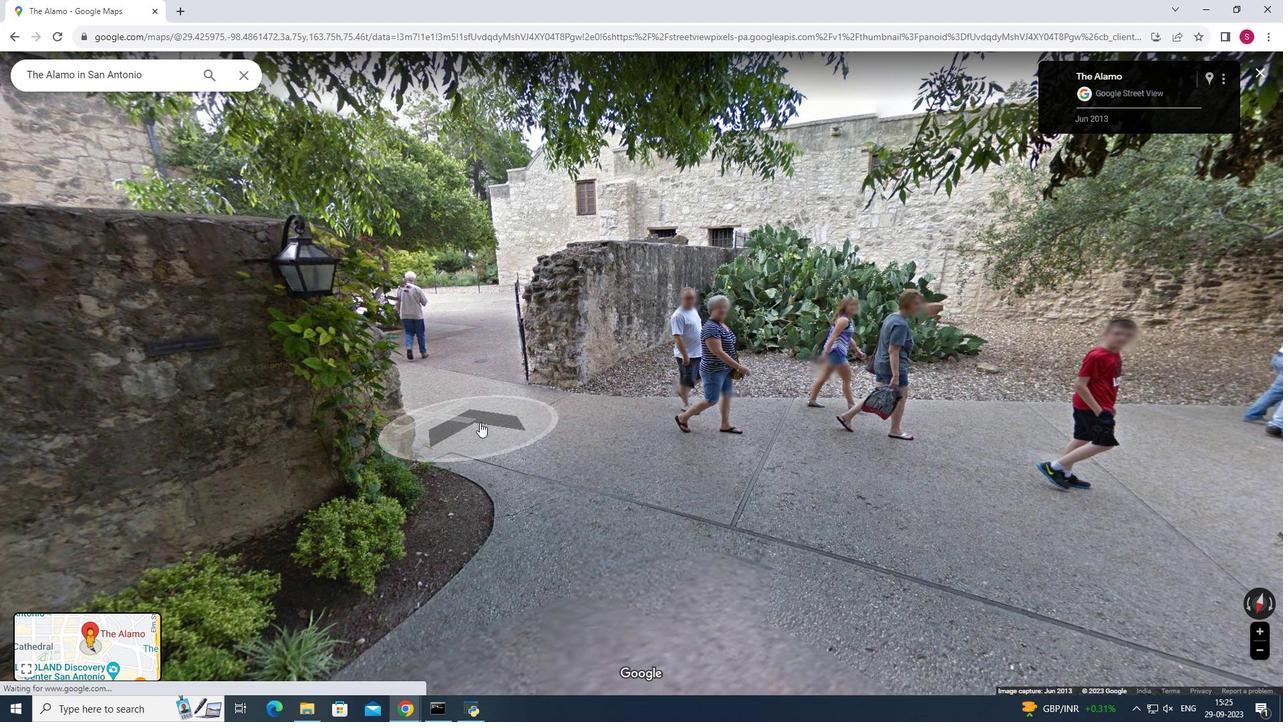
Action: Mouse pressed left at (480, 422)
Screenshot: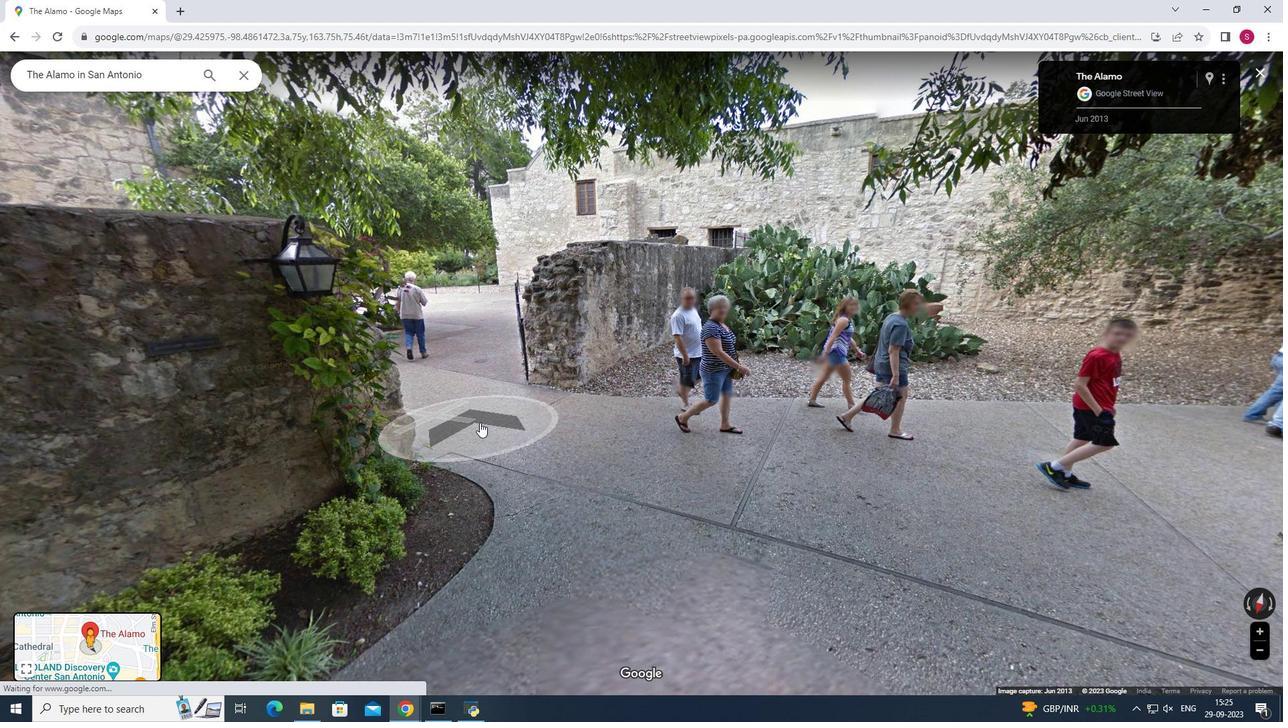 
Action: Mouse moved to (560, 385)
Screenshot: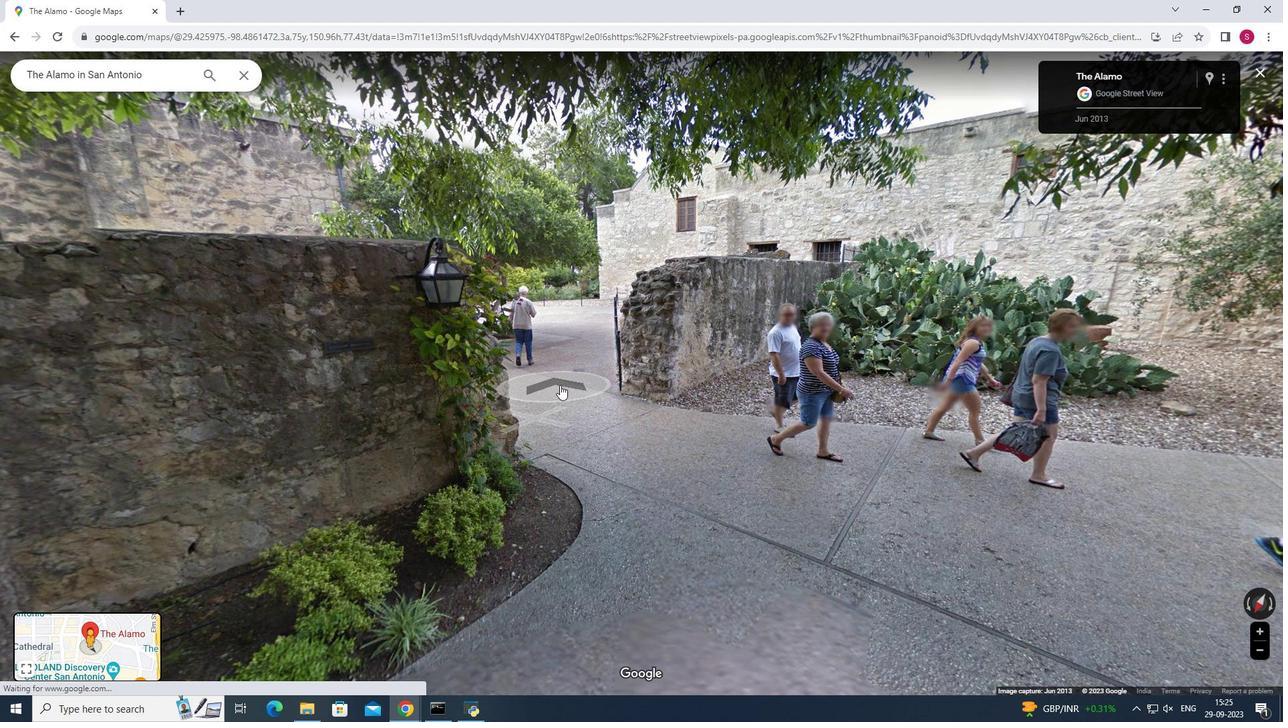 
Action: Mouse pressed left at (560, 385)
Screenshot: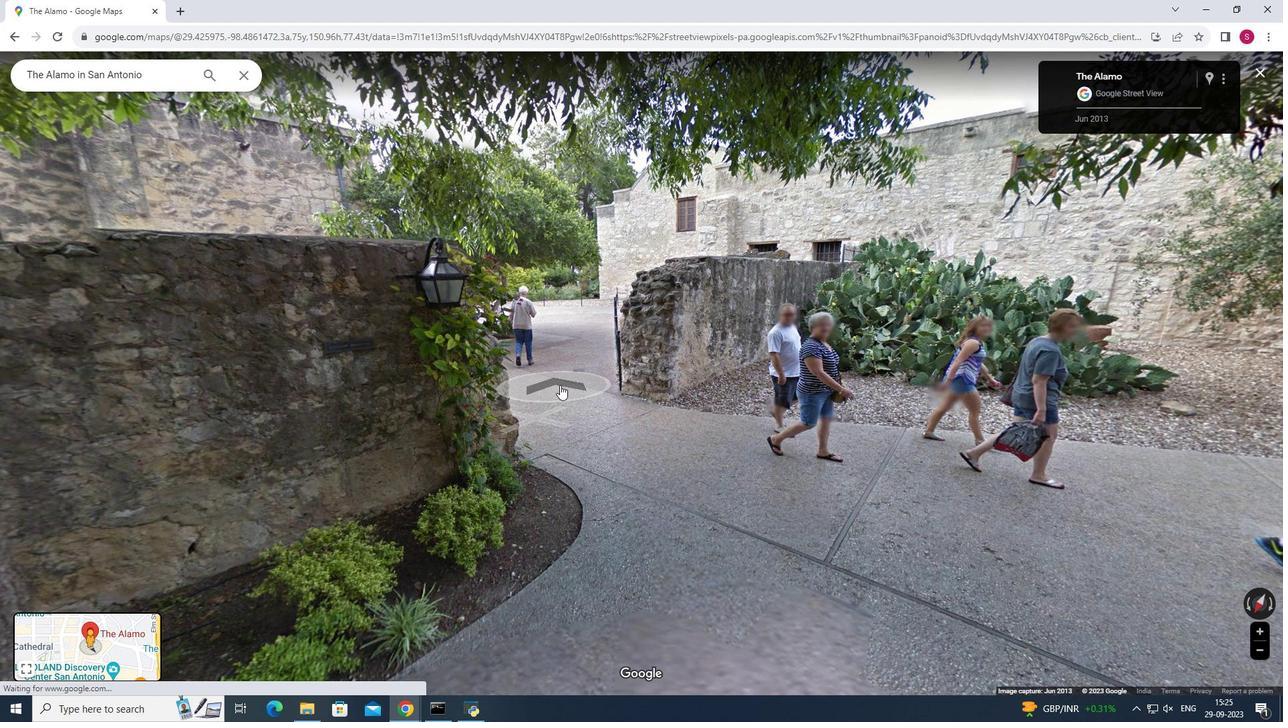 
Action: Mouse moved to (559, 380)
Screenshot: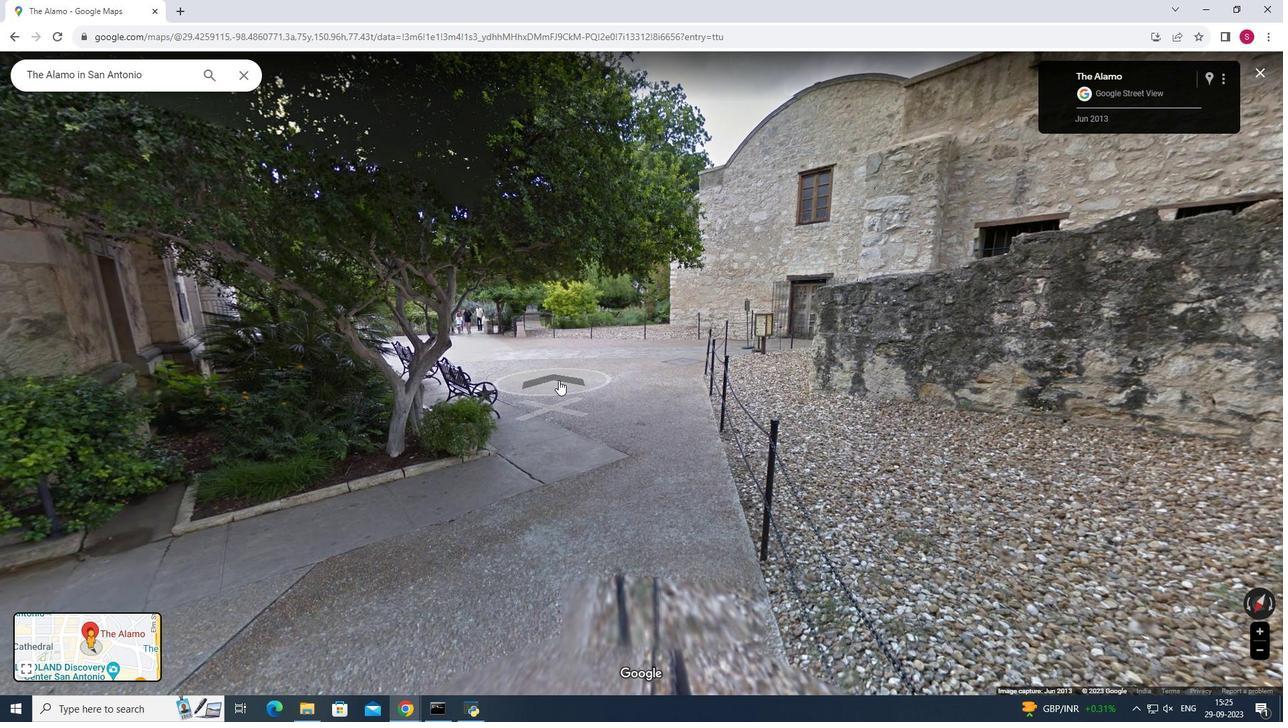 
Action: Mouse pressed left at (559, 380)
Screenshot: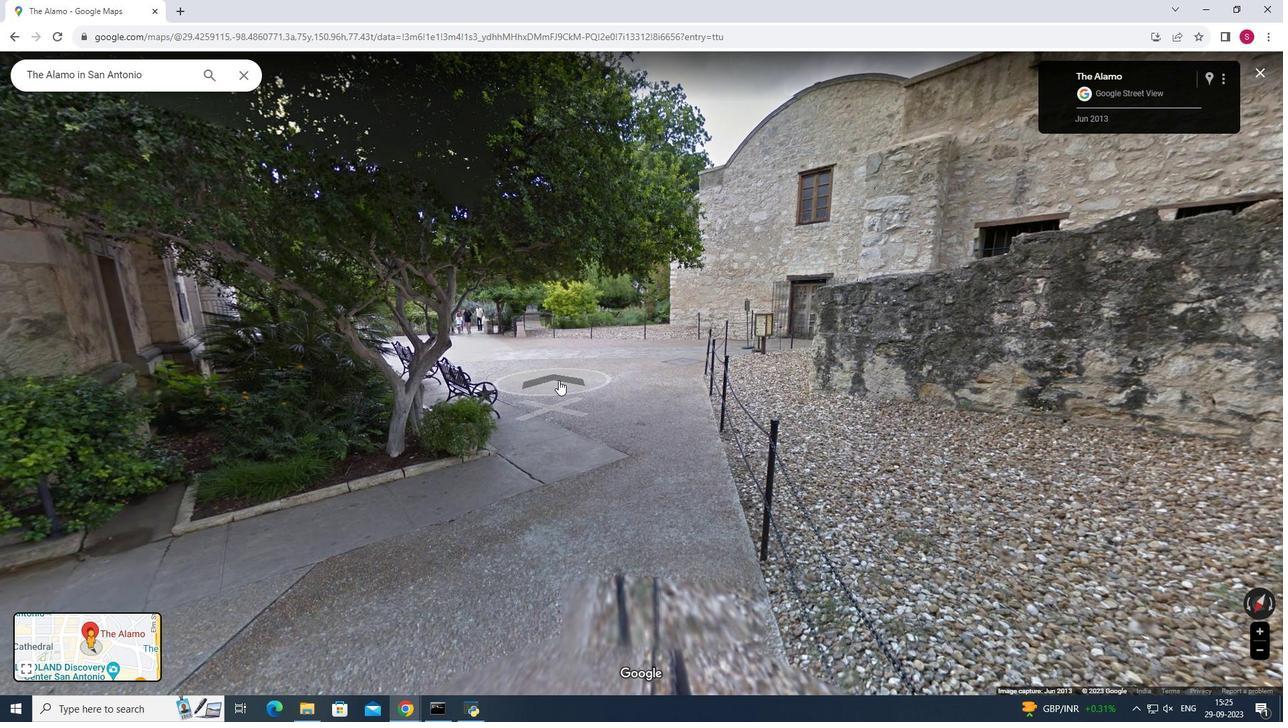 
Action: Mouse moved to (532, 260)
Screenshot: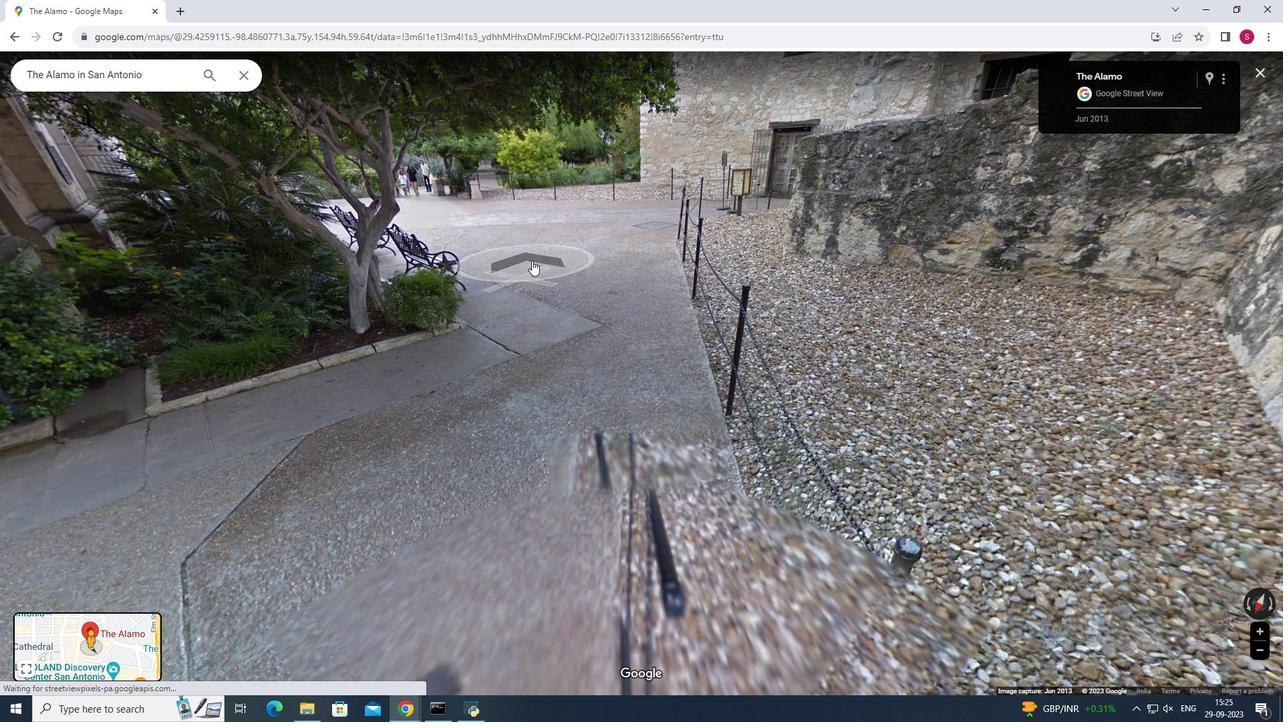 
Action: Mouse pressed left at (532, 260)
Screenshot: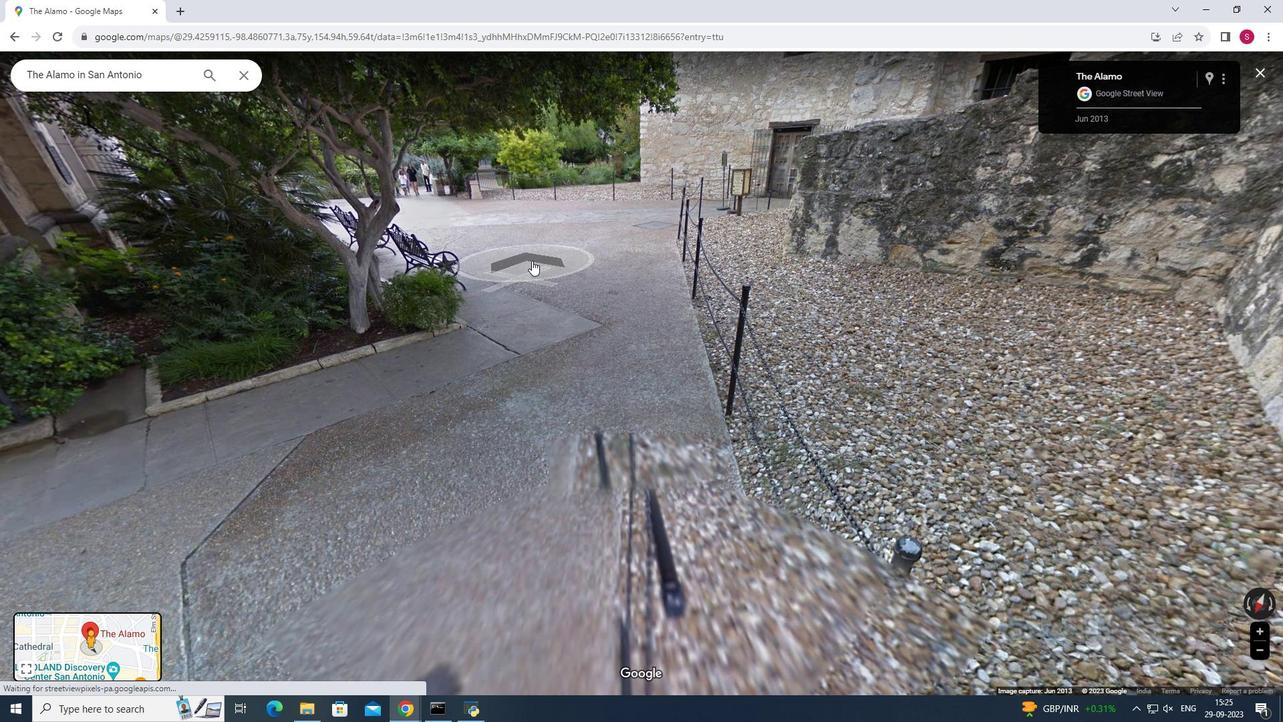 
Action: Mouse moved to (298, 259)
Screenshot: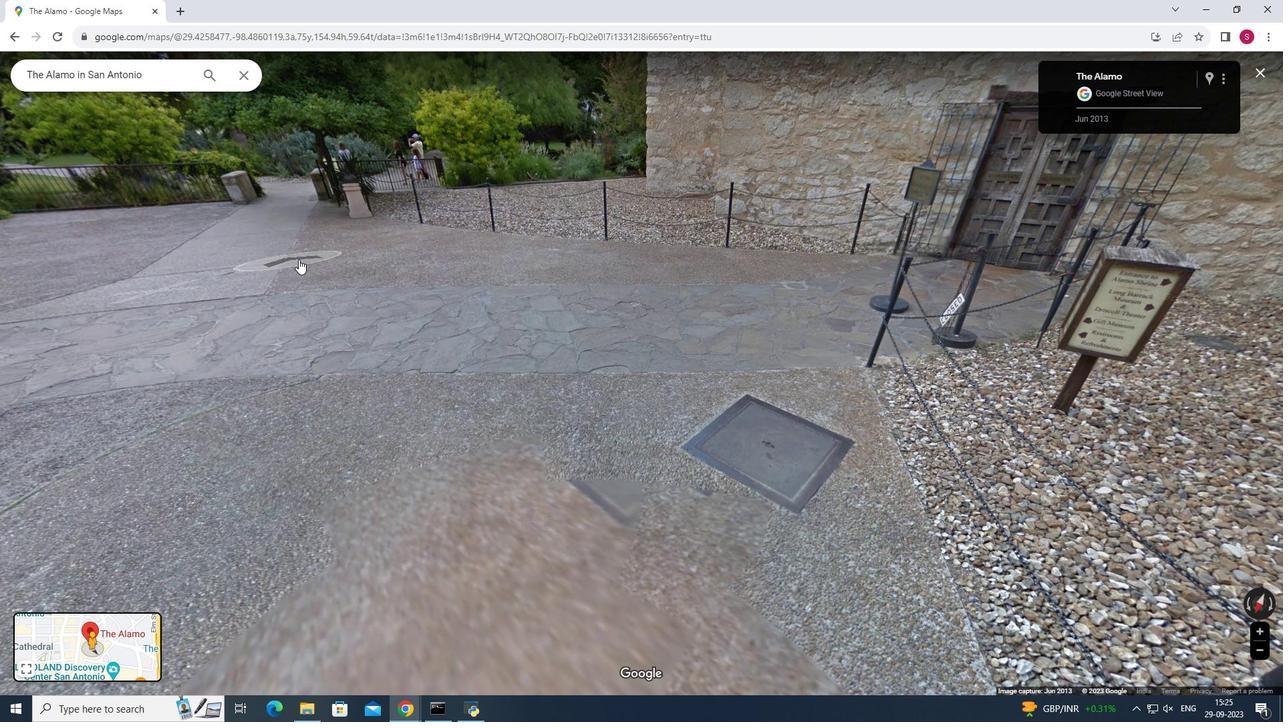 
Action: Mouse pressed left at (298, 259)
Screenshot: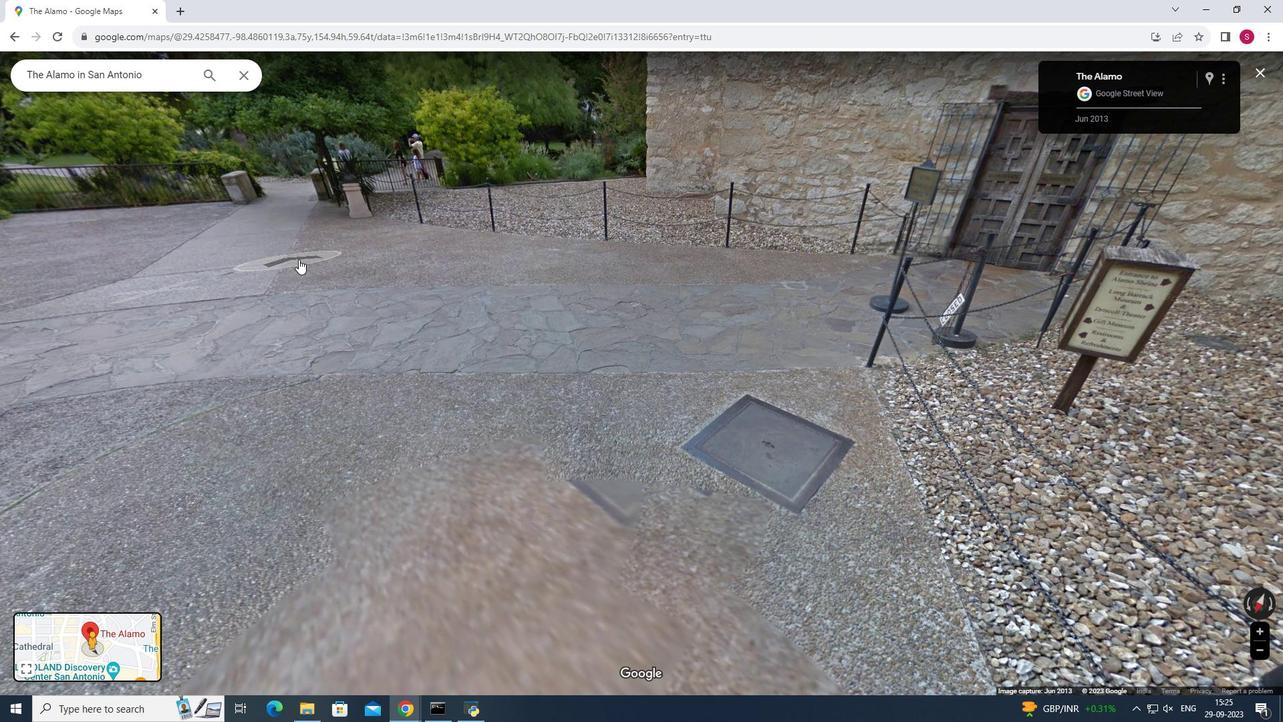 
Action: Mouse moved to (491, 373)
Screenshot: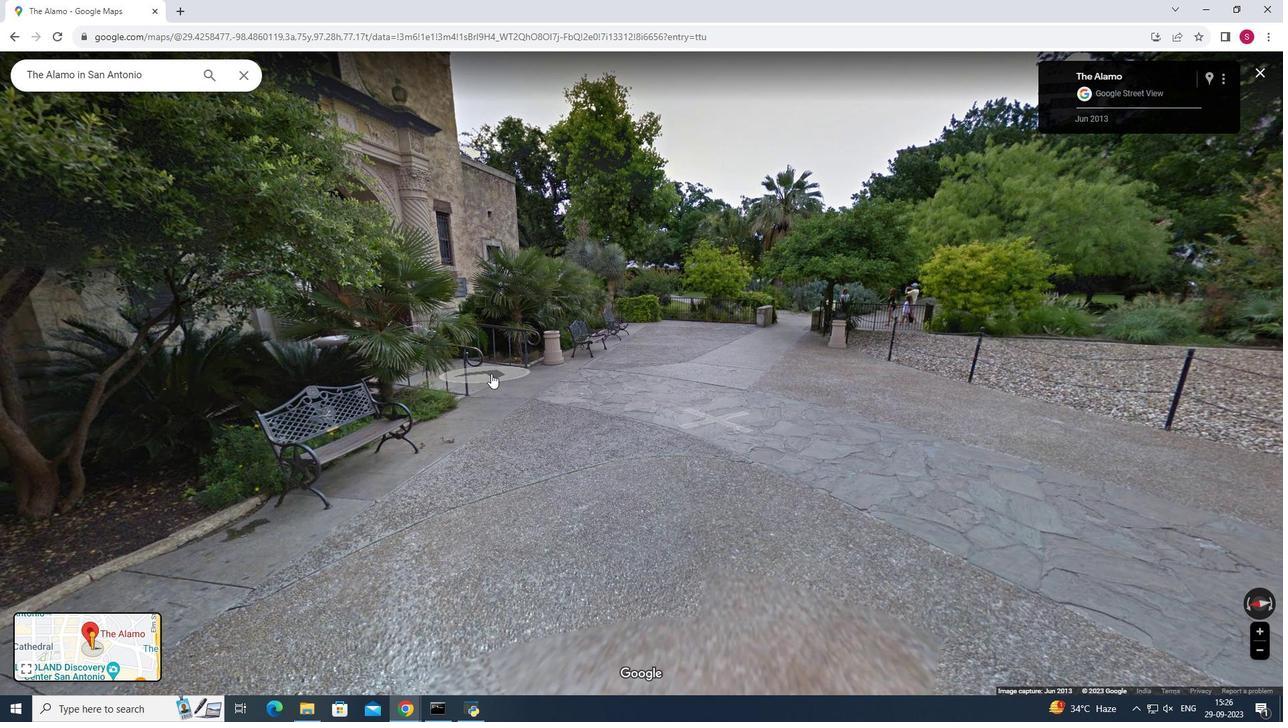 
Action: Mouse pressed left at (491, 373)
Screenshot: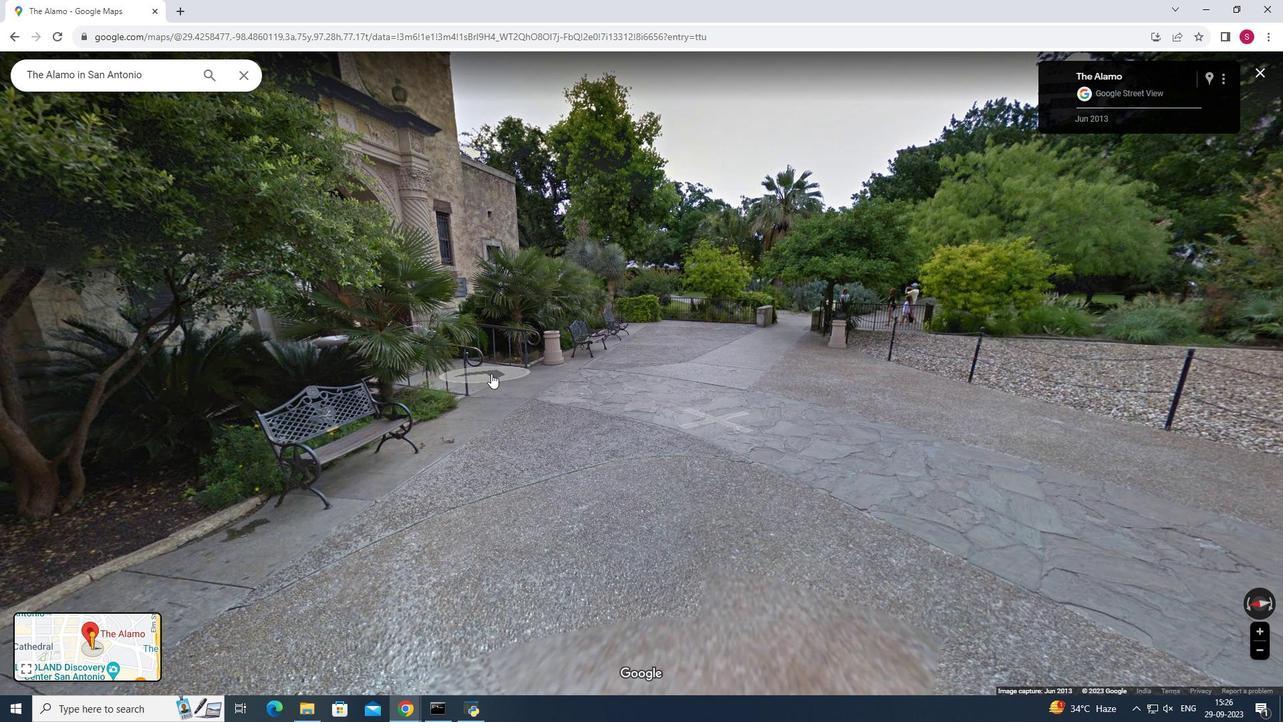 
Action: Mouse moved to (498, 375)
Screenshot: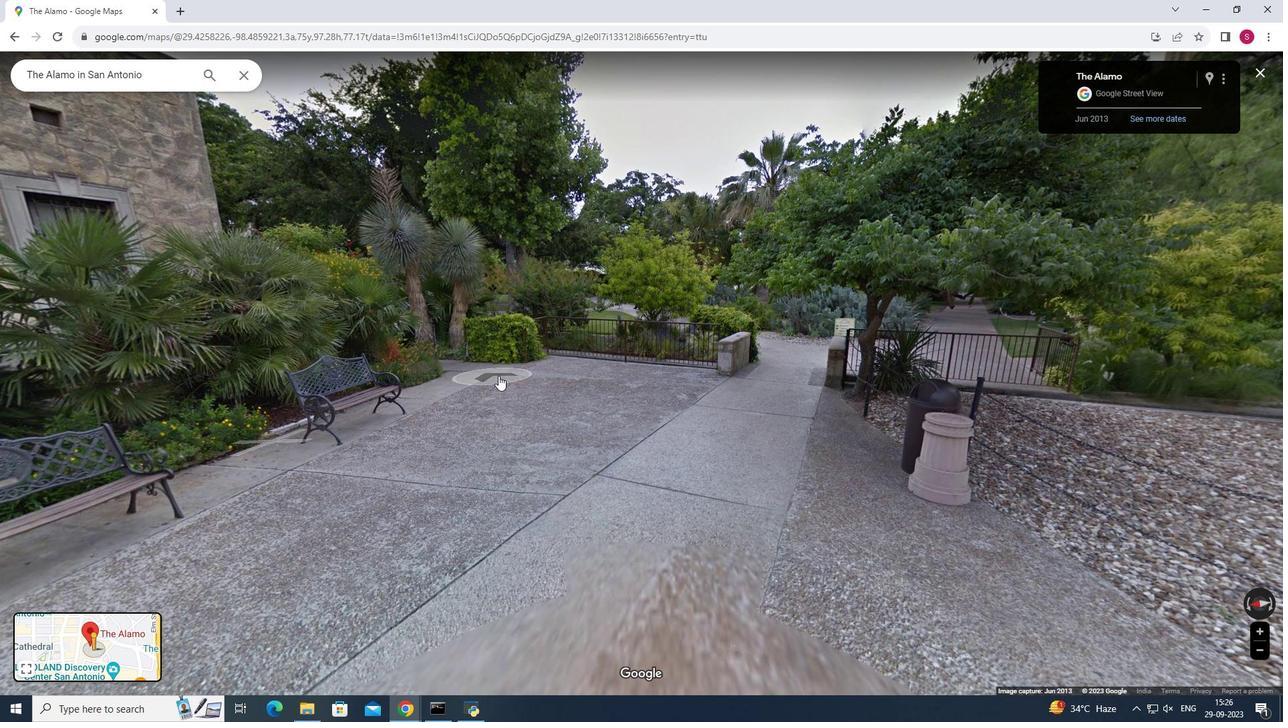 
Action: Mouse pressed left at (498, 375)
Screenshot: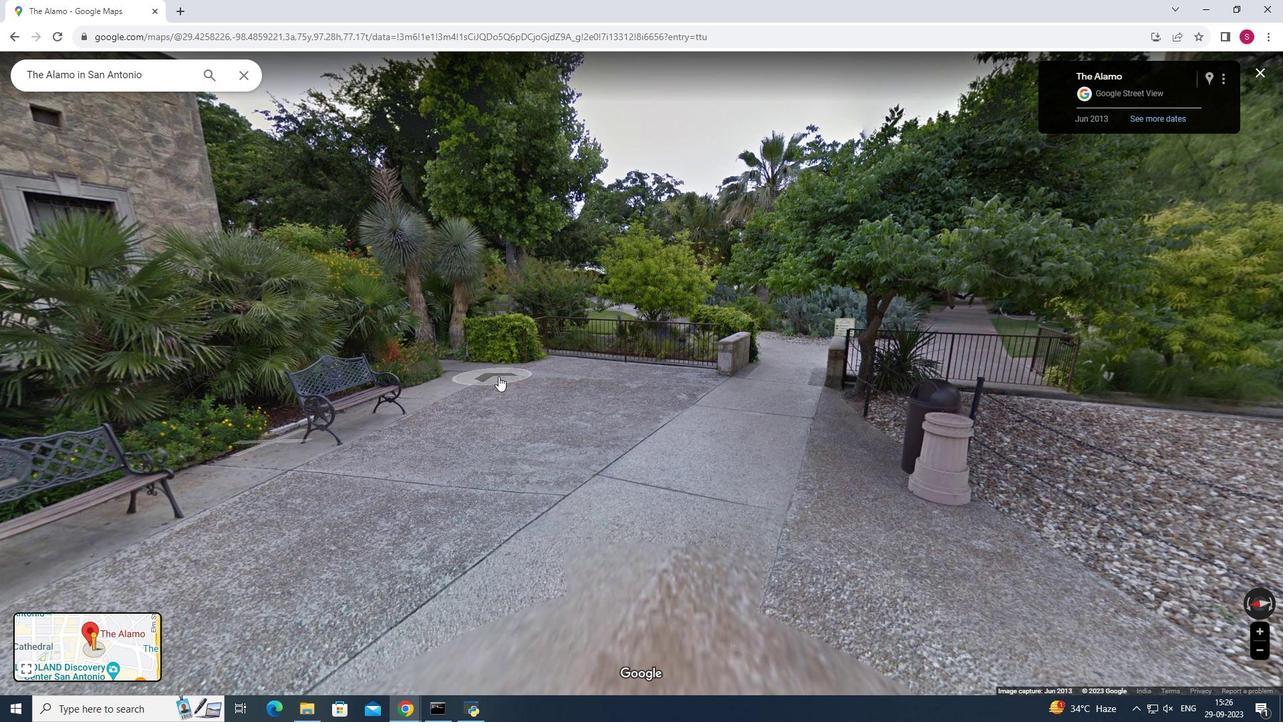 
Action: Mouse moved to (228, 412)
Screenshot: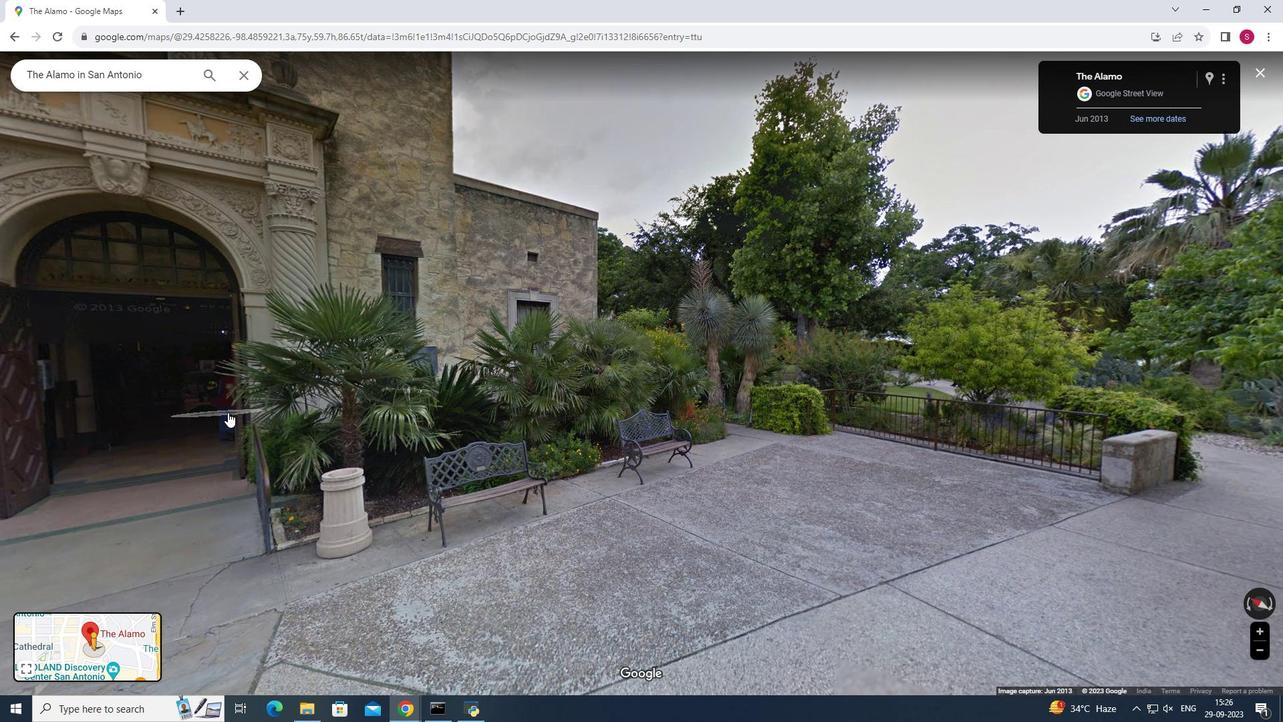 
Action: Mouse pressed left at (228, 412)
Screenshot: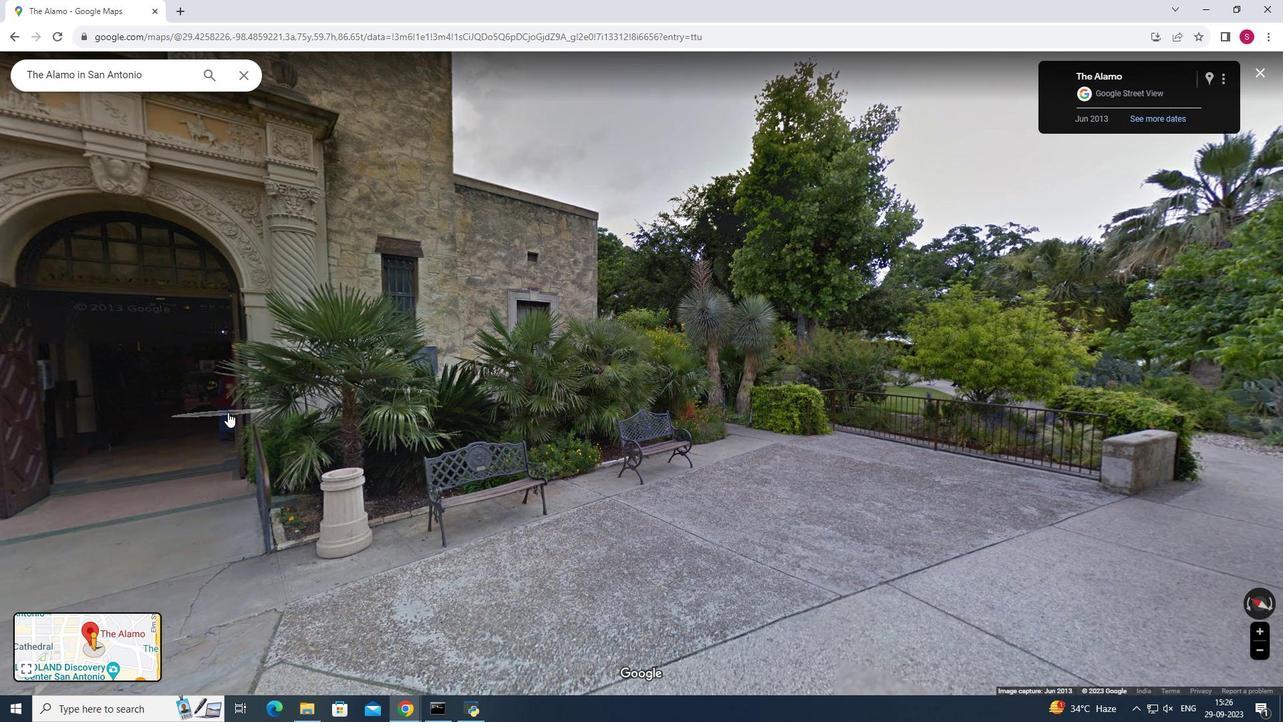
Action: Mouse moved to (605, 512)
Screenshot: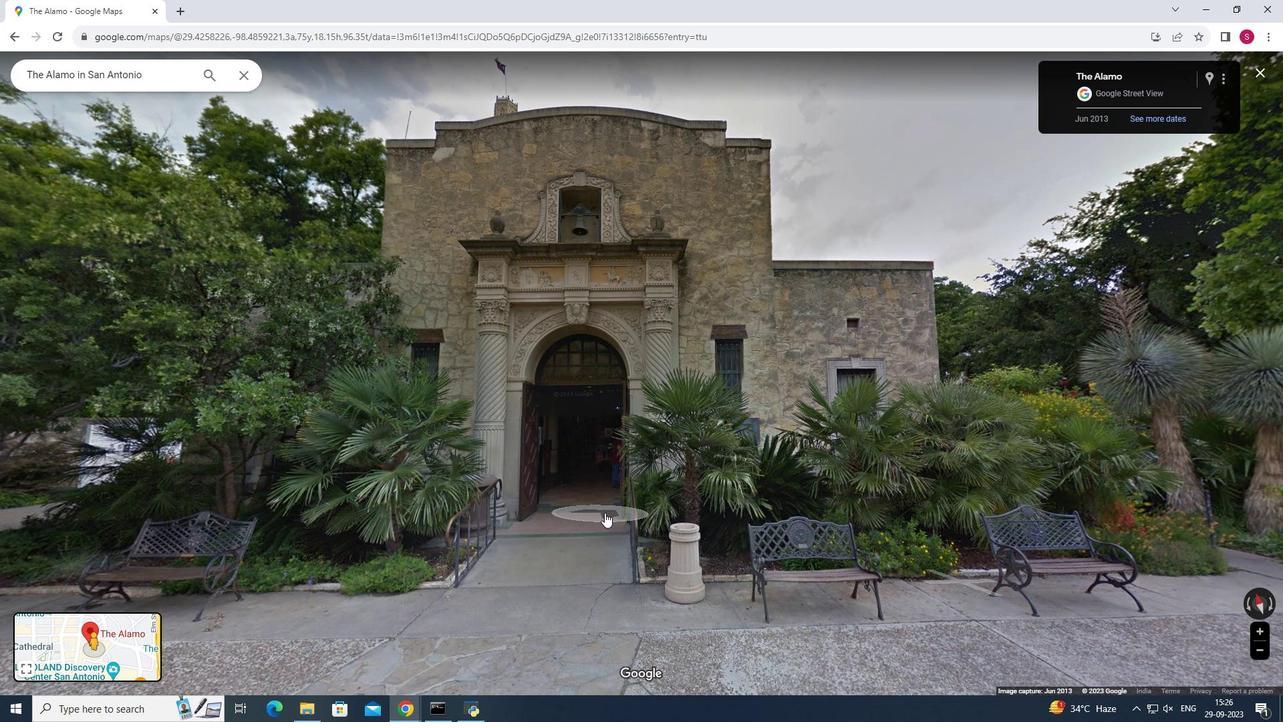 
Action: Mouse pressed left at (605, 512)
Screenshot: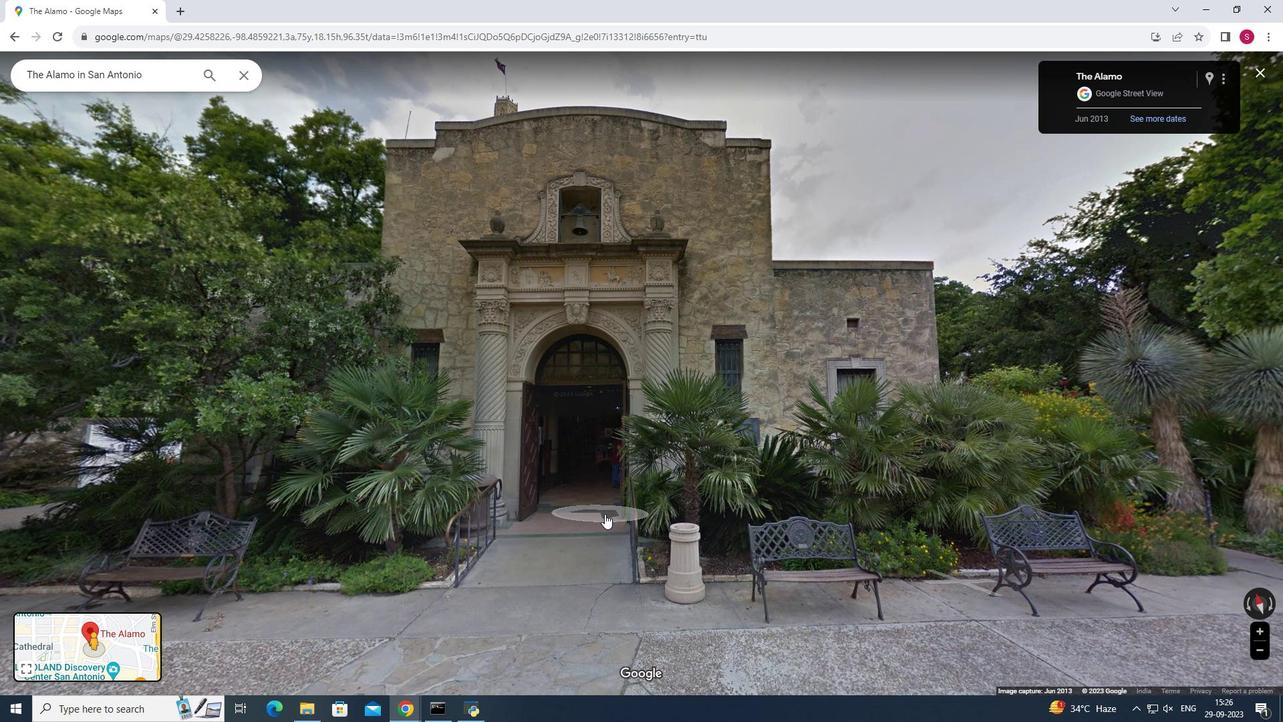 
Action: Mouse moved to (953, 525)
Screenshot: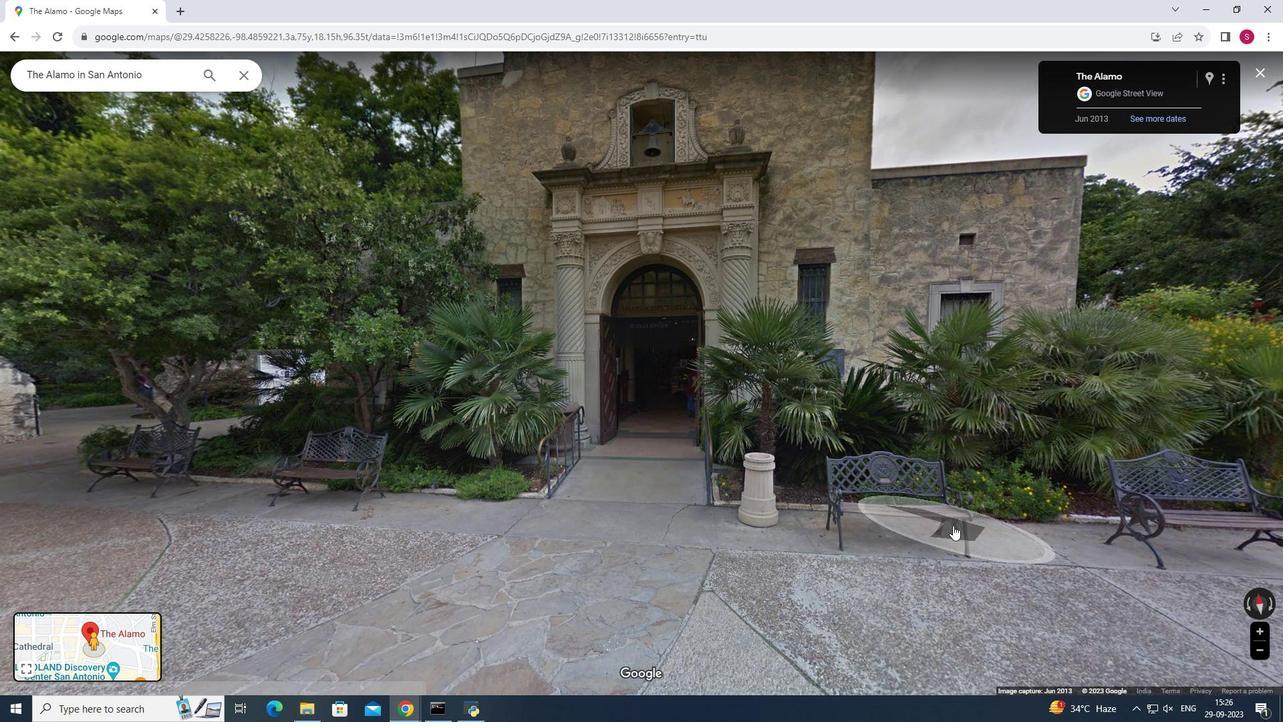 
Action: Mouse pressed left at (953, 525)
Screenshot: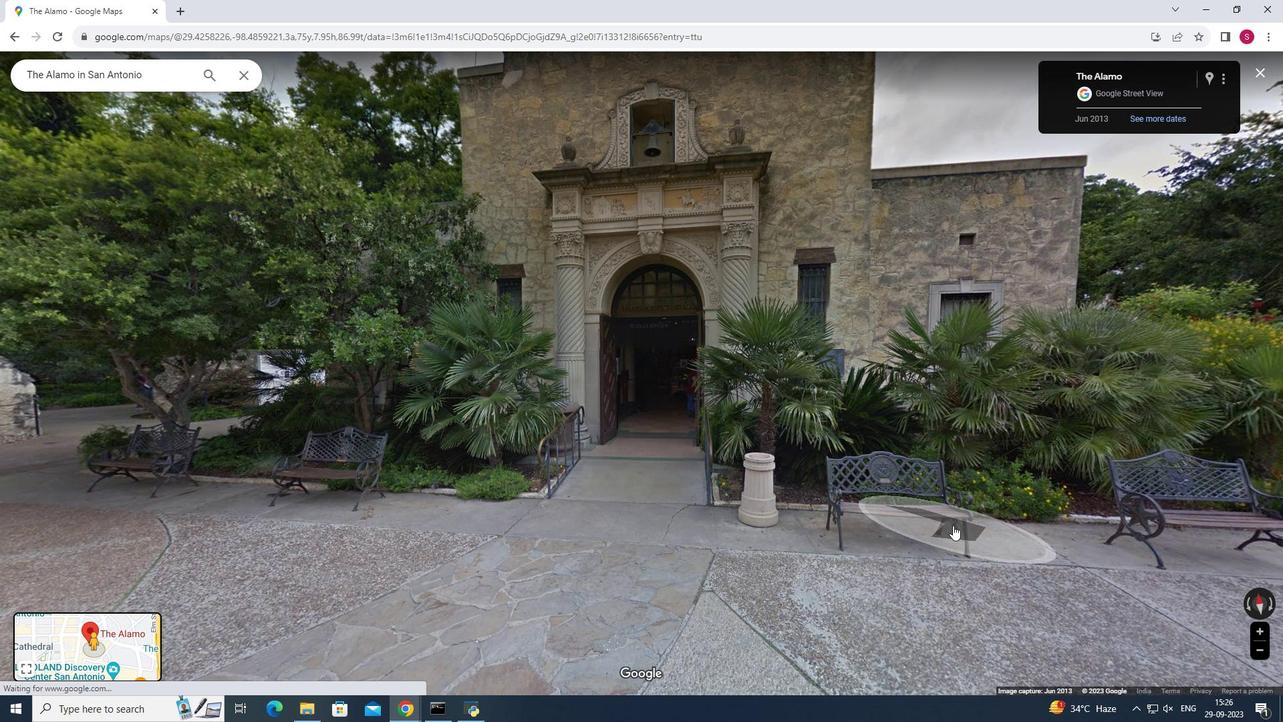 
Action: Mouse moved to (964, 542)
Screenshot: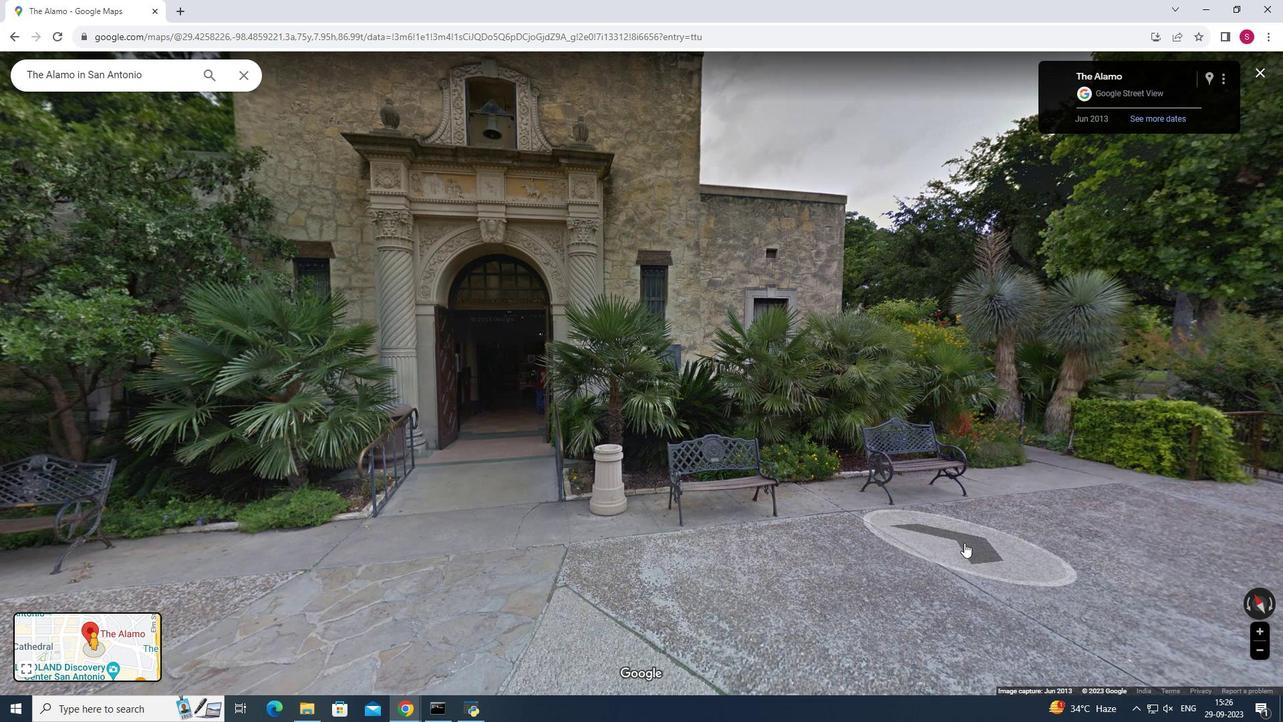
Action: Mouse pressed left at (964, 542)
Screenshot: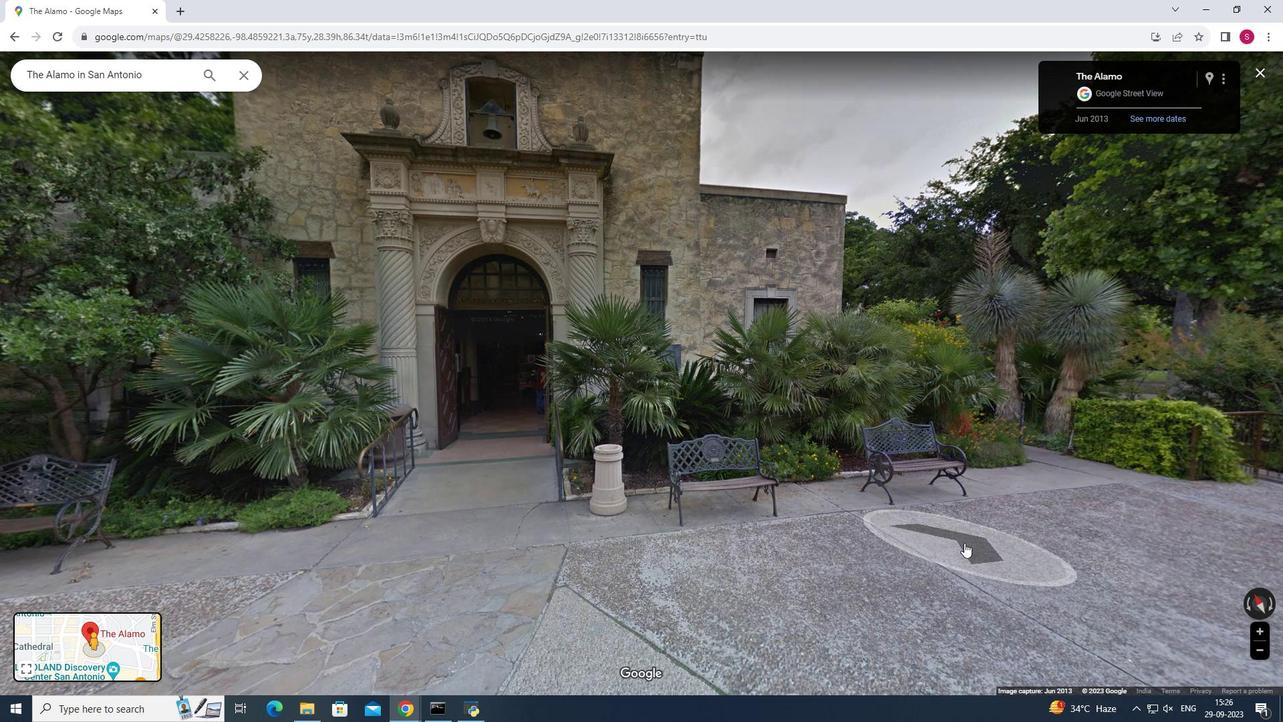 
Action: Mouse moved to (914, 522)
Screenshot: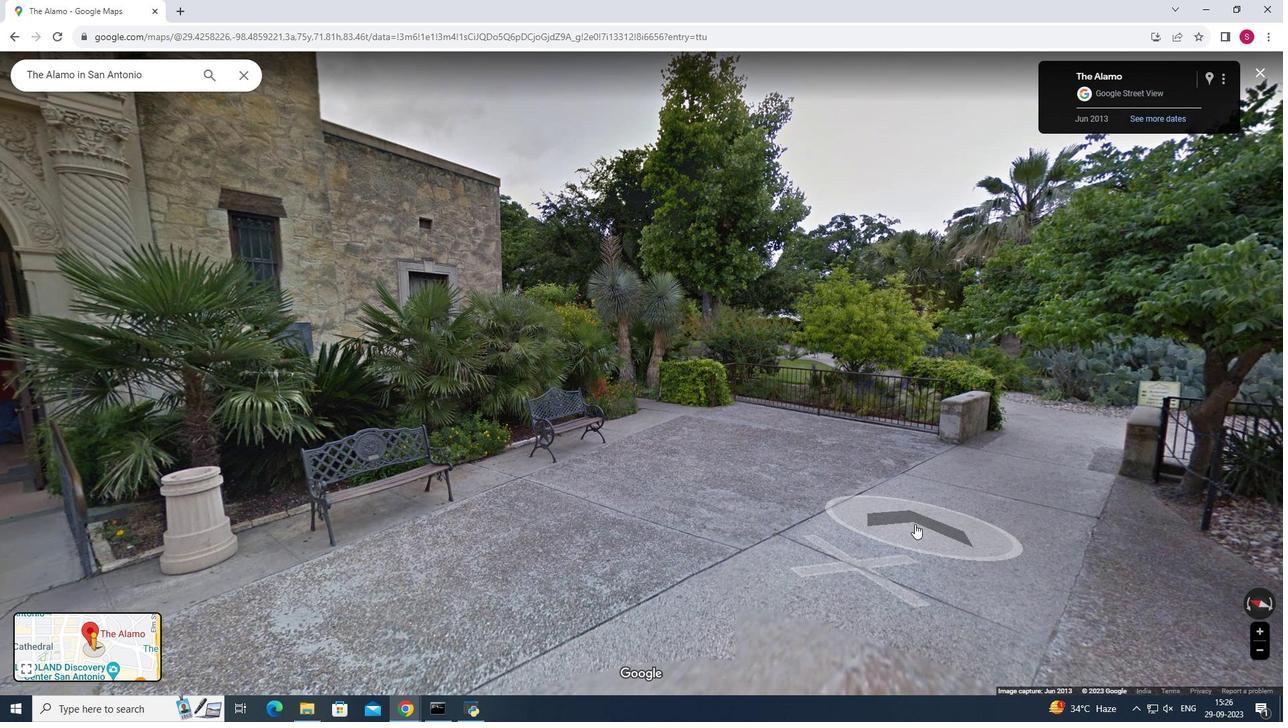 
Action: Mouse pressed left at (914, 522)
Screenshot: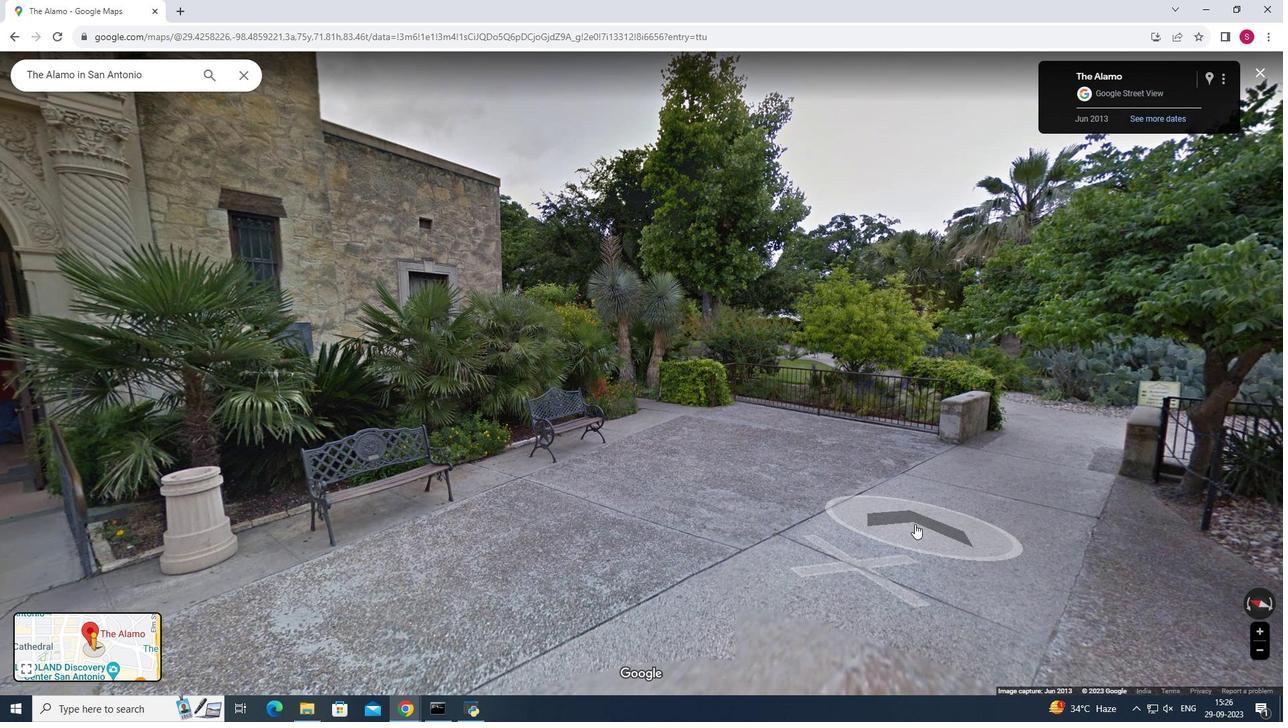 
Action: Mouse moved to (894, 407)
Screenshot: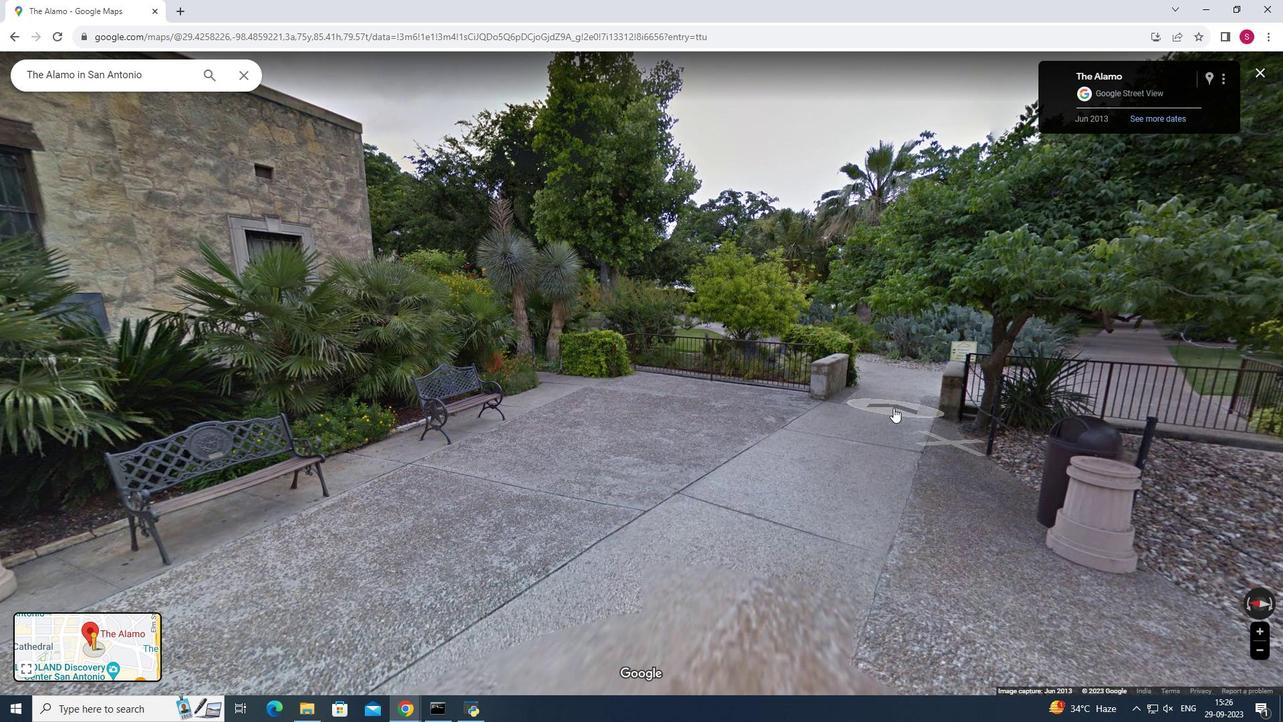 
Action: Mouse pressed left at (894, 407)
Screenshot: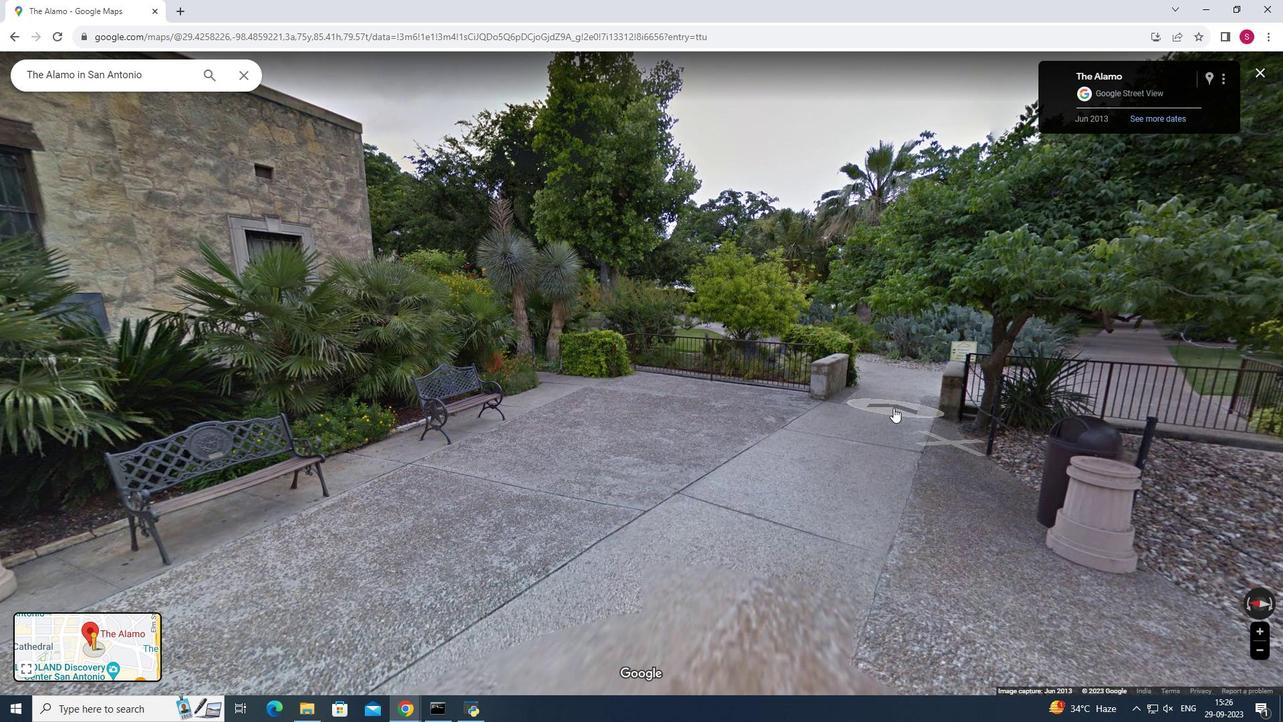 
Action: Mouse moved to (529, 458)
Screenshot: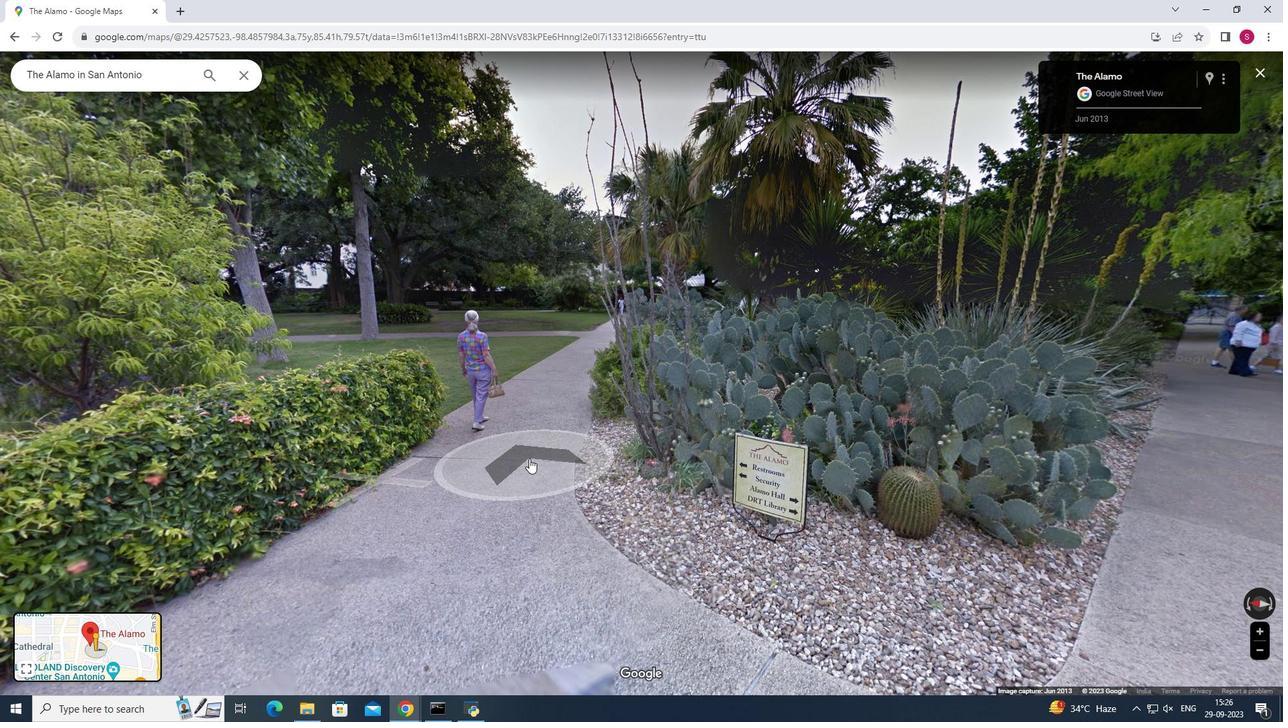 
Action: Mouse pressed left at (529, 458)
Screenshot: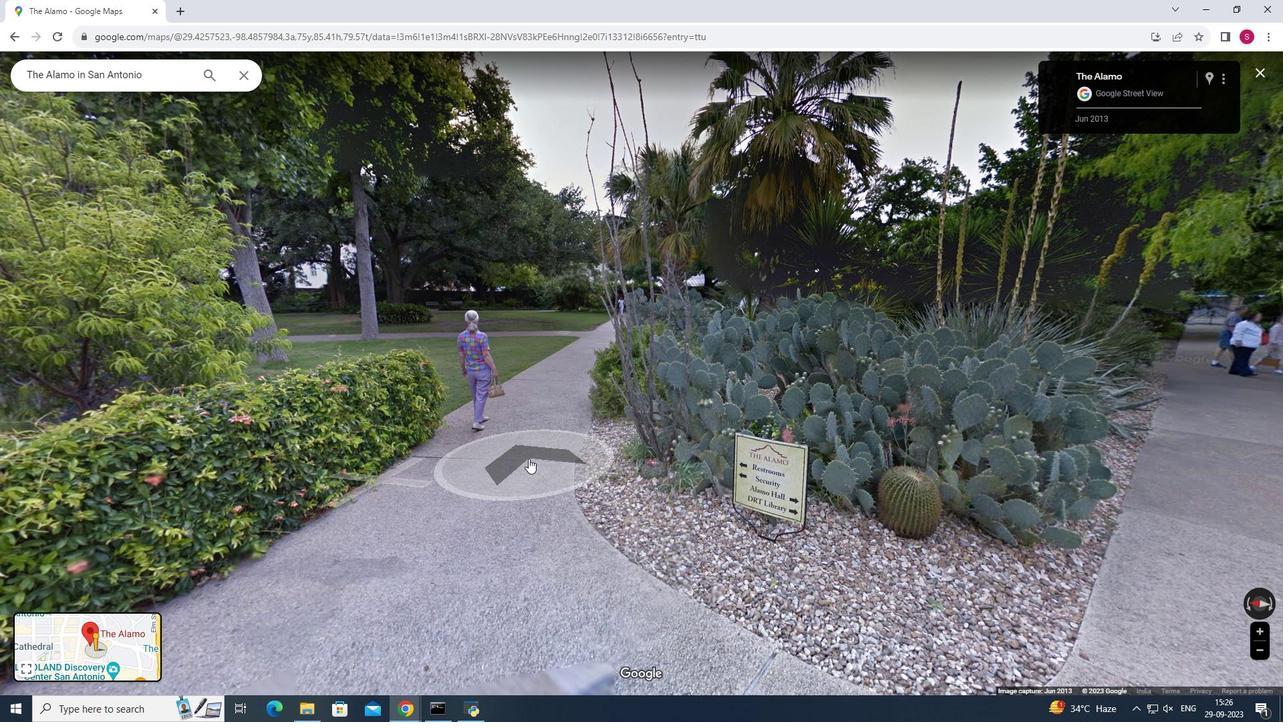 
Action: Mouse moved to (625, 441)
Screenshot: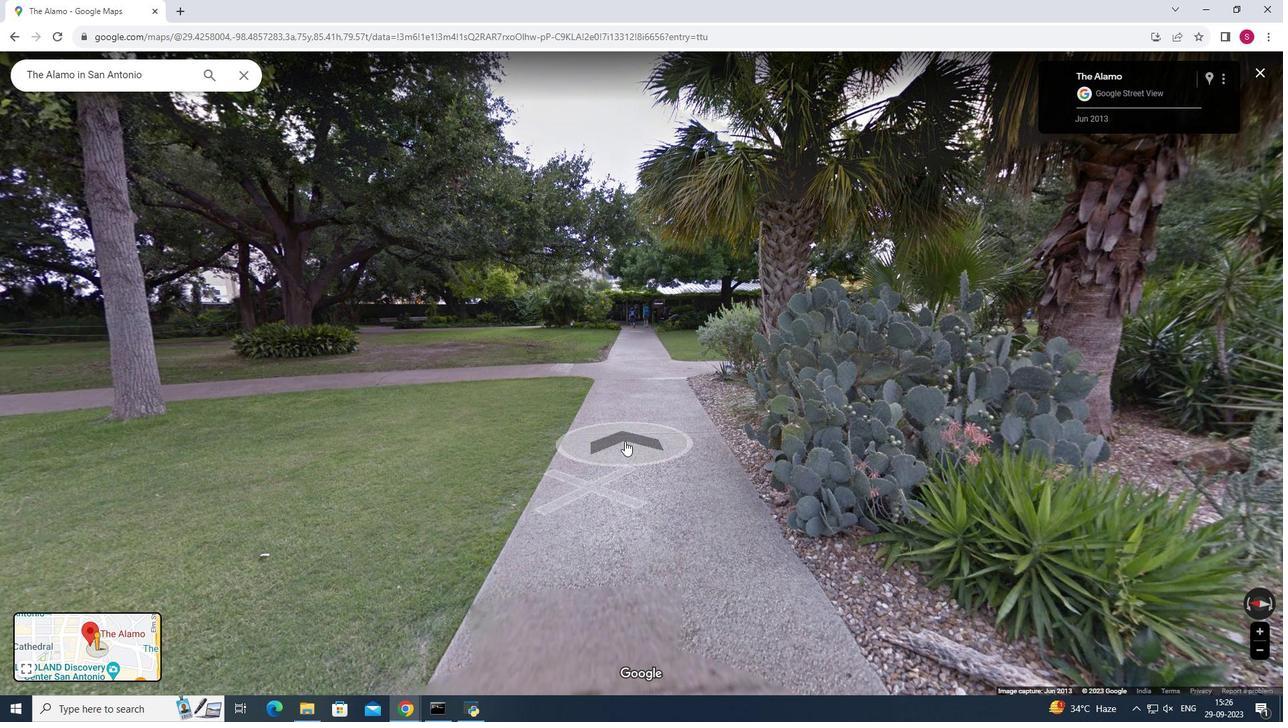 
Action: Mouse pressed left at (625, 441)
Screenshot: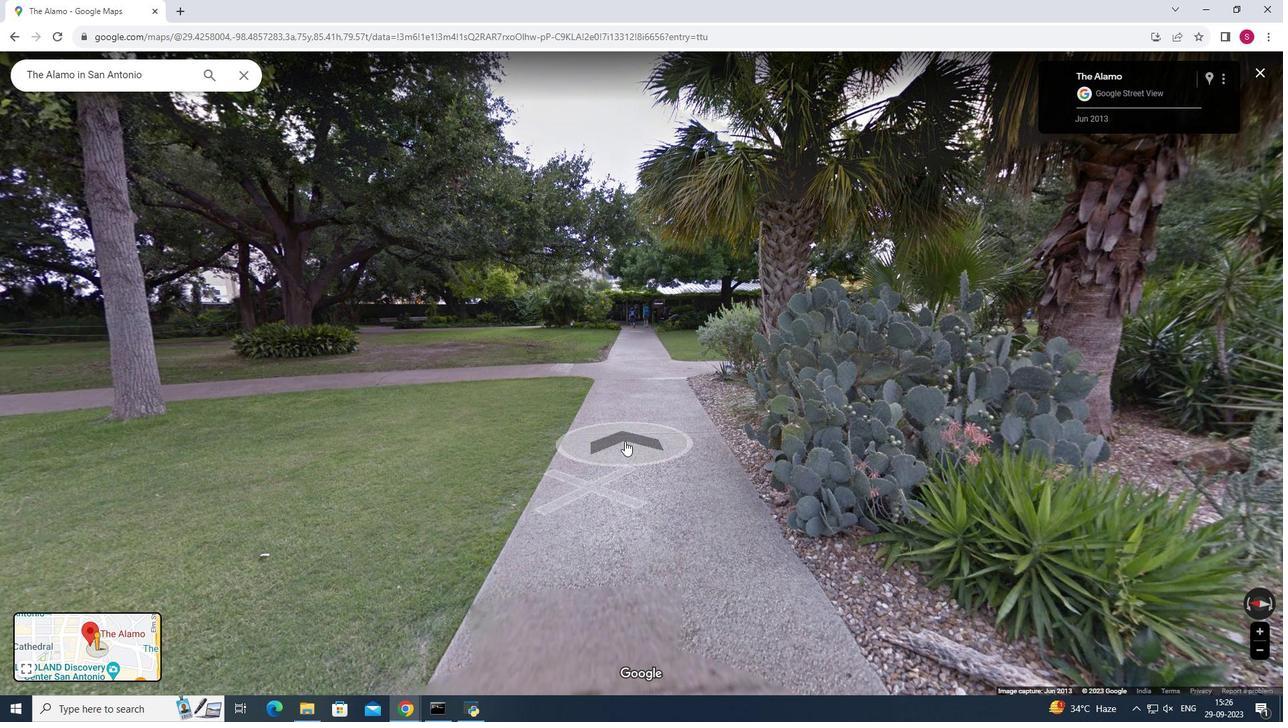 
Action: Mouse moved to (631, 419)
Screenshot: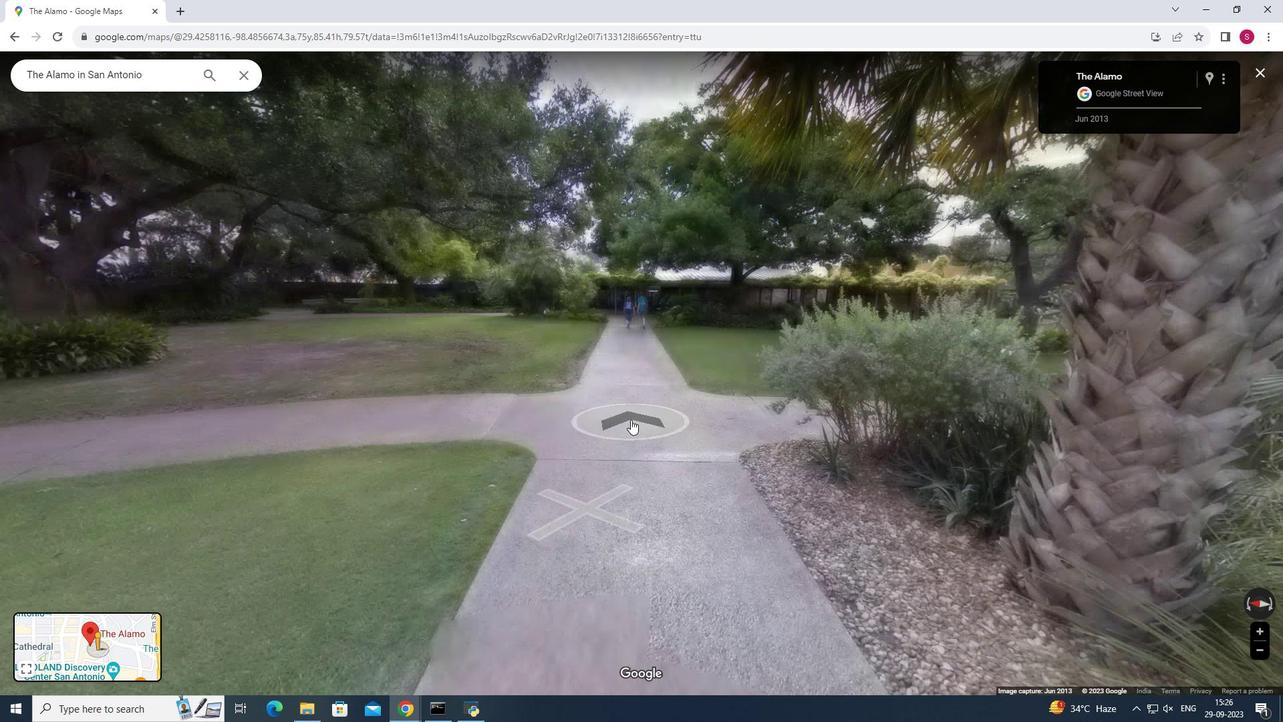 
Action: Mouse pressed left at (631, 419)
Screenshot: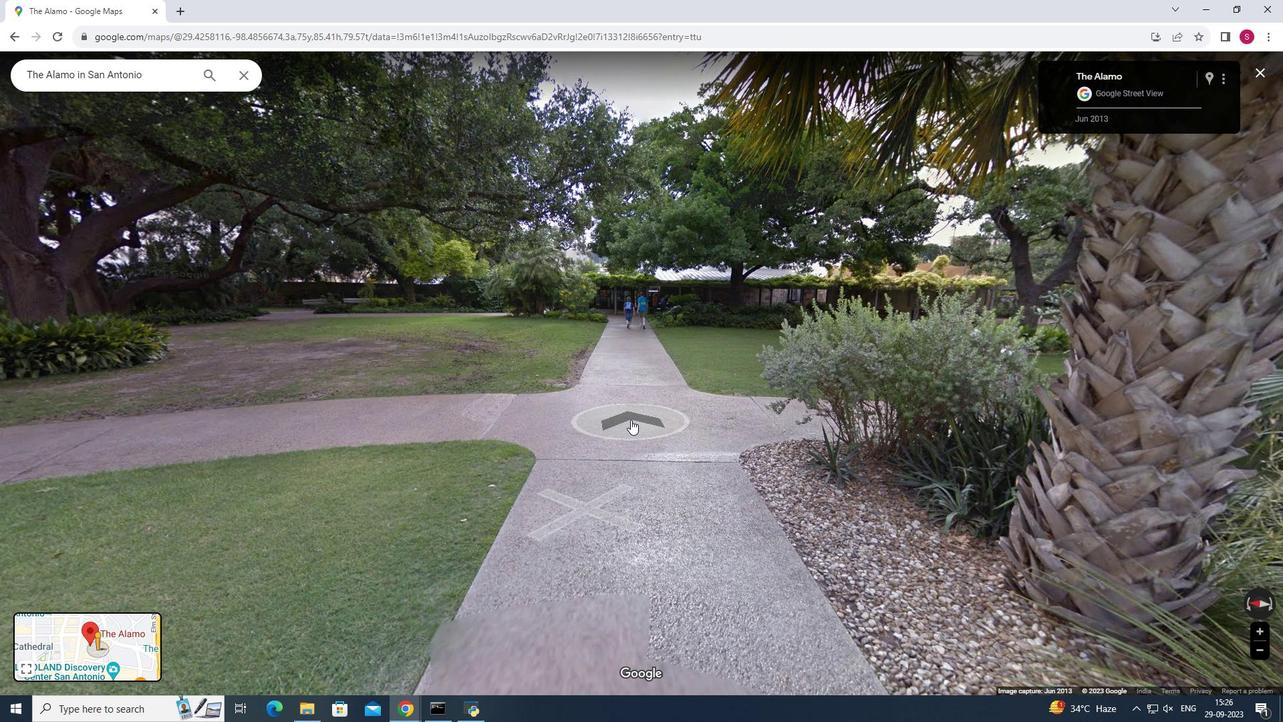 
Action: Mouse moved to (629, 407)
Screenshot: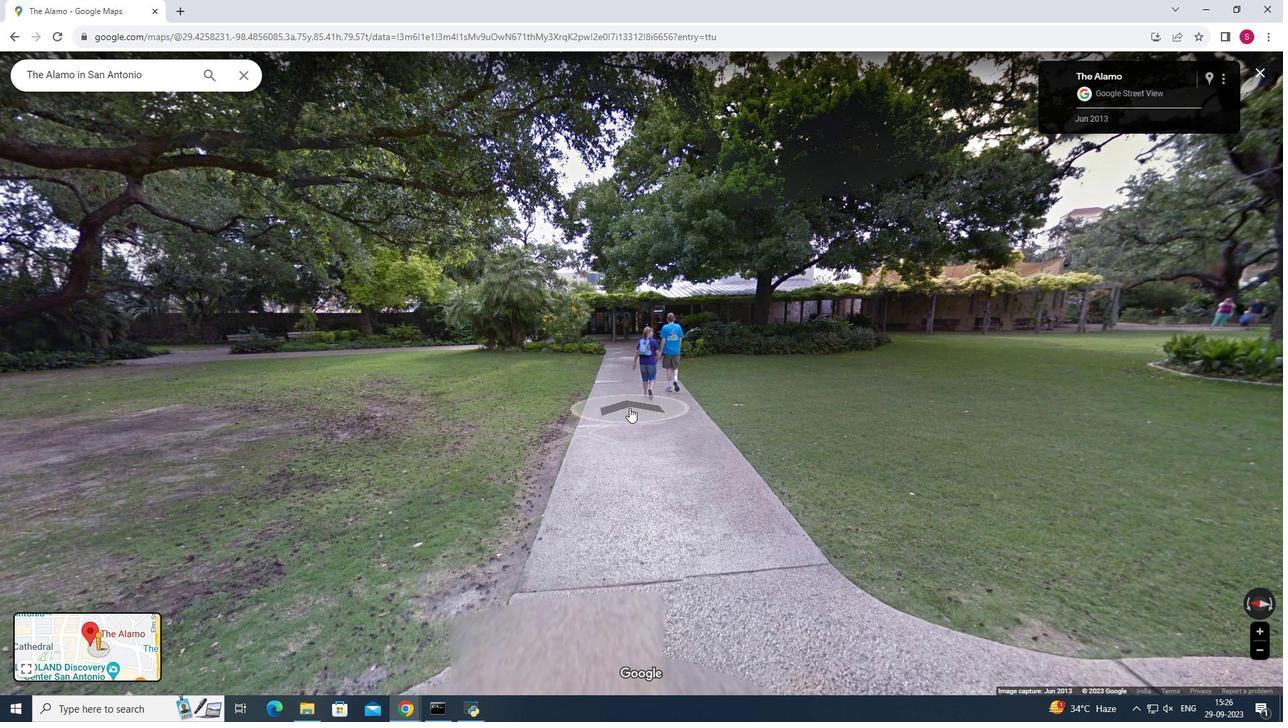 
Action: Mouse pressed left at (629, 407)
Screenshot: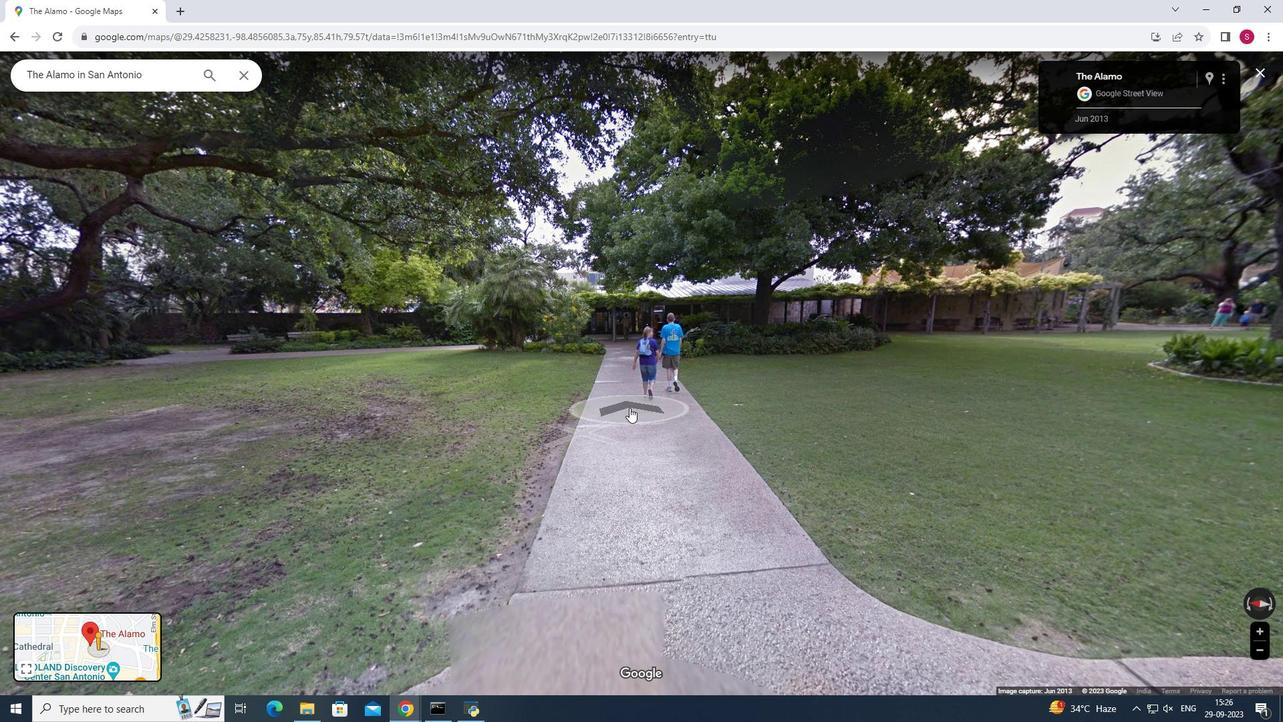 
Action: Mouse moved to (631, 397)
Screenshot: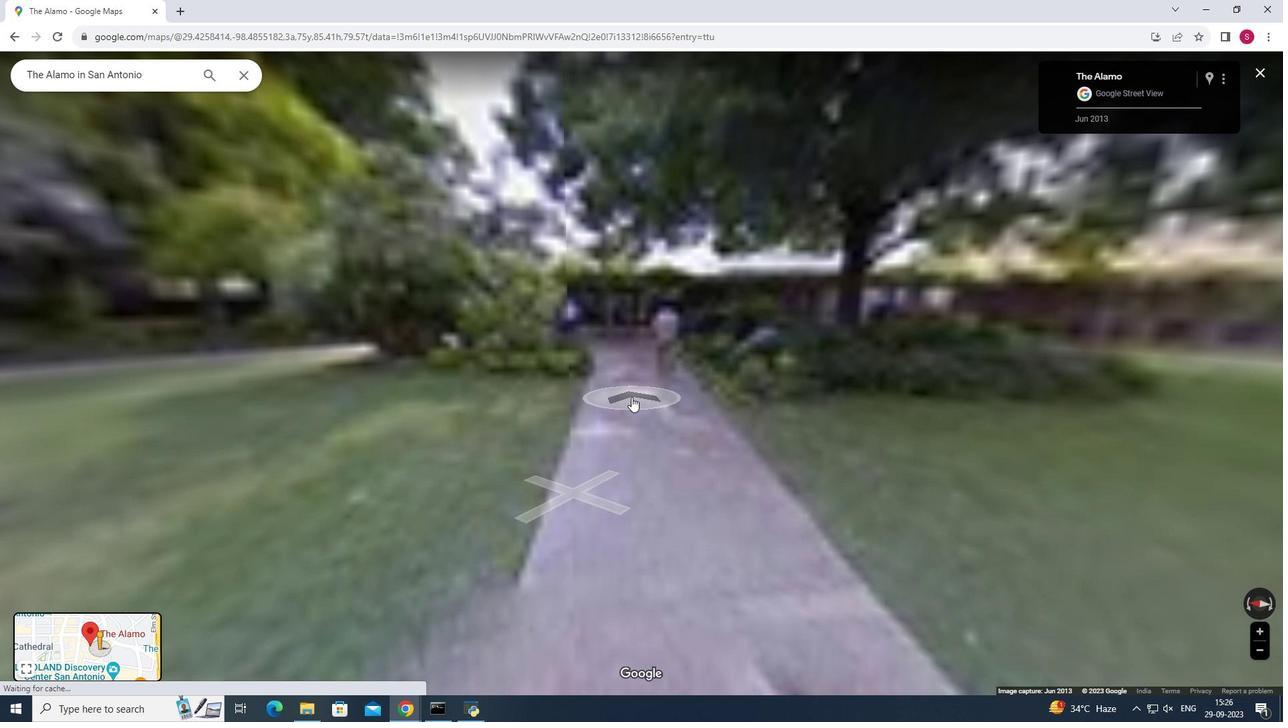 
Action: Mouse pressed left at (631, 397)
Screenshot: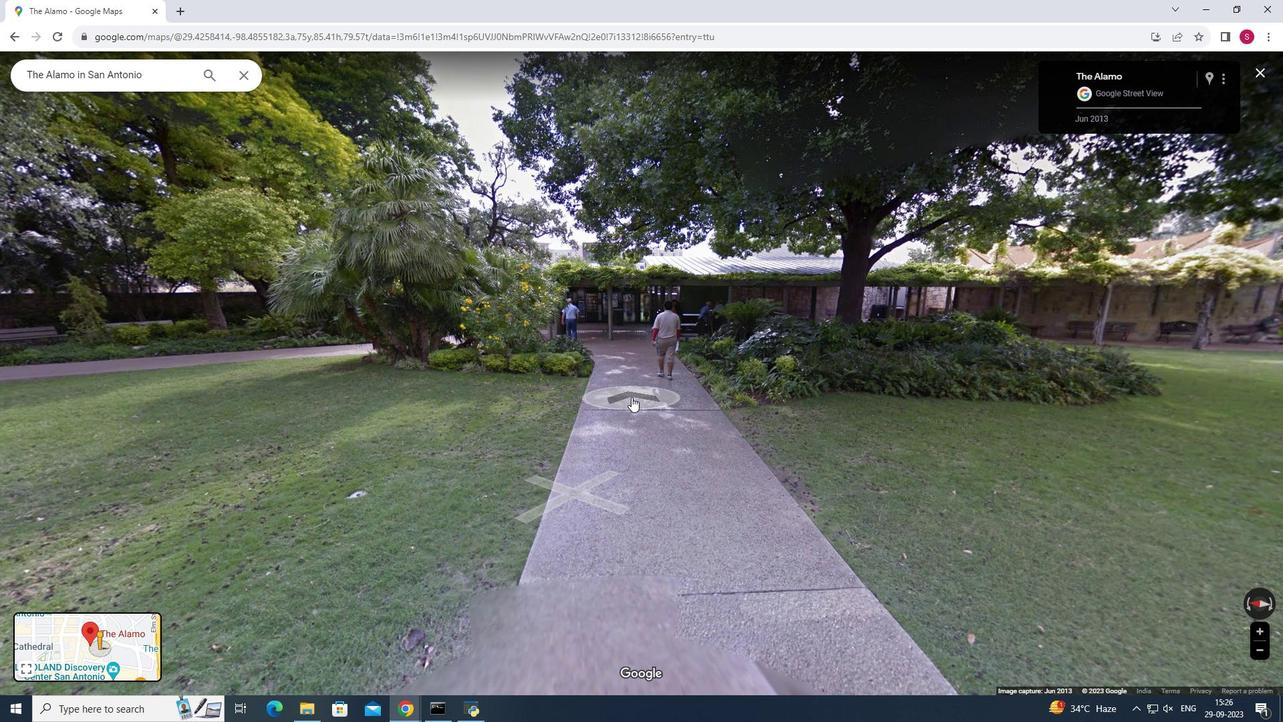 
Action: Mouse moved to (640, 391)
Screenshot: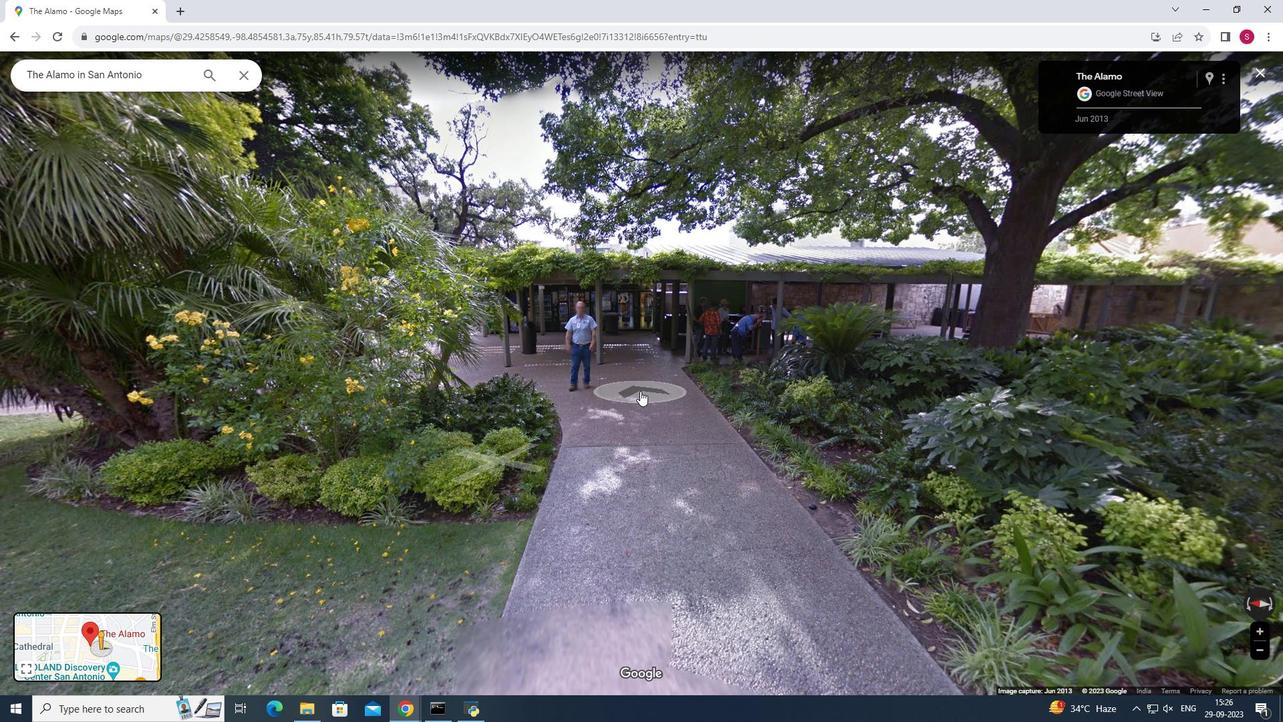 
Action: Mouse pressed left at (640, 391)
Screenshot: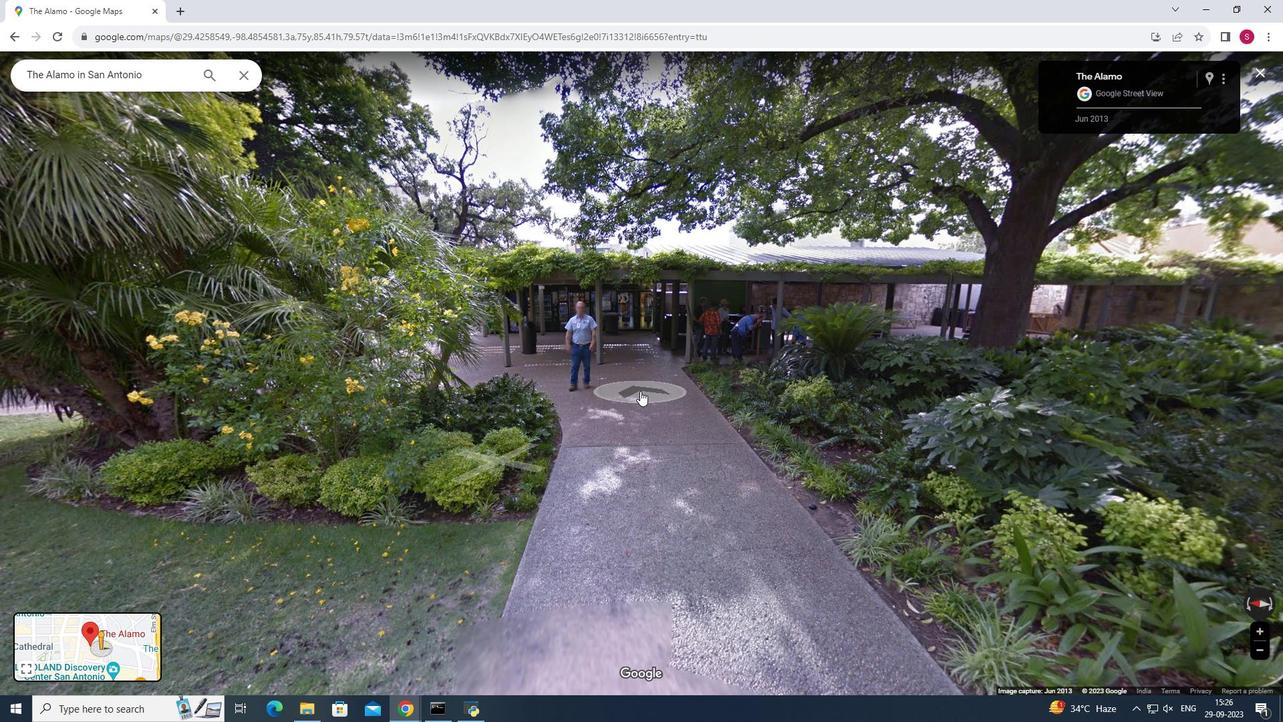 
Action: Mouse moved to (351, 597)
Screenshot: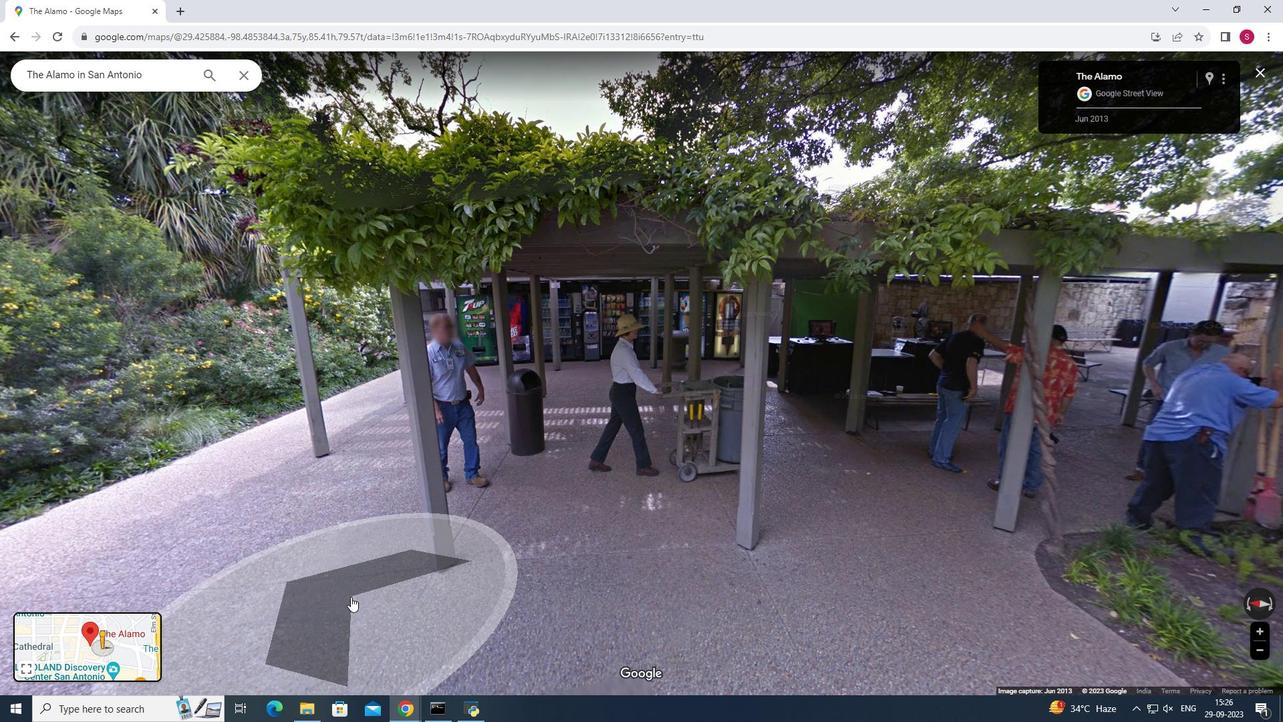 
Action: Mouse pressed left at (351, 597)
Screenshot: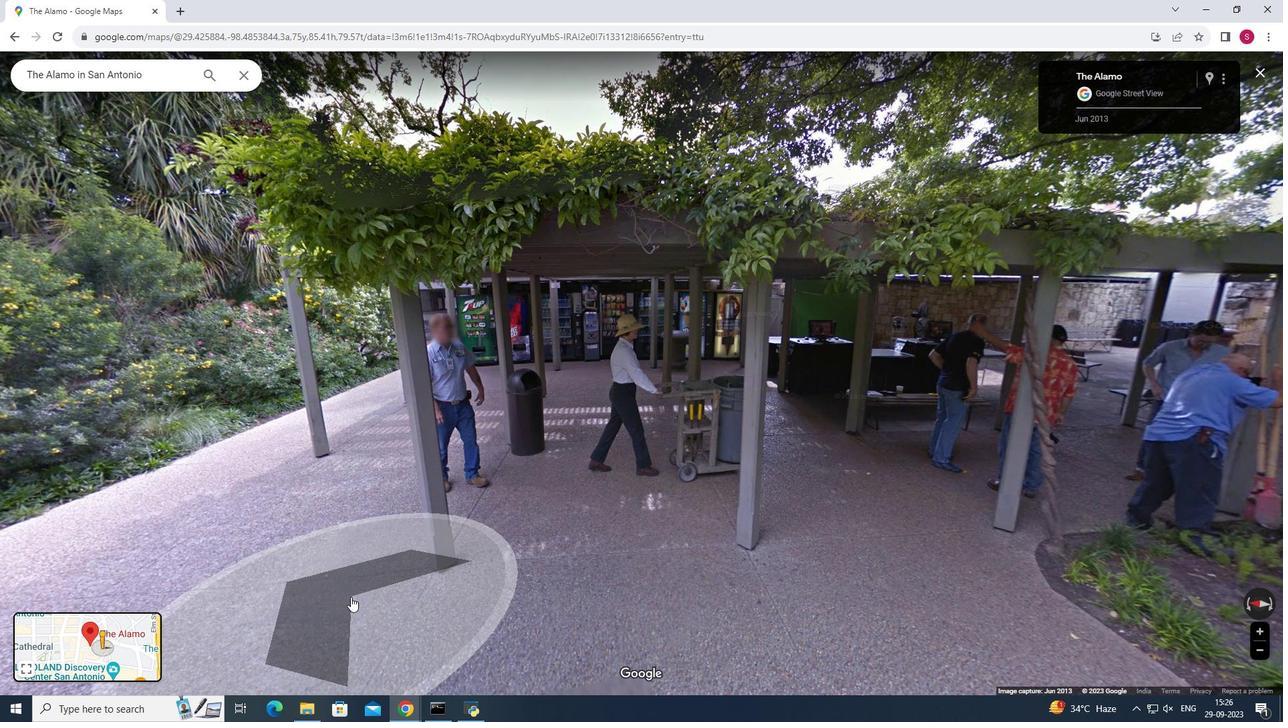 
Action: Mouse moved to (490, 468)
Screenshot: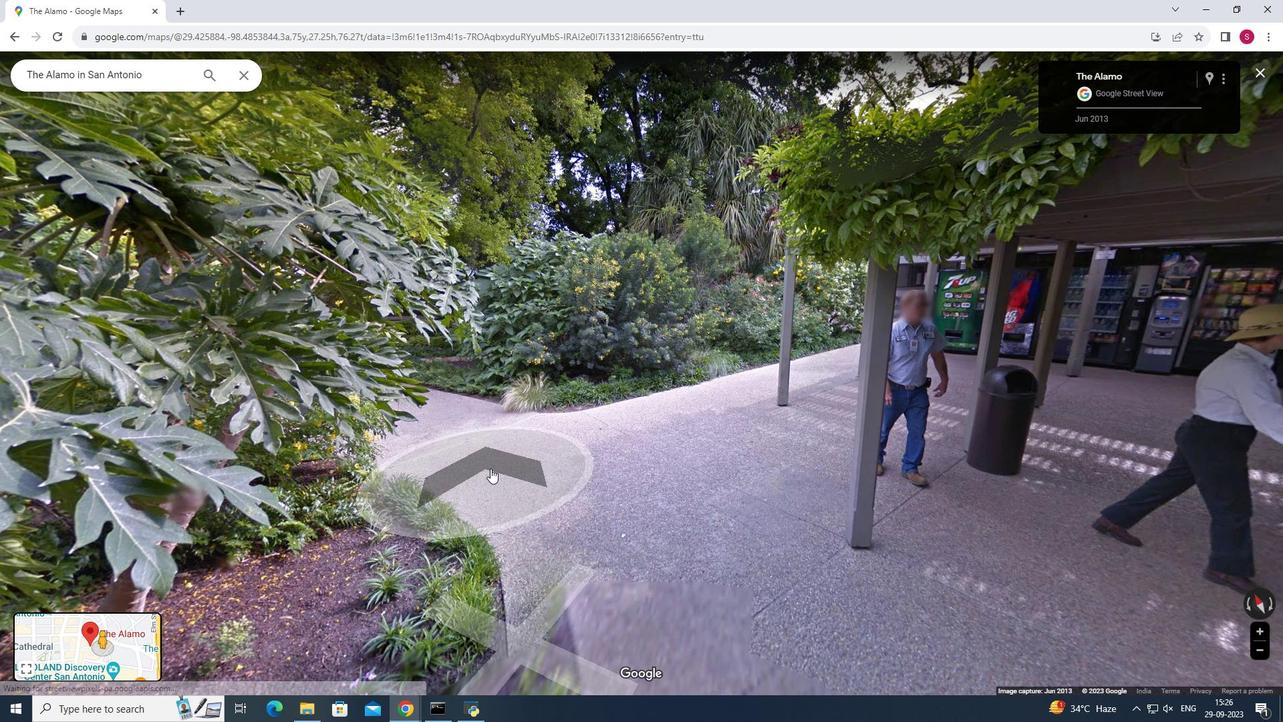 
Action: Mouse pressed left at (490, 468)
Screenshot: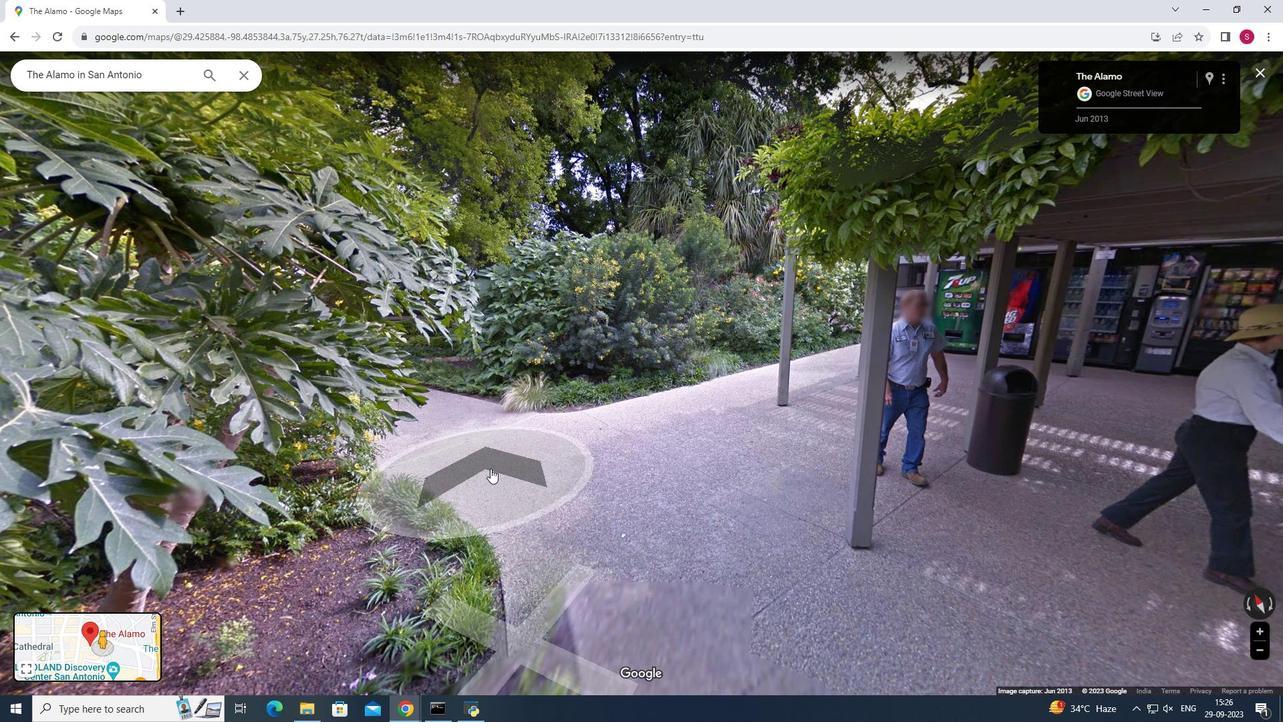 
Action: Mouse moved to (328, 459)
Screenshot: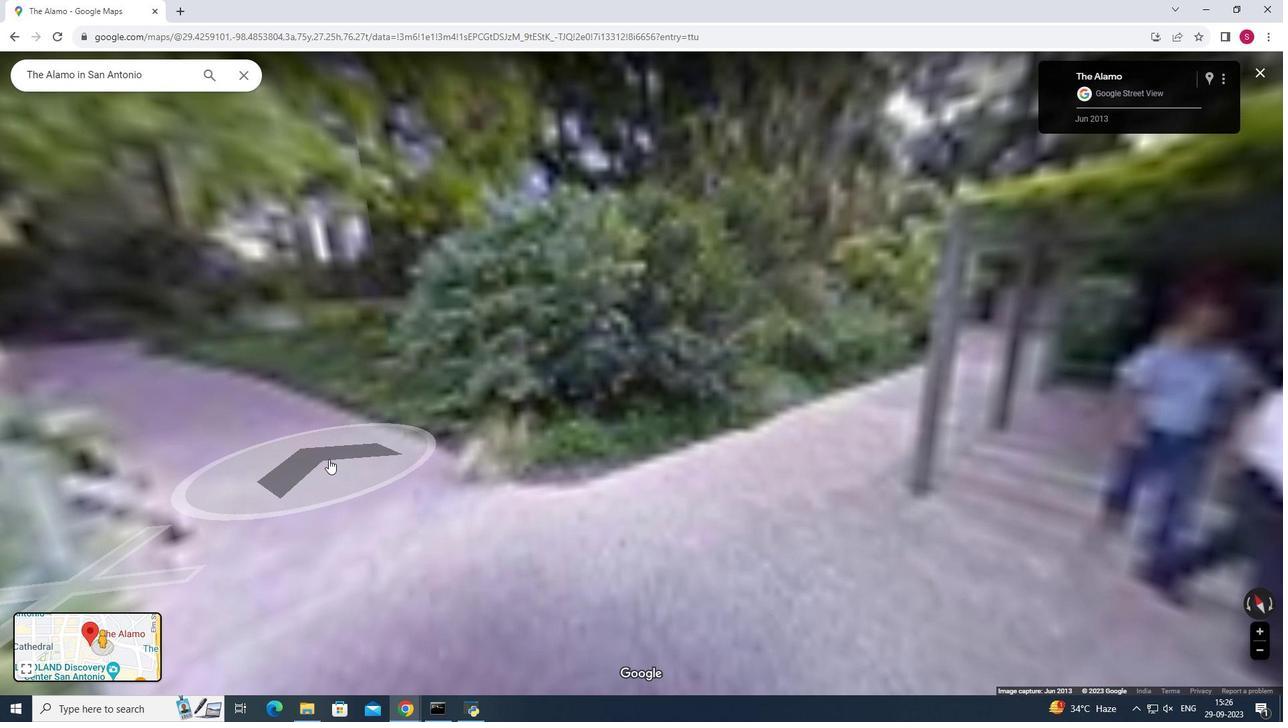 
Action: Mouse pressed left at (328, 459)
Screenshot: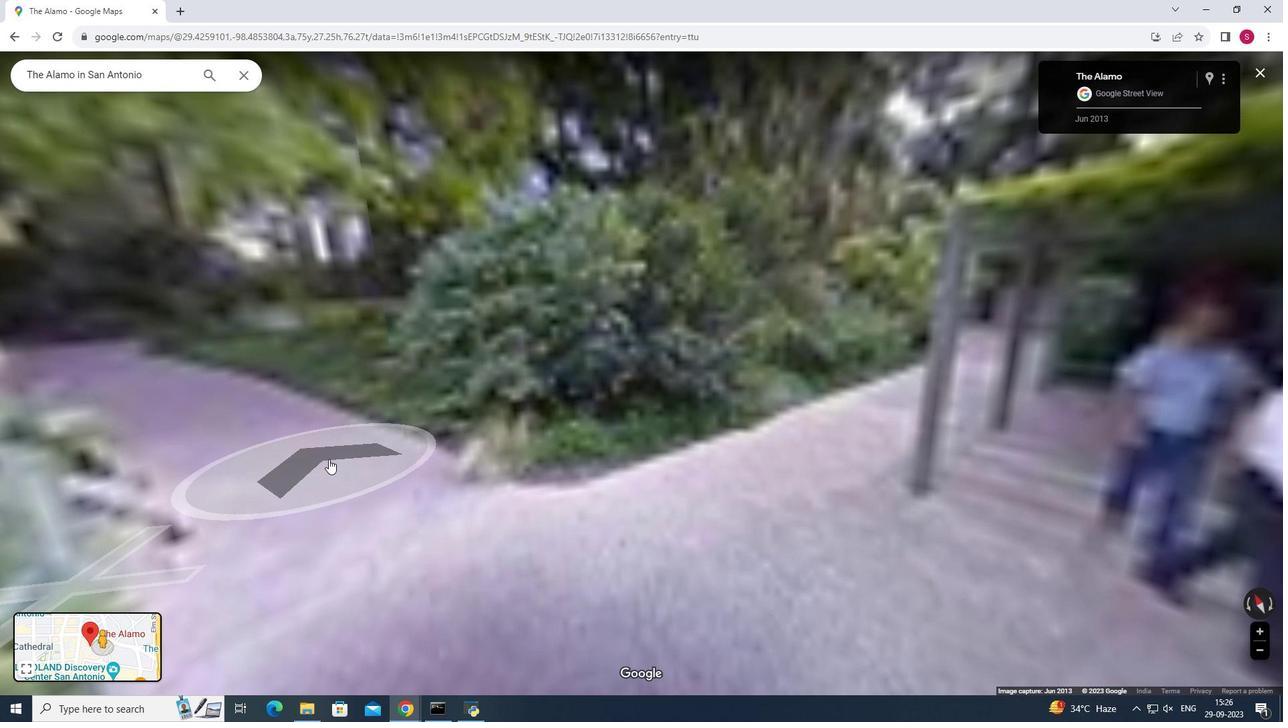 
Action: Mouse moved to (738, 474)
Screenshot: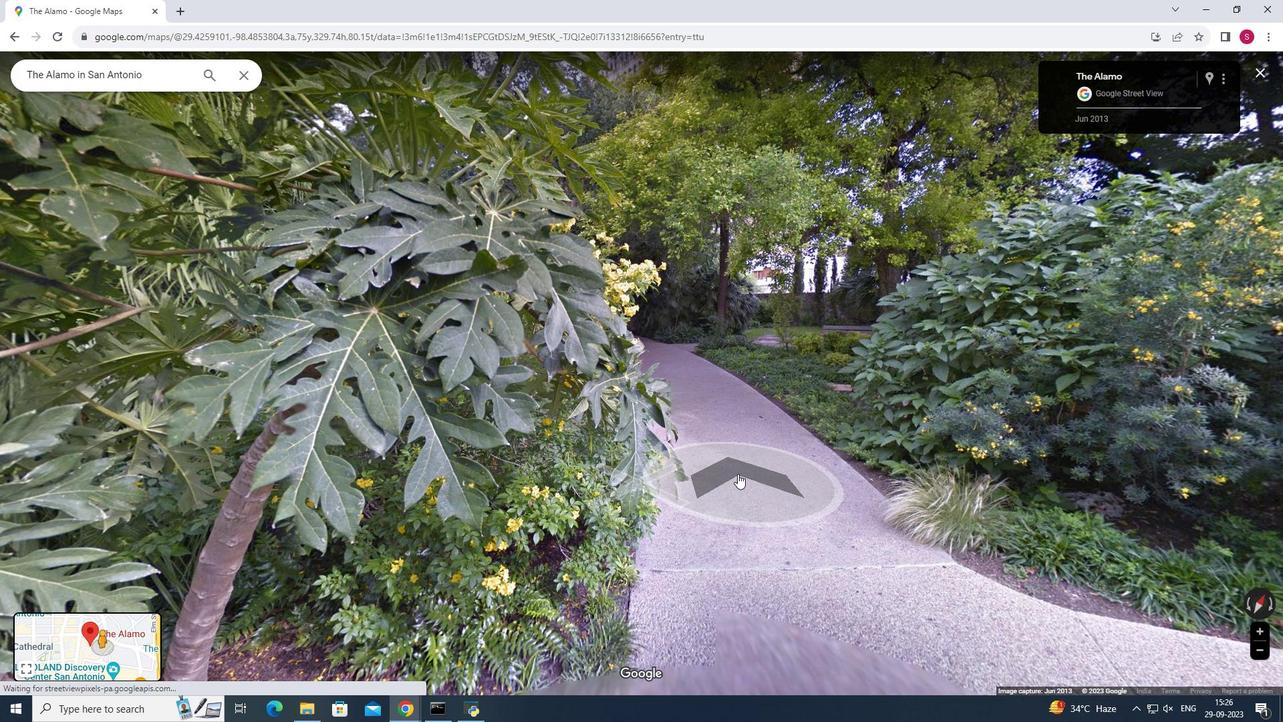 
Action: Mouse pressed left at (738, 474)
Screenshot: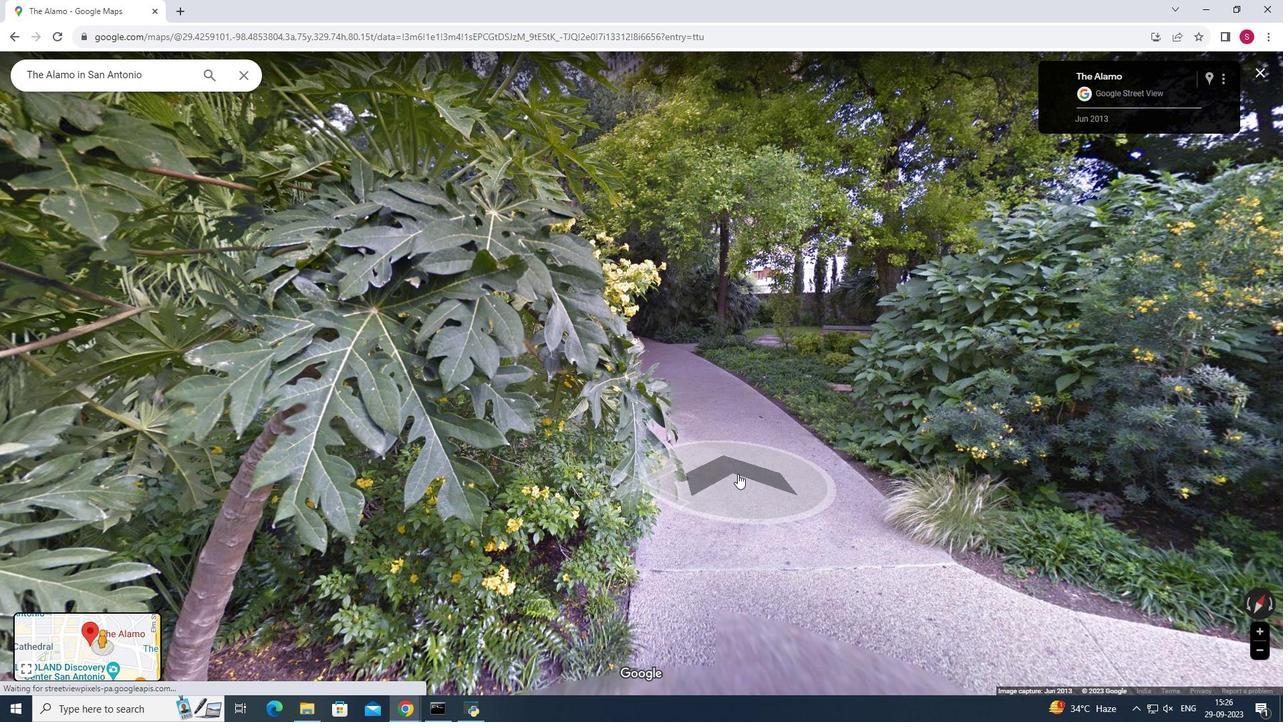 
Action: Mouse moved to (590, 471)
Screenshot: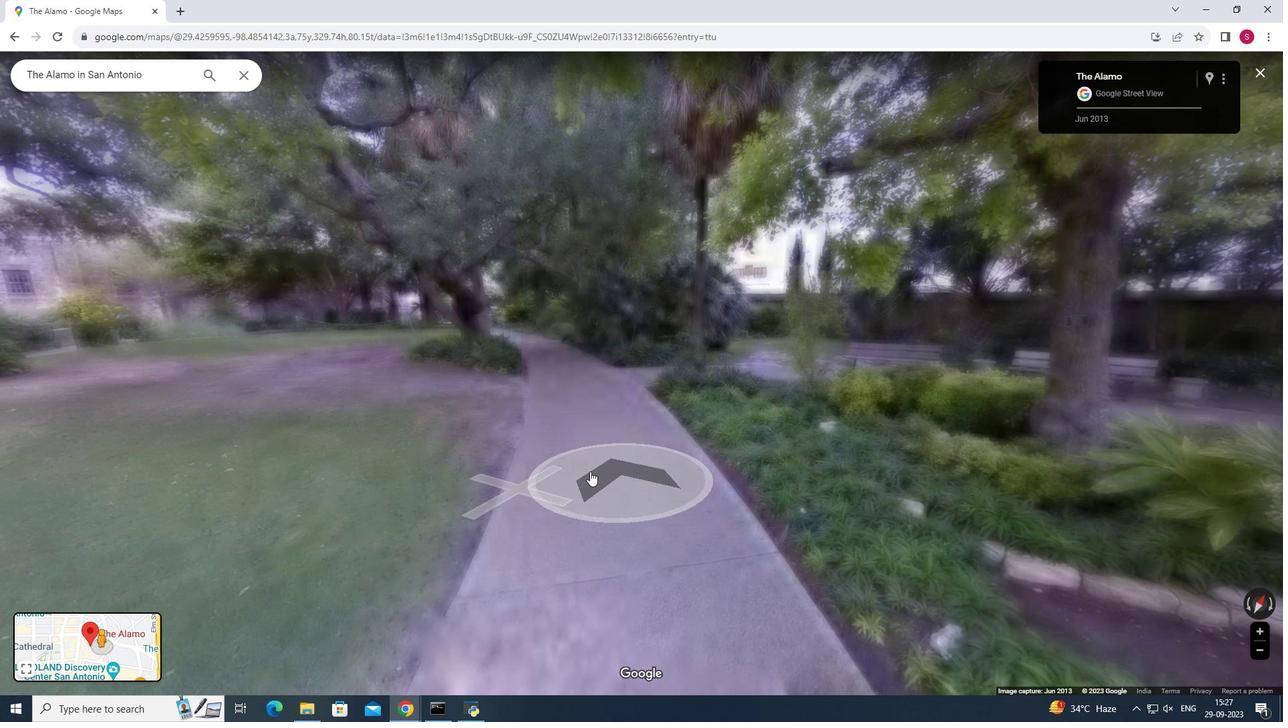 
Action: Mouse pressed left at (590, 471)
Screenshot: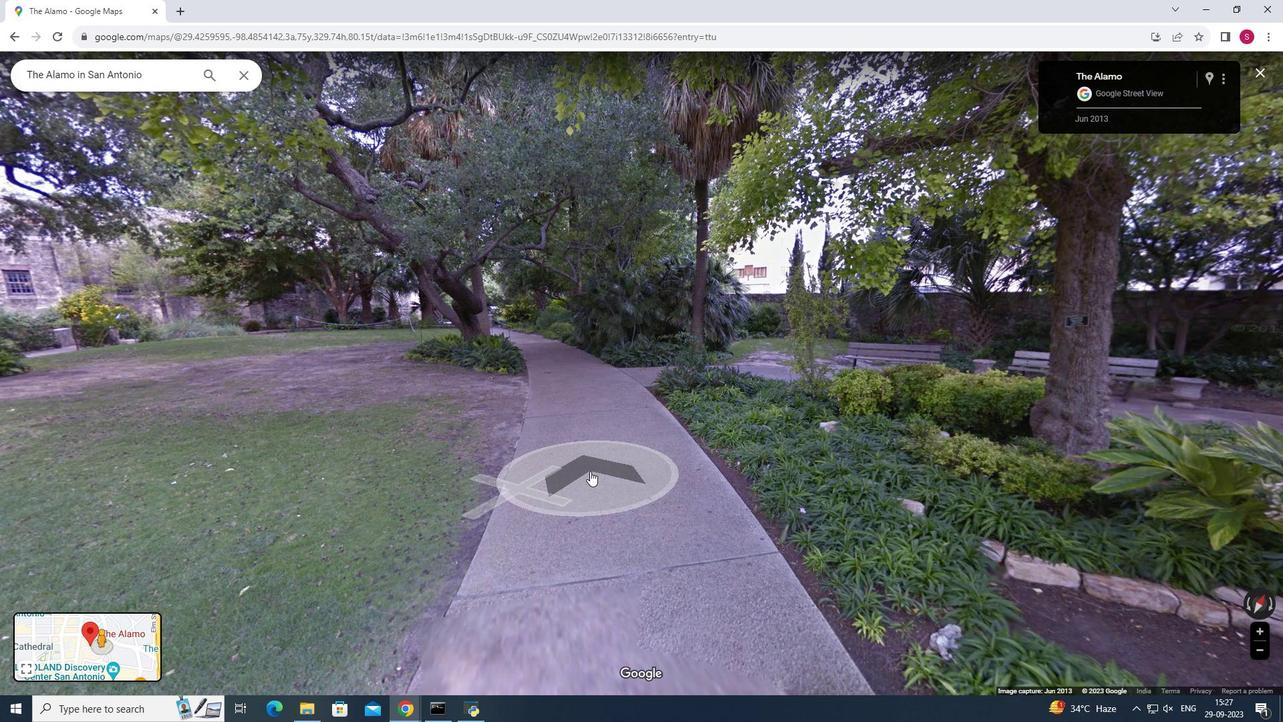 
Action: Mouse moved to (464, 486)
Screenshot: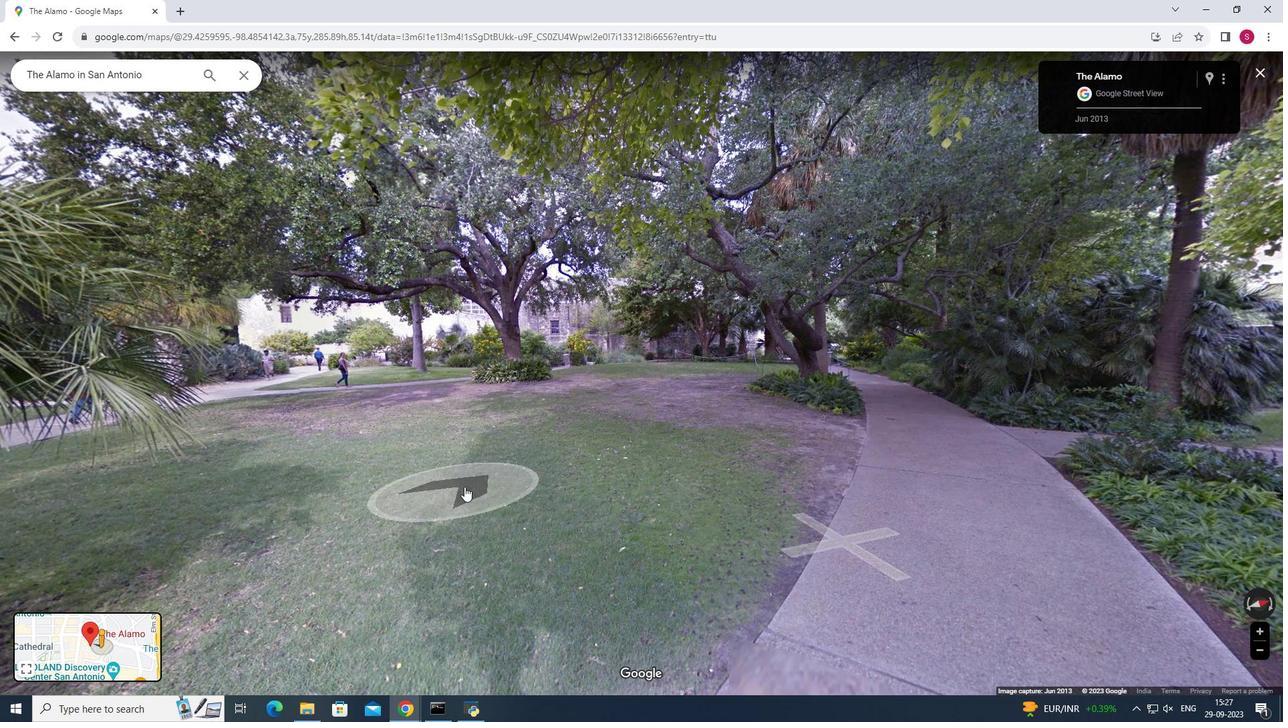 
Action: Mouse pressed left at (464, 486)
Screenshot: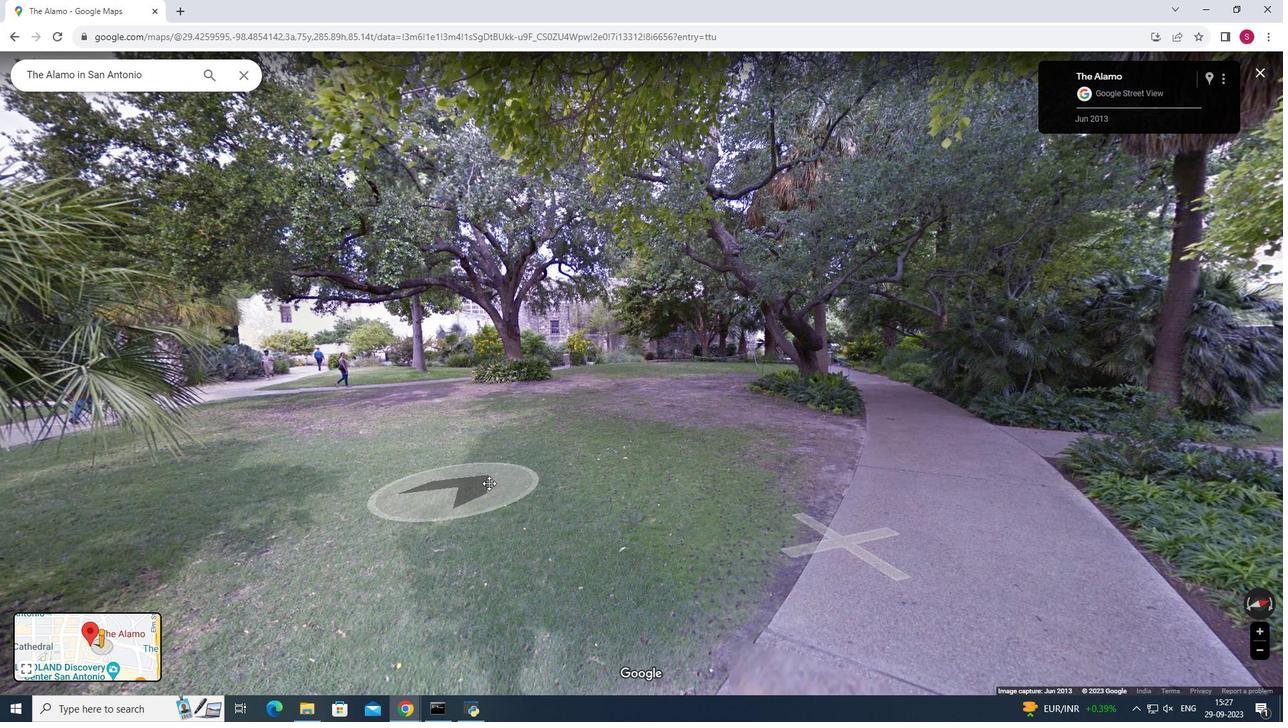 
Action: Mouse moved to (494, 453)
Screenshot: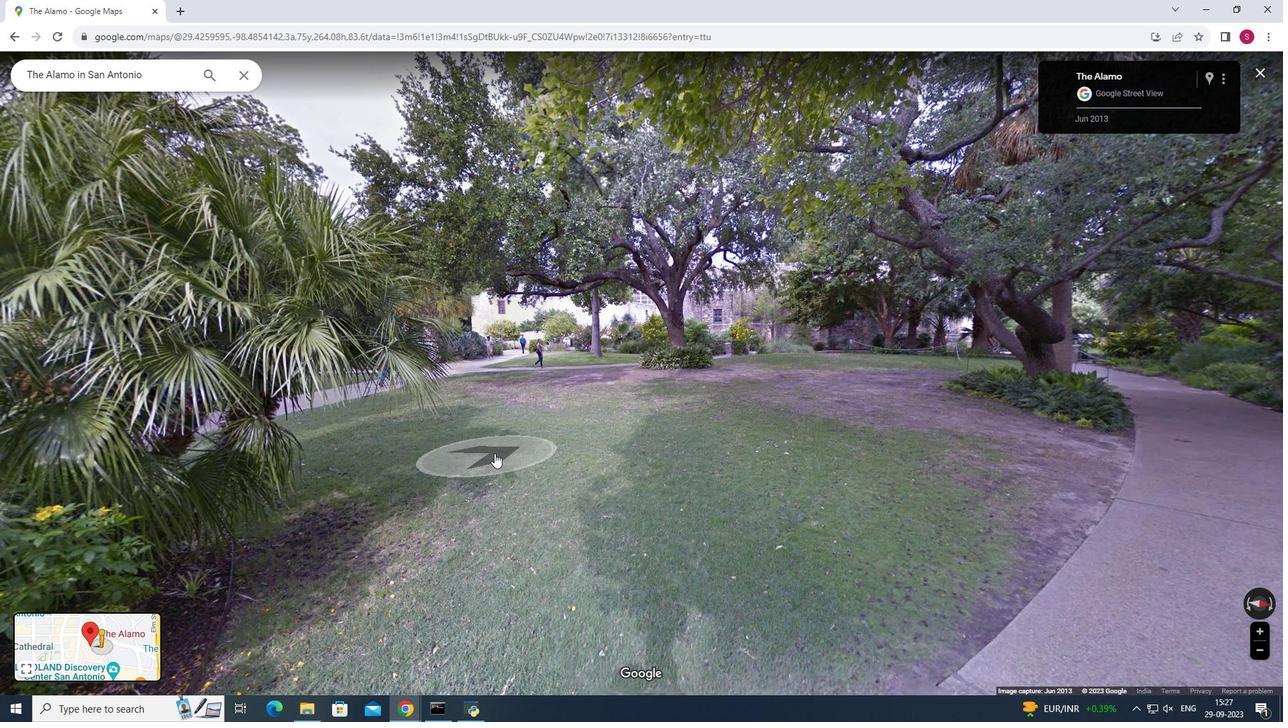 
